Task: Open Card Chemistry Conference Review in Board Sales Opportunity Pipeline Management to Workspace Hotel Reservations and add a team member Softage.2@softage.net, a label Green, a checklist Email Marketing, an attachment from your computer, a color Green and finally, add a card description 'Research and develop new product positioning strategy' and a comment 'This task requires us to be proactive and anticipate potential challenges before they arise.'. Add a start date 'Jan 02, 1900' with a due date 'Jan 09, 1900'
Action: Mouse moved to (129, 61)
Screenshot: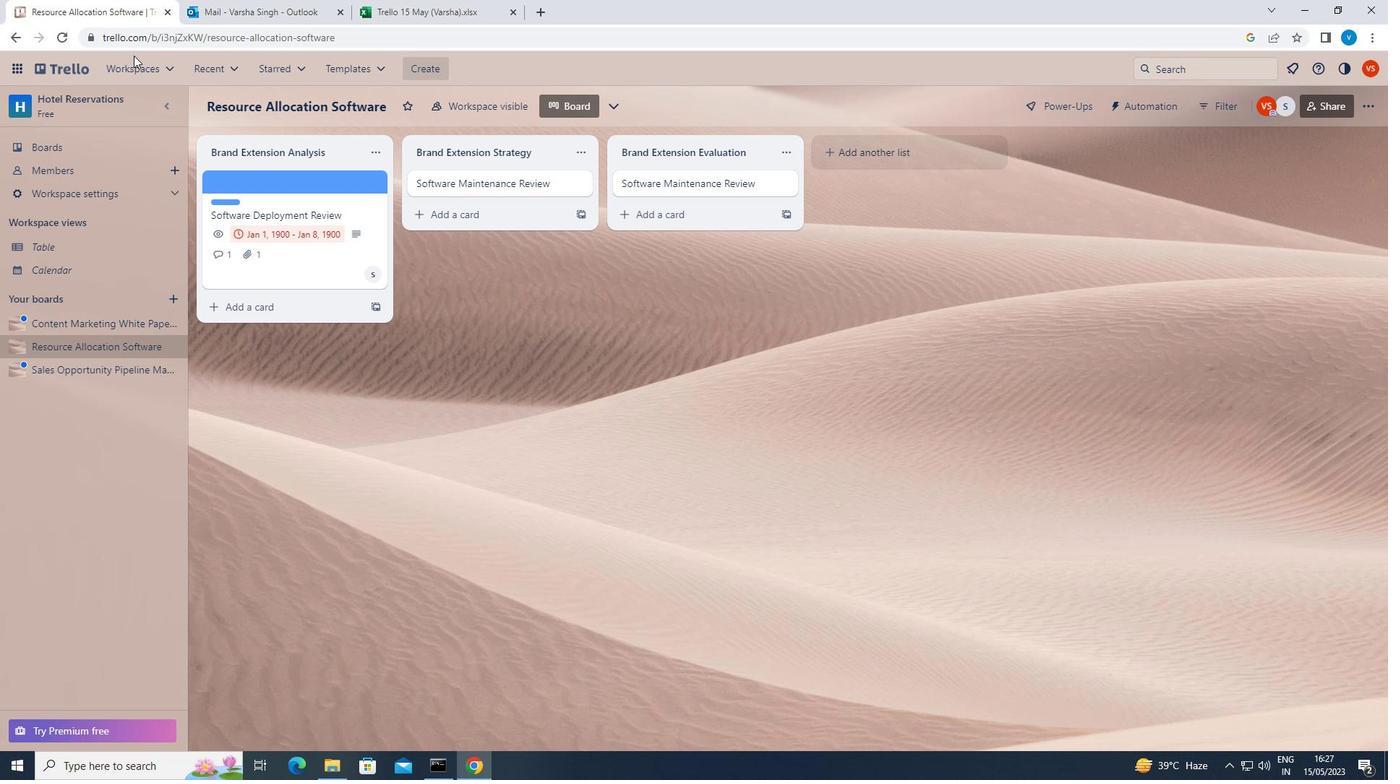 
Action: Mouse pressed left at (129, 61)
Screenshot: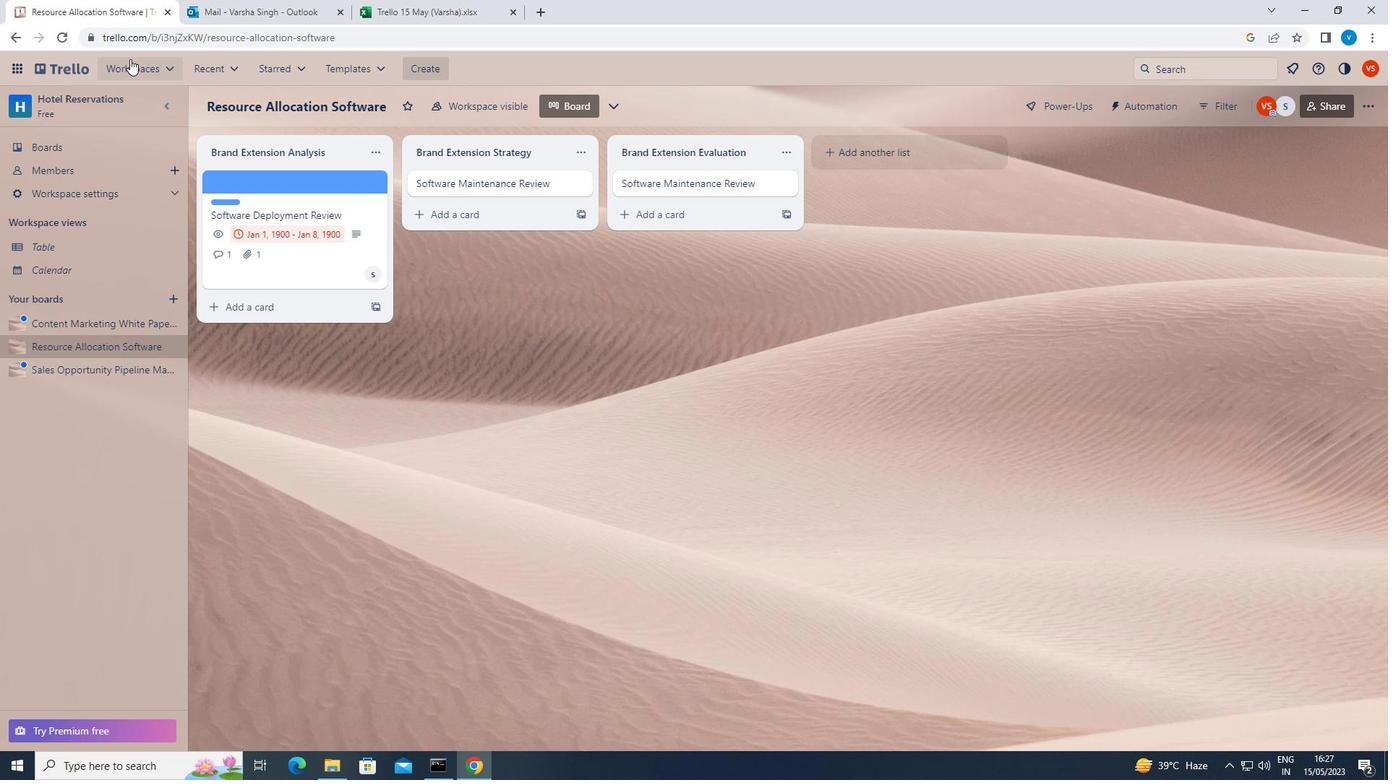 
Action: Mouse moved to (166, 722)
Screenshot: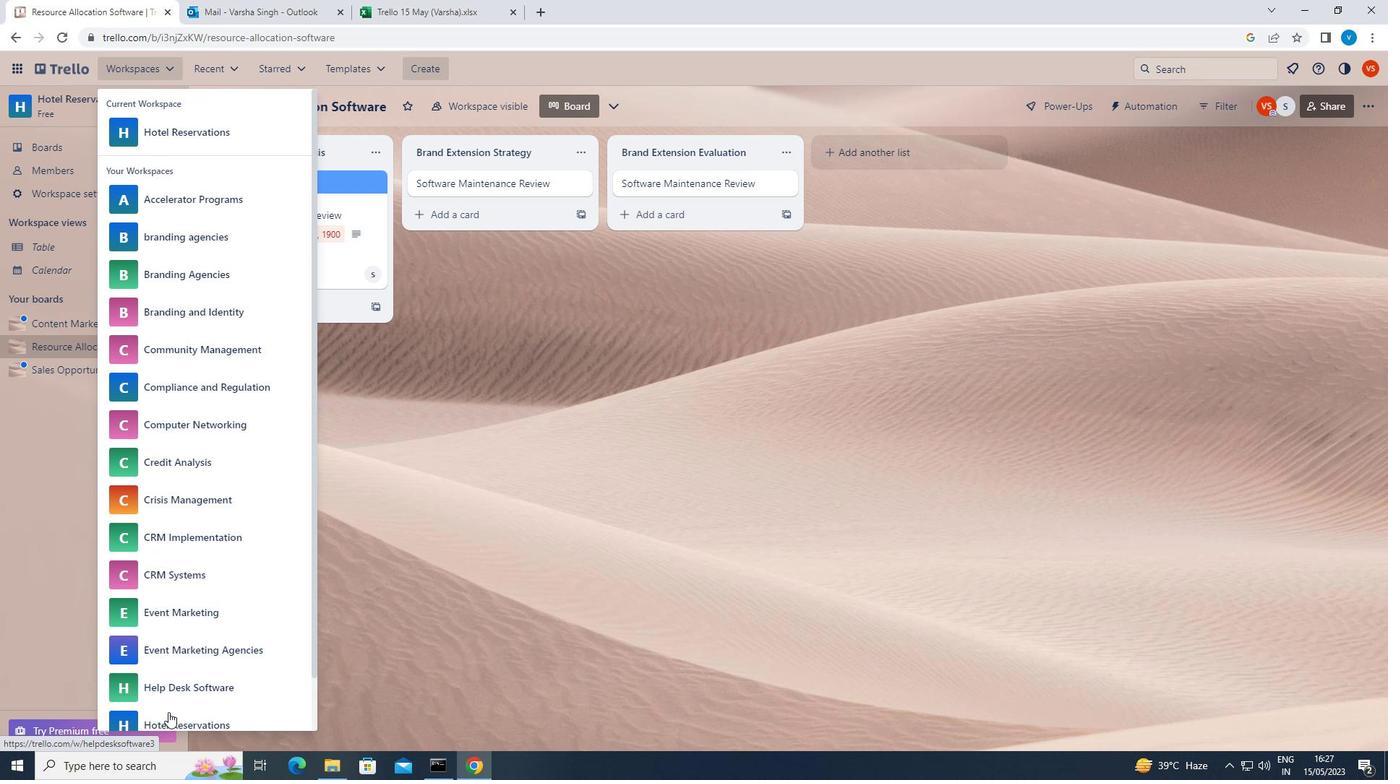 
Action: Mouse pressed left at (166, 722)
Screenshot: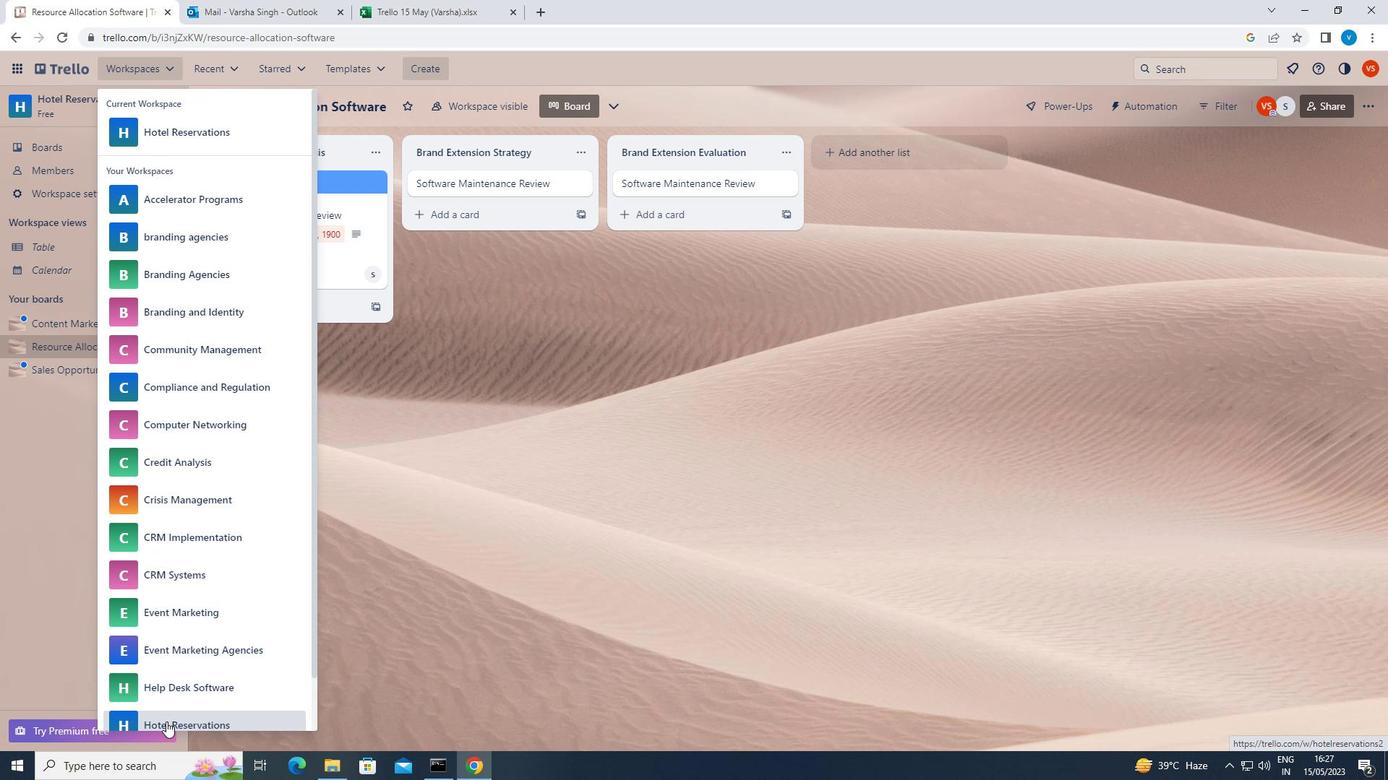 
Action: Mouse moved to (111, 373)
Screenshot: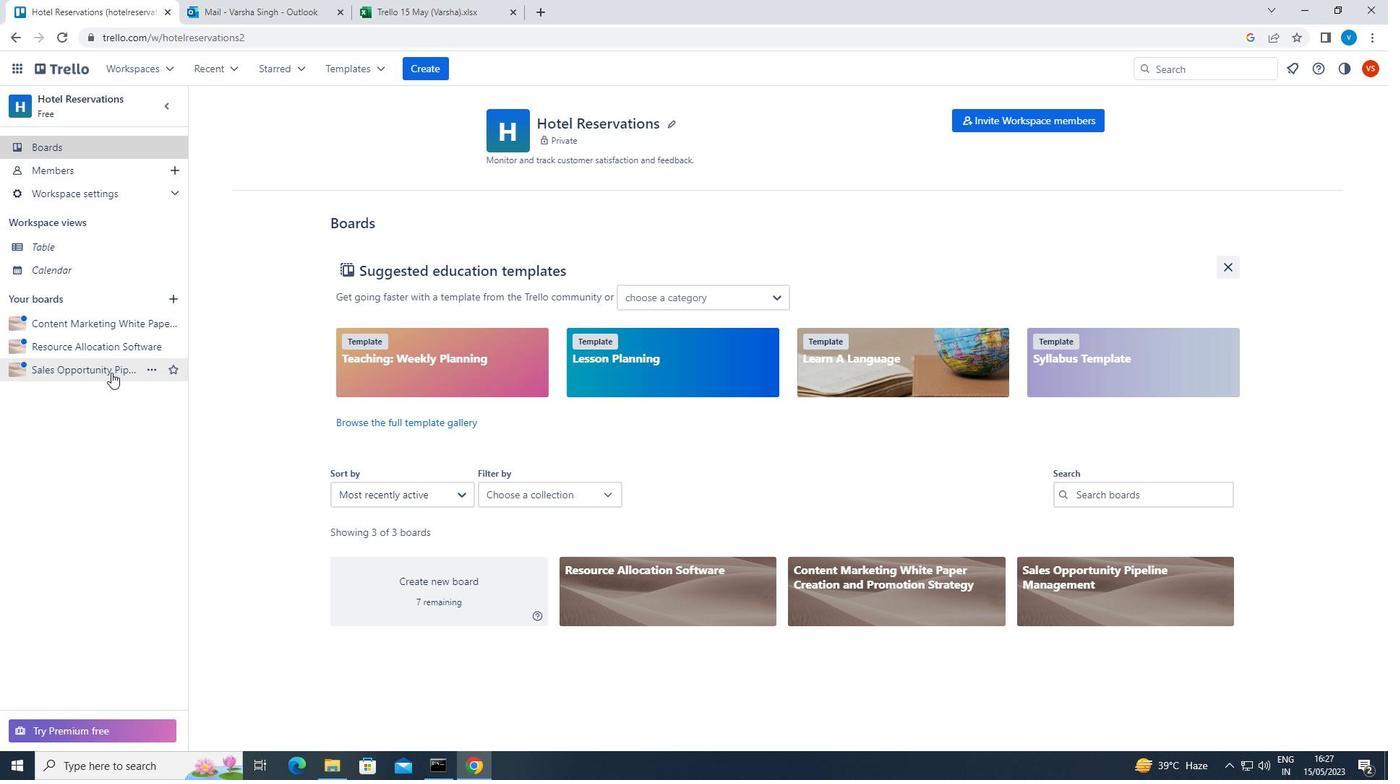 
Action: Mouse pressed left at (111, 373)
Screenshot: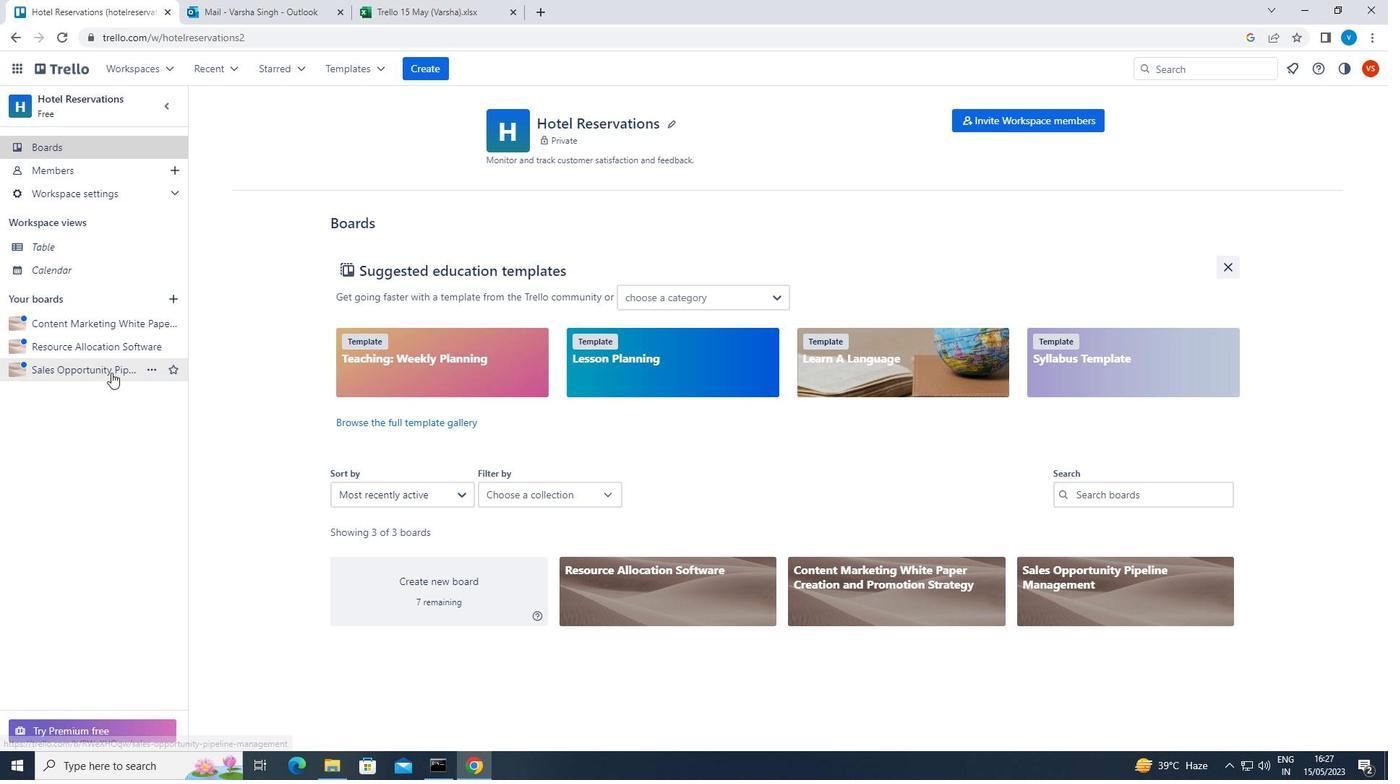 
Action: Mouse moved to (270, 186)
Screenshot: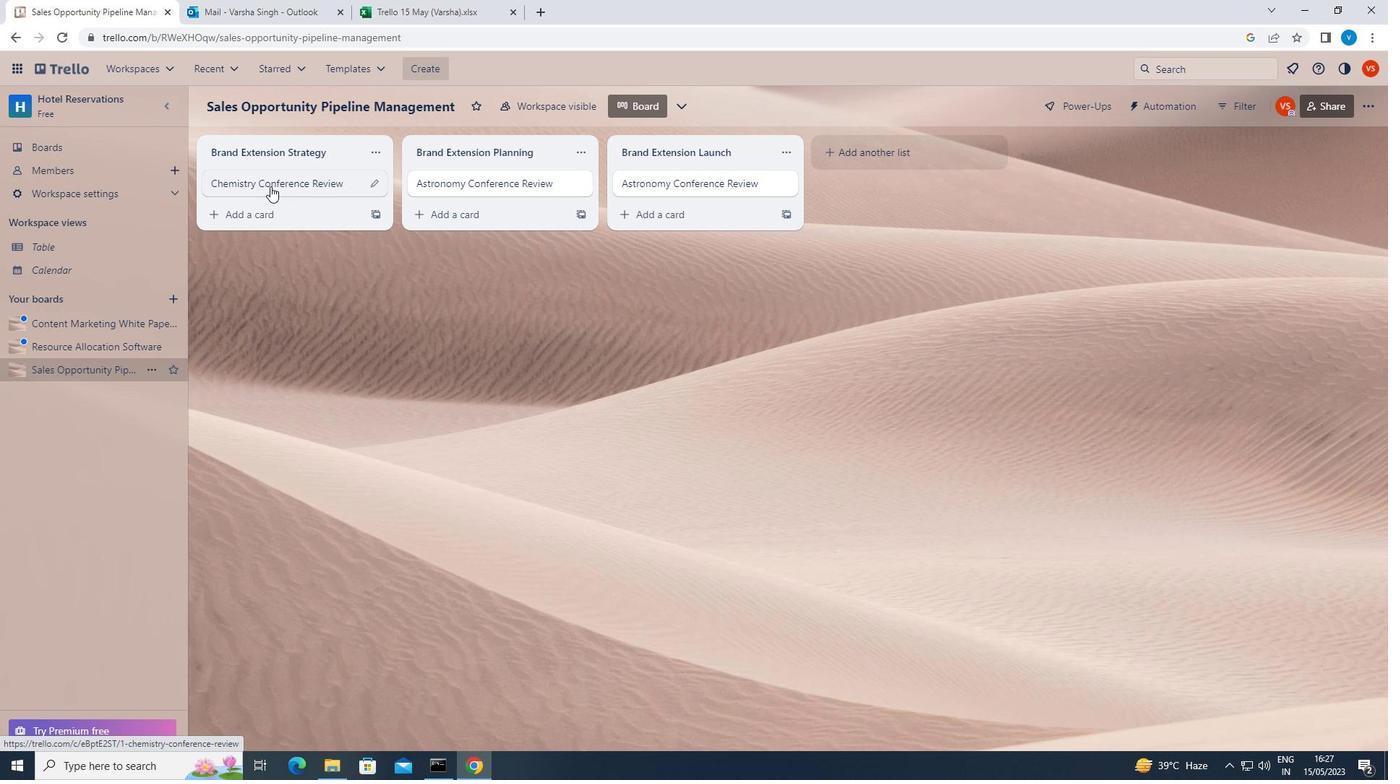 
Action: Mouse pressed left at (270, 186)
Screenshot: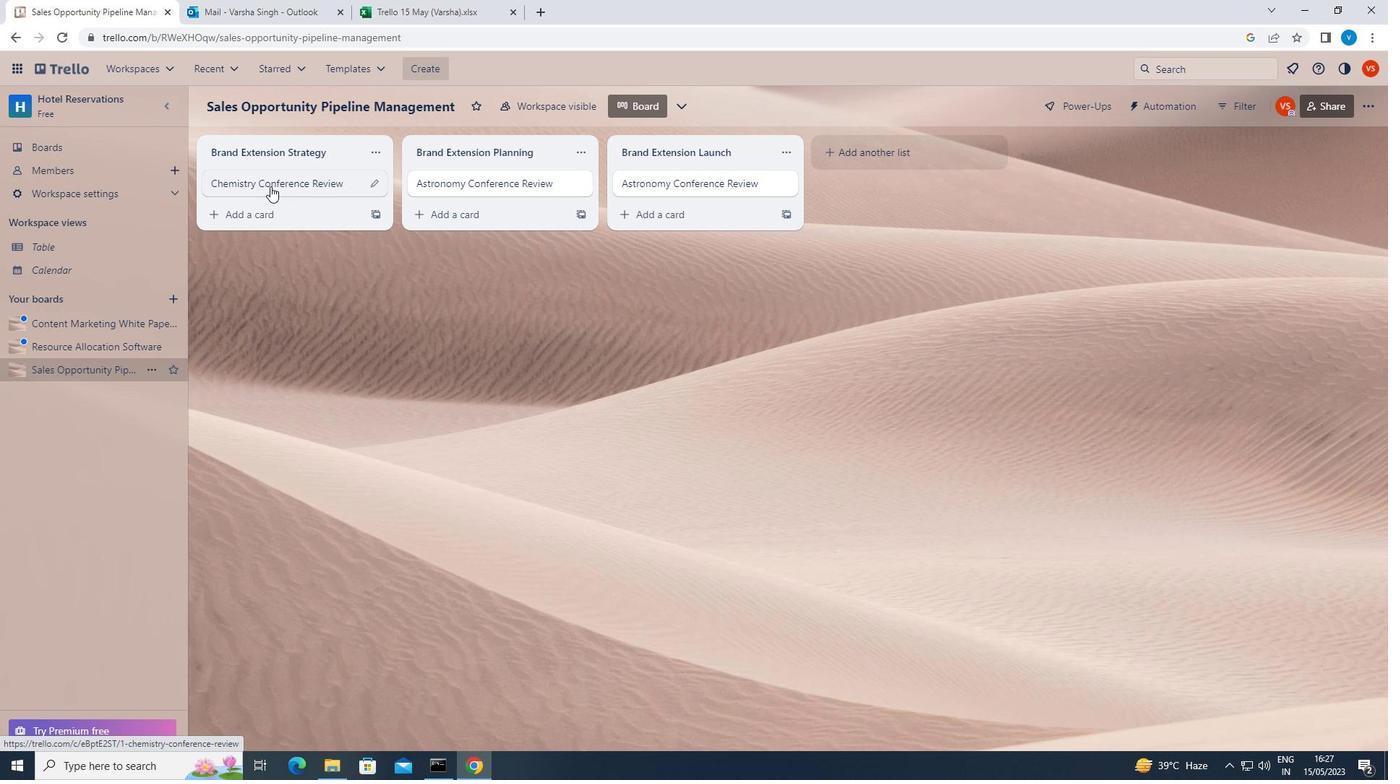 
Action: Mouse moved to (888, 182)
Screenshot: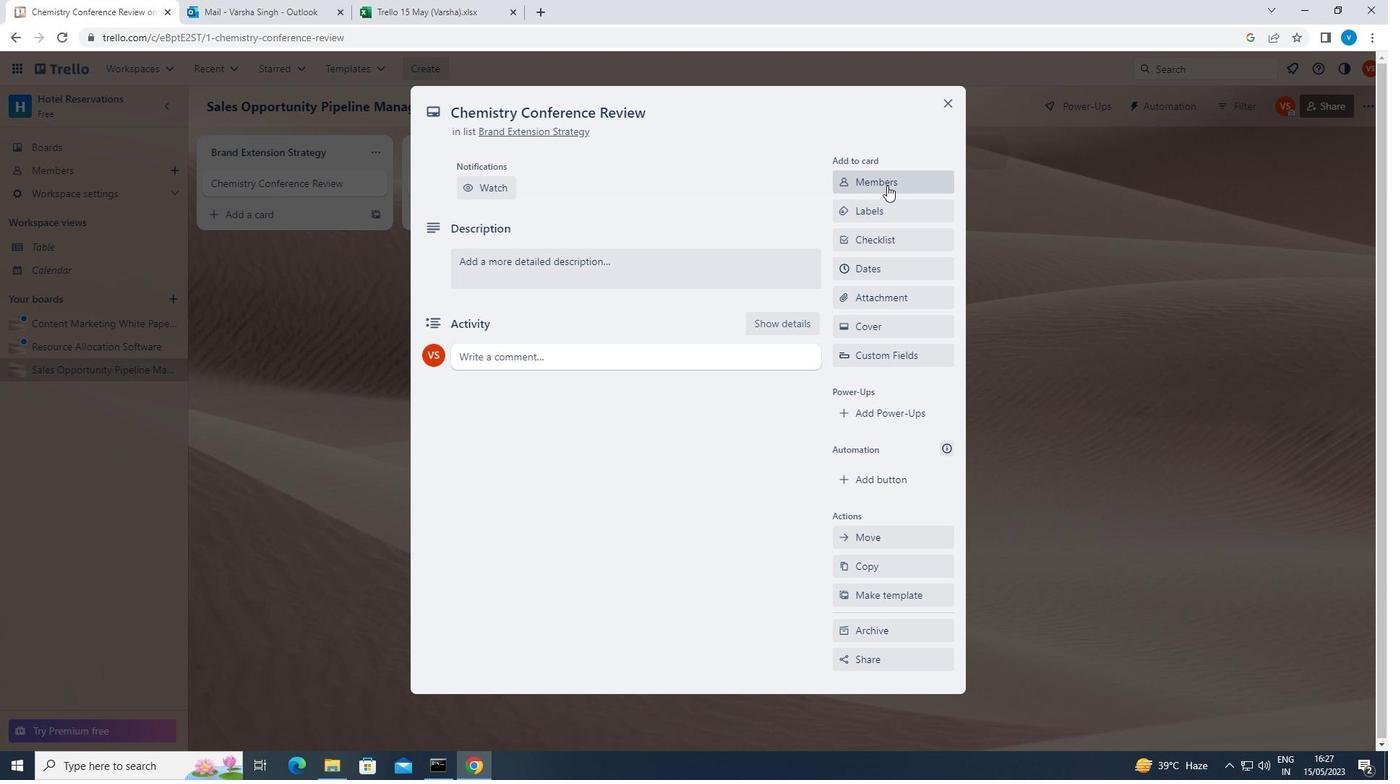 
Action: Mouse pressed left at (888, 182)
Screenshot: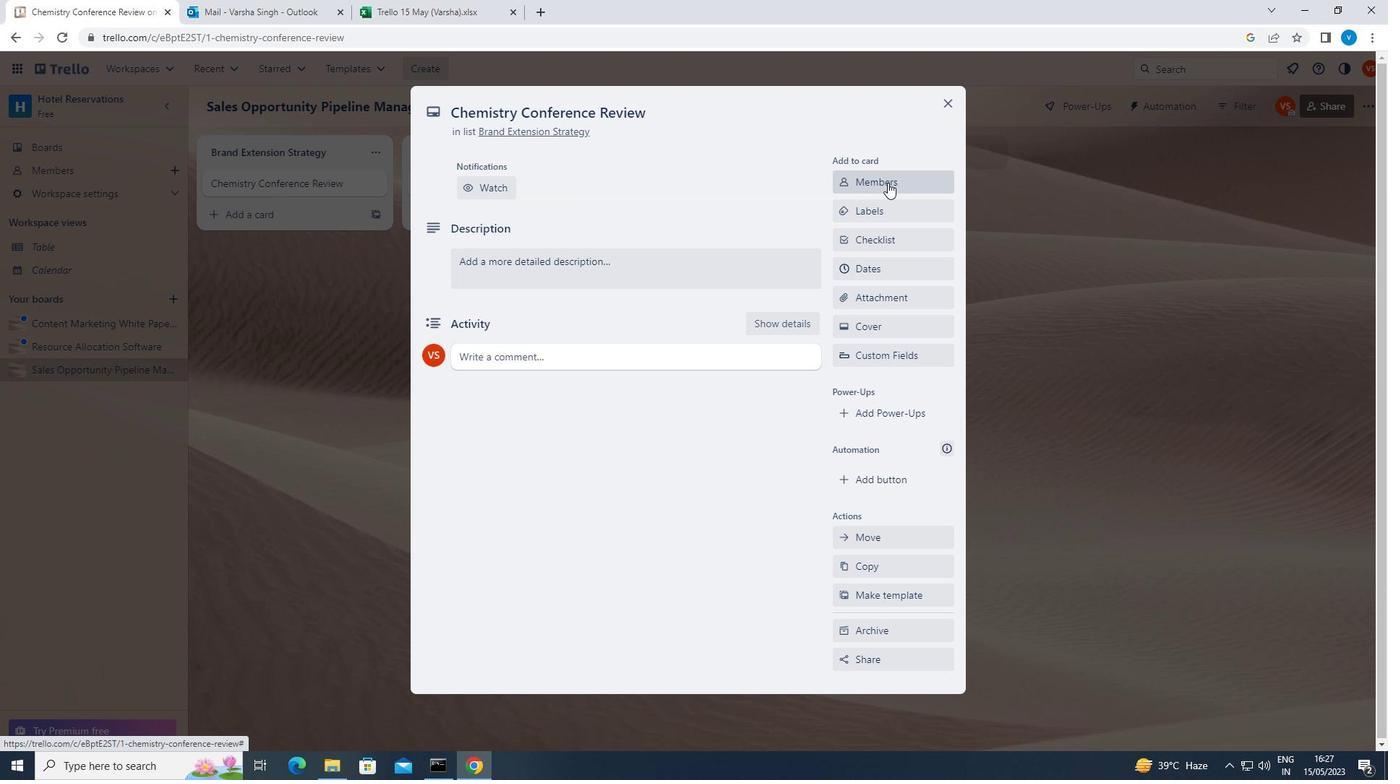 
Action: Mouse moved to (888, 182)
Screenshot: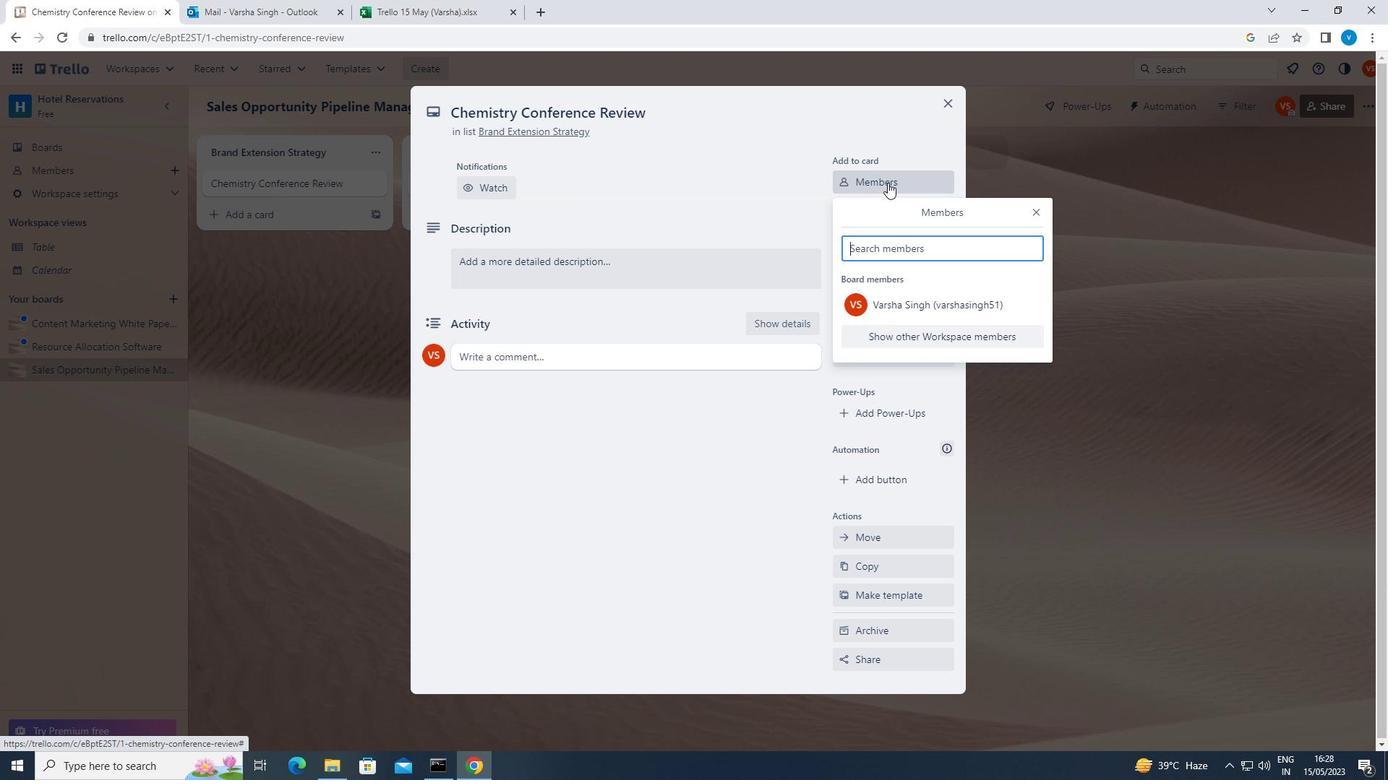 
Action: Key pressed <Key.shift>SOFTAGE.2<Key.shift><Key.shift>@SOFTAGE.NET
Screenshot: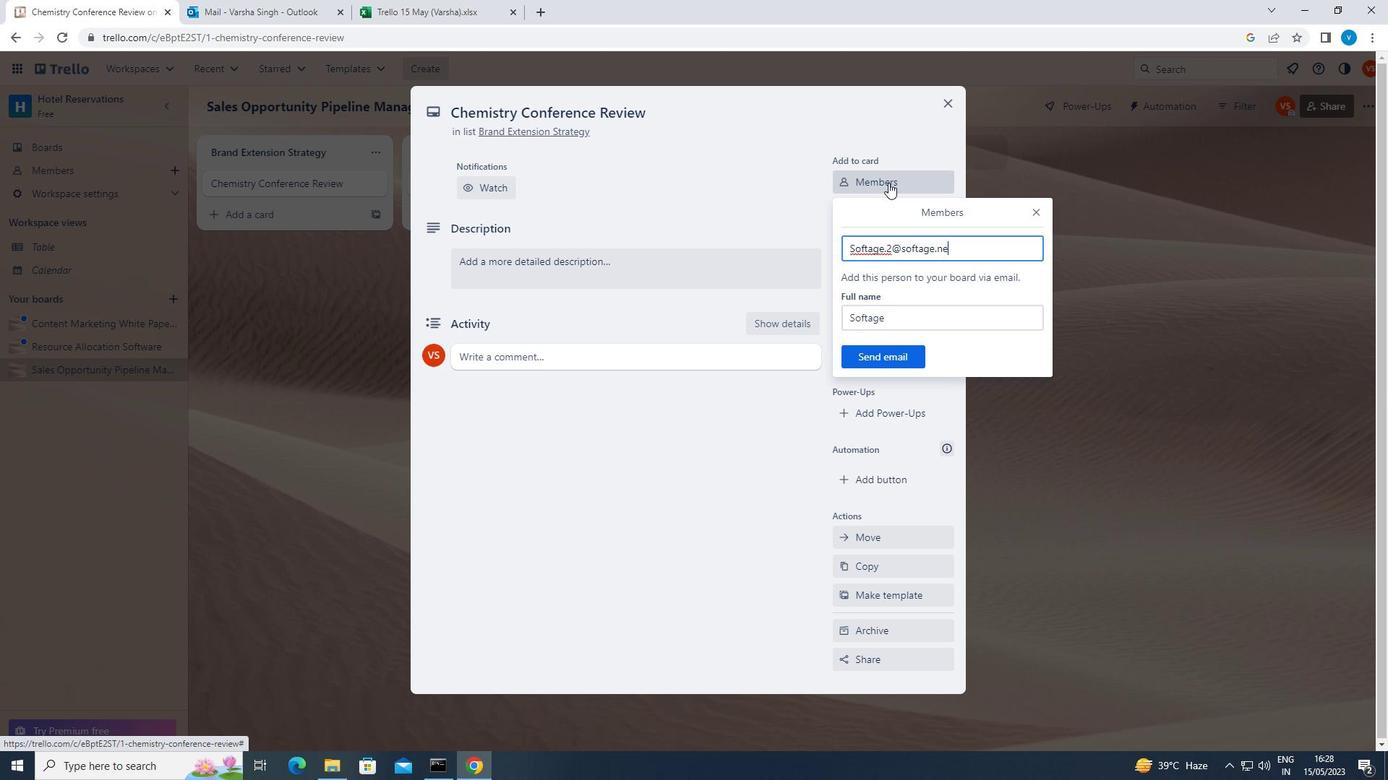 
Action: Mouse moved to (914, 351)
Screenshot: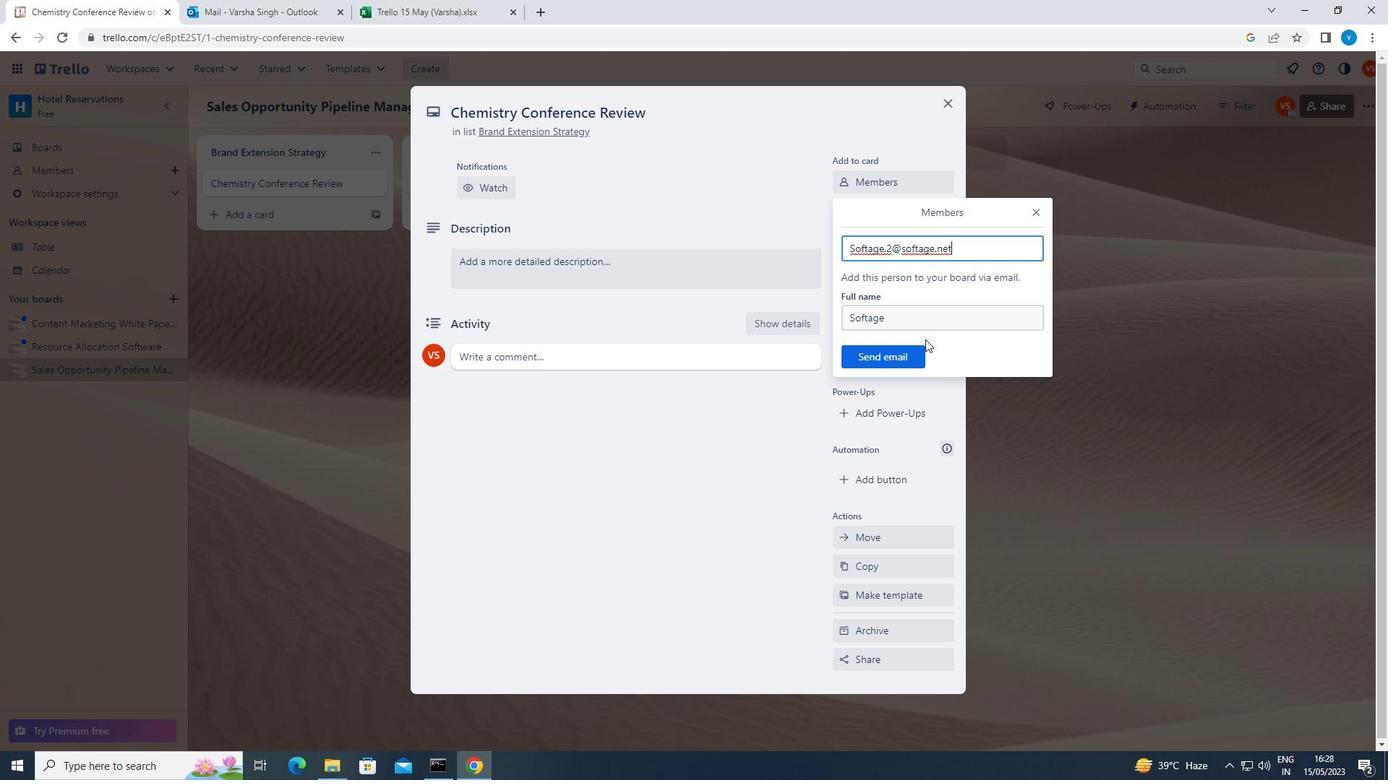 
Action: Mouse pressed left at (914, 351)
Screenshot: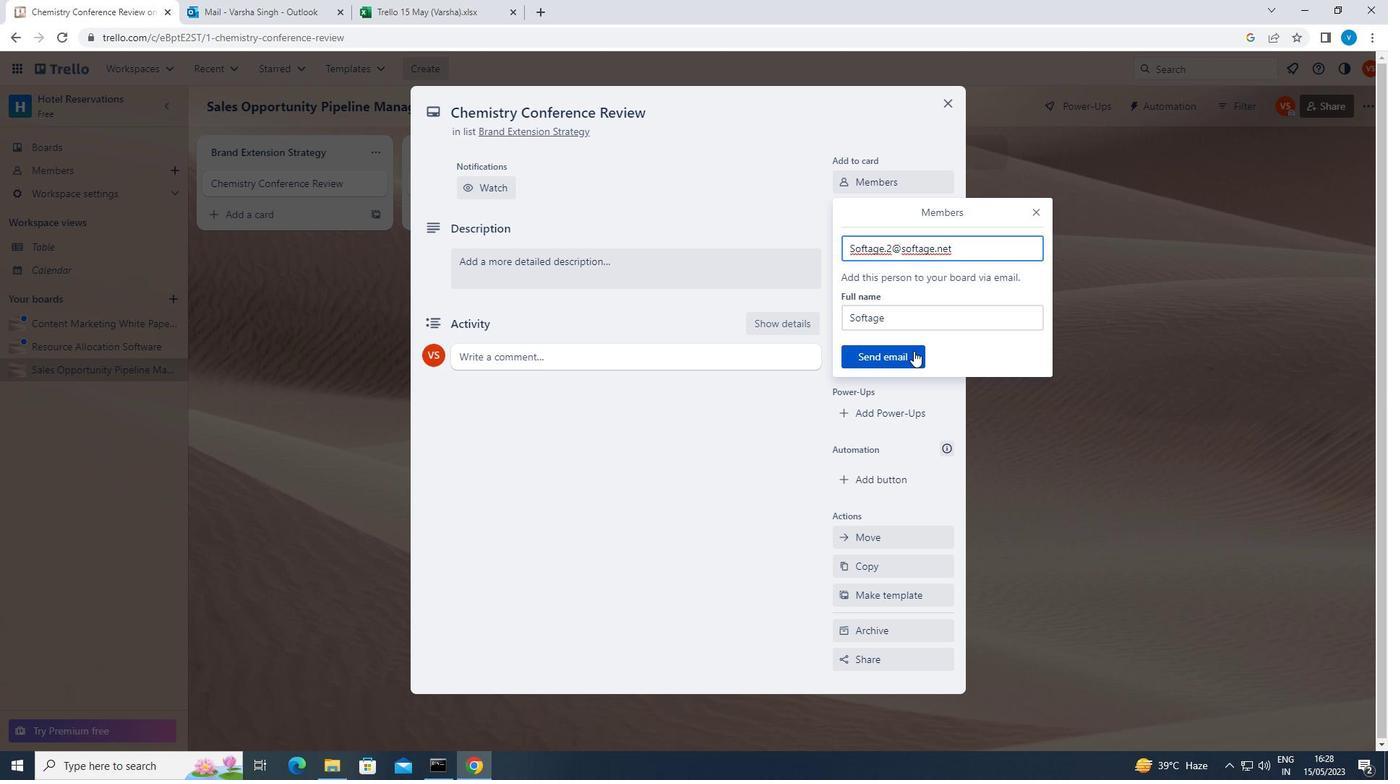 
Action: Mouse moved to (911, 261)
Screenshot: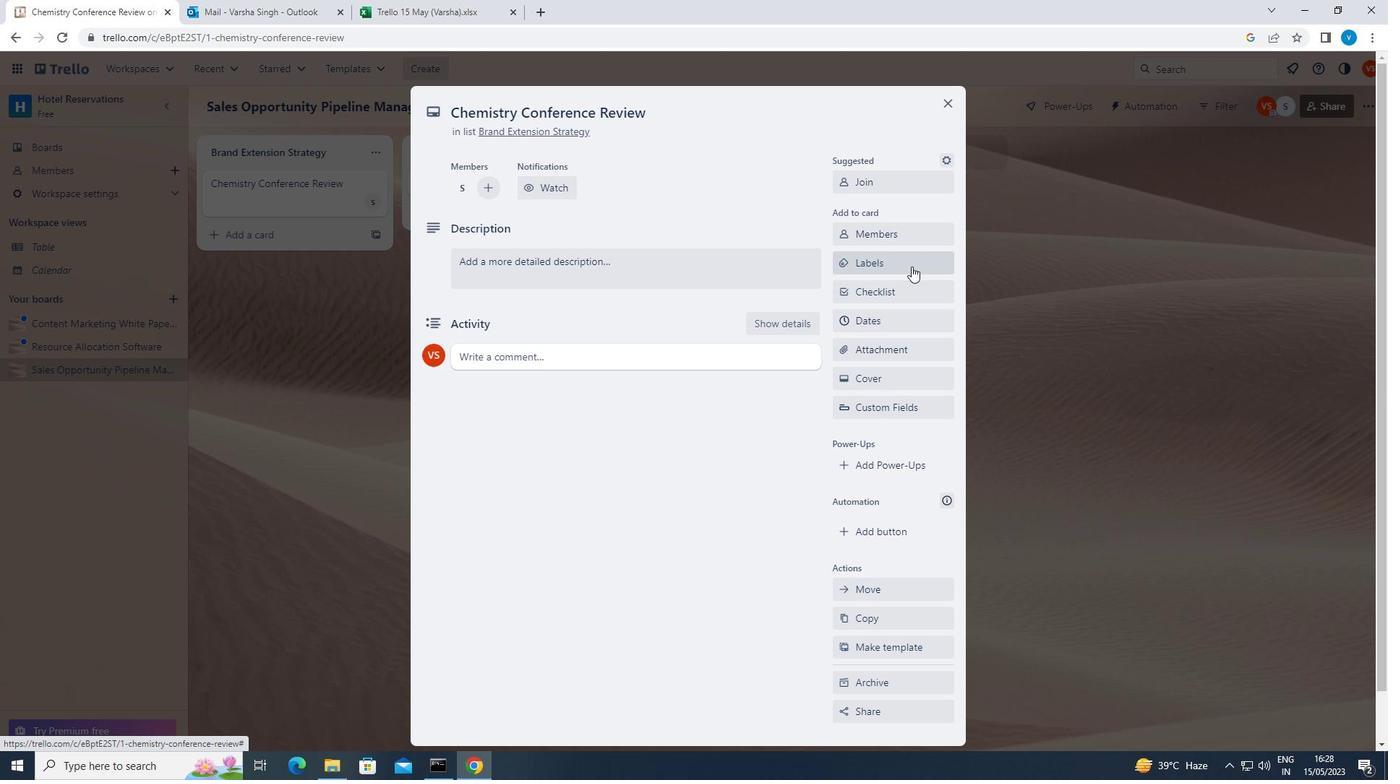
Action: Mouse pressed left at (911, 261)
Screenshot: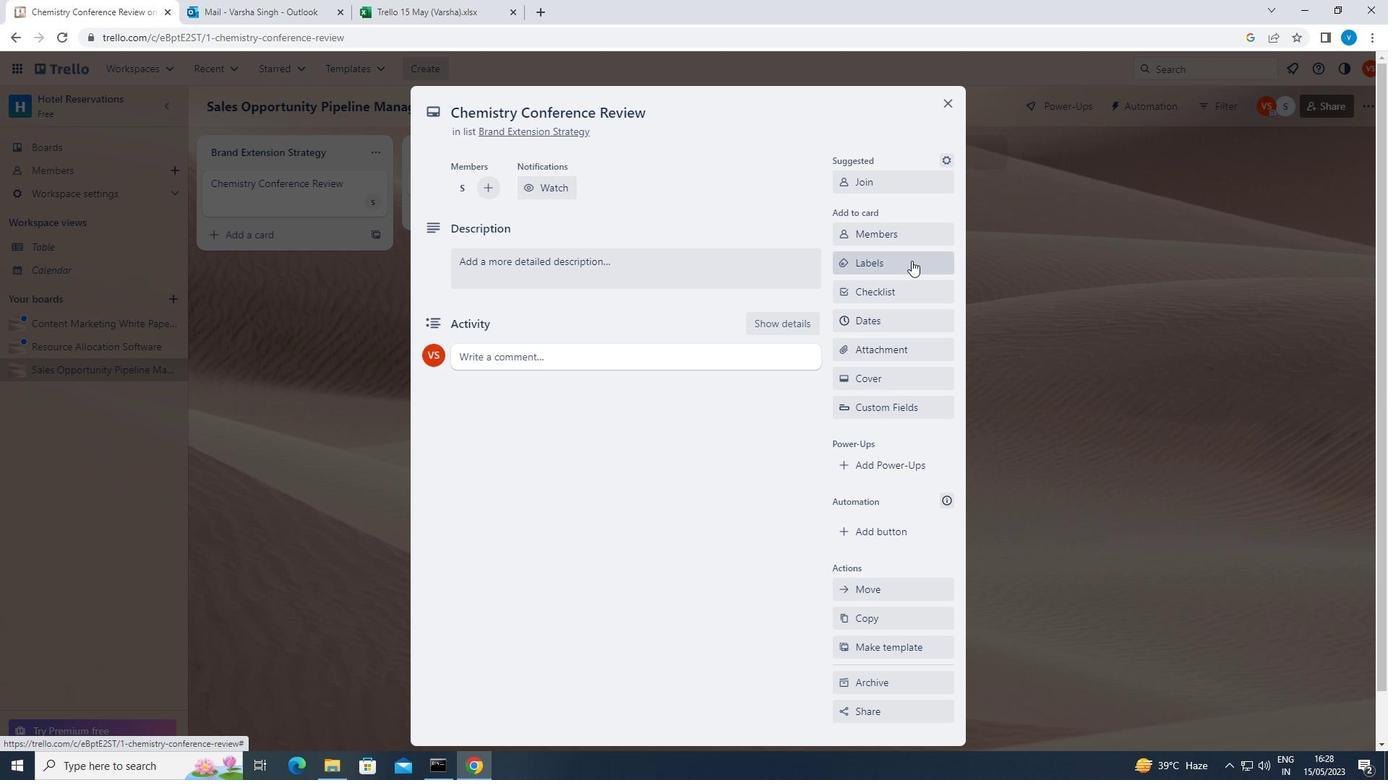 
Action: Mouse moved to (915, 379)
Screenshot: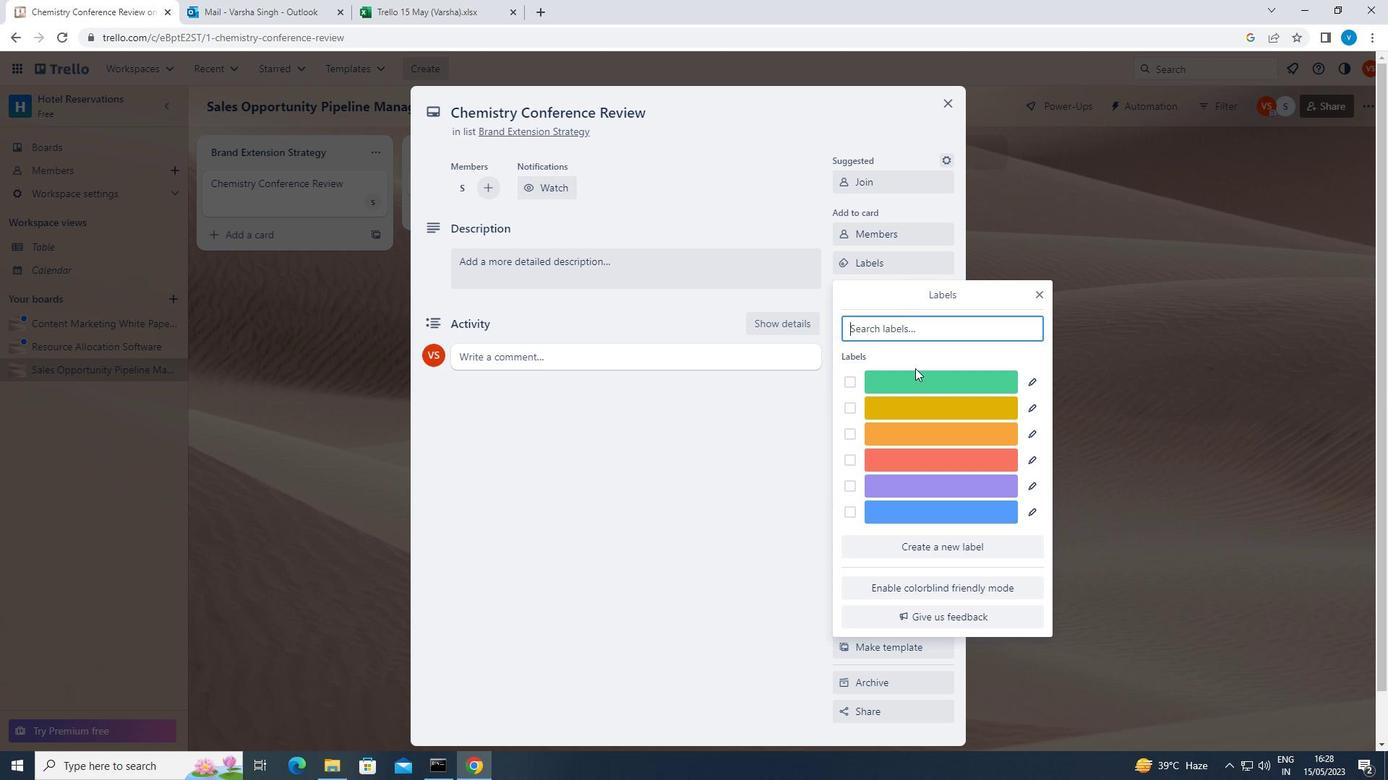 
Action: Mouse pressed left at (915, 379)
Screenshot: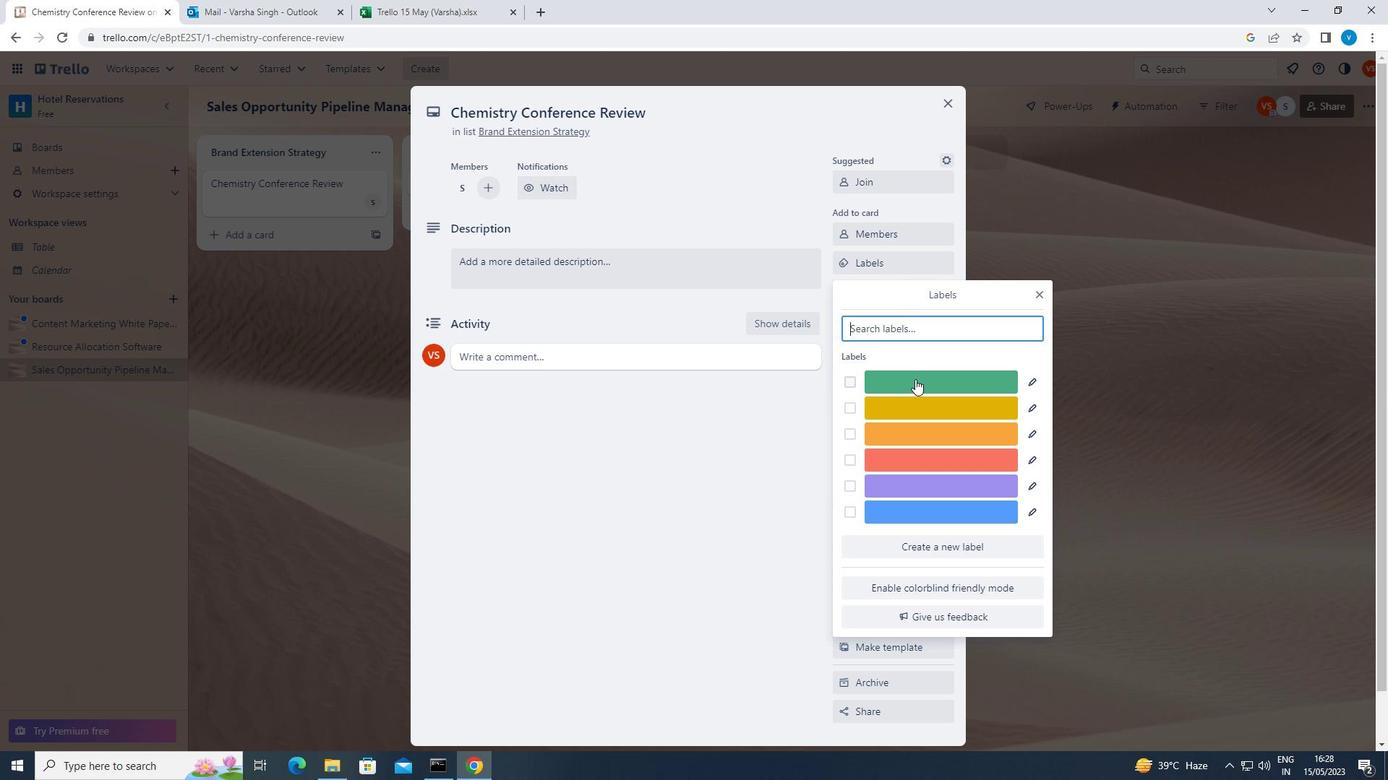 
Action: Mouse moved to (1036, 289)
Screenshot: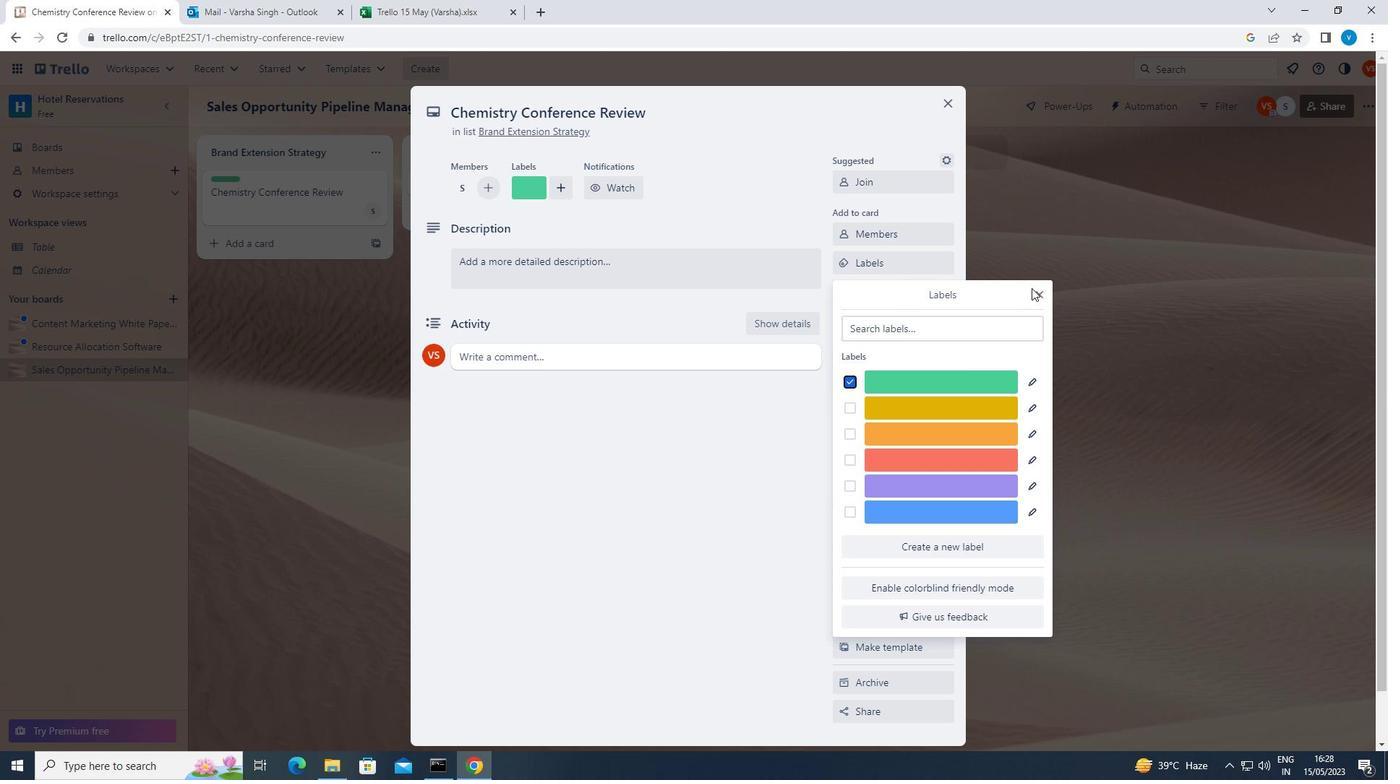 
Action: Mouse pressed left at (1036, 289)
Screenshot: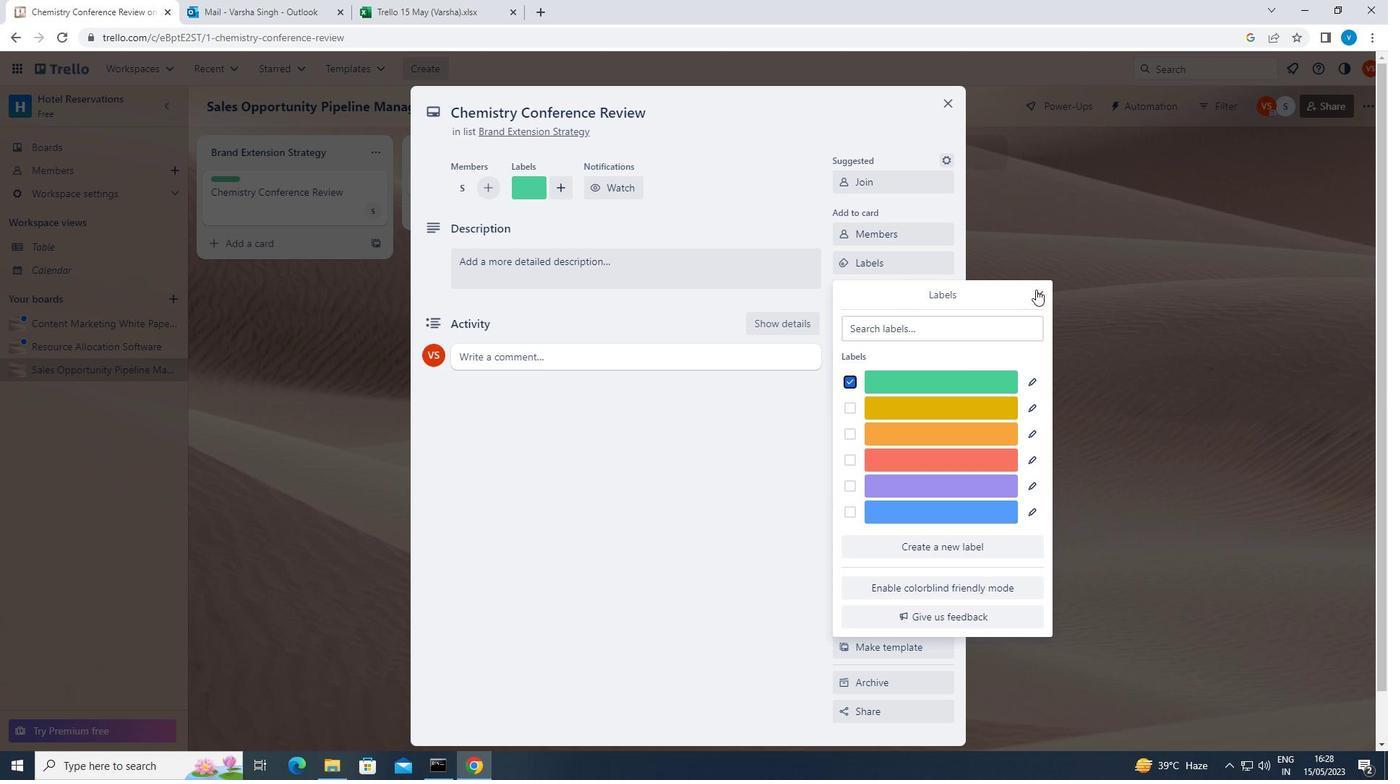 
Action: Mouse moved to (932, 296)
Screenshot: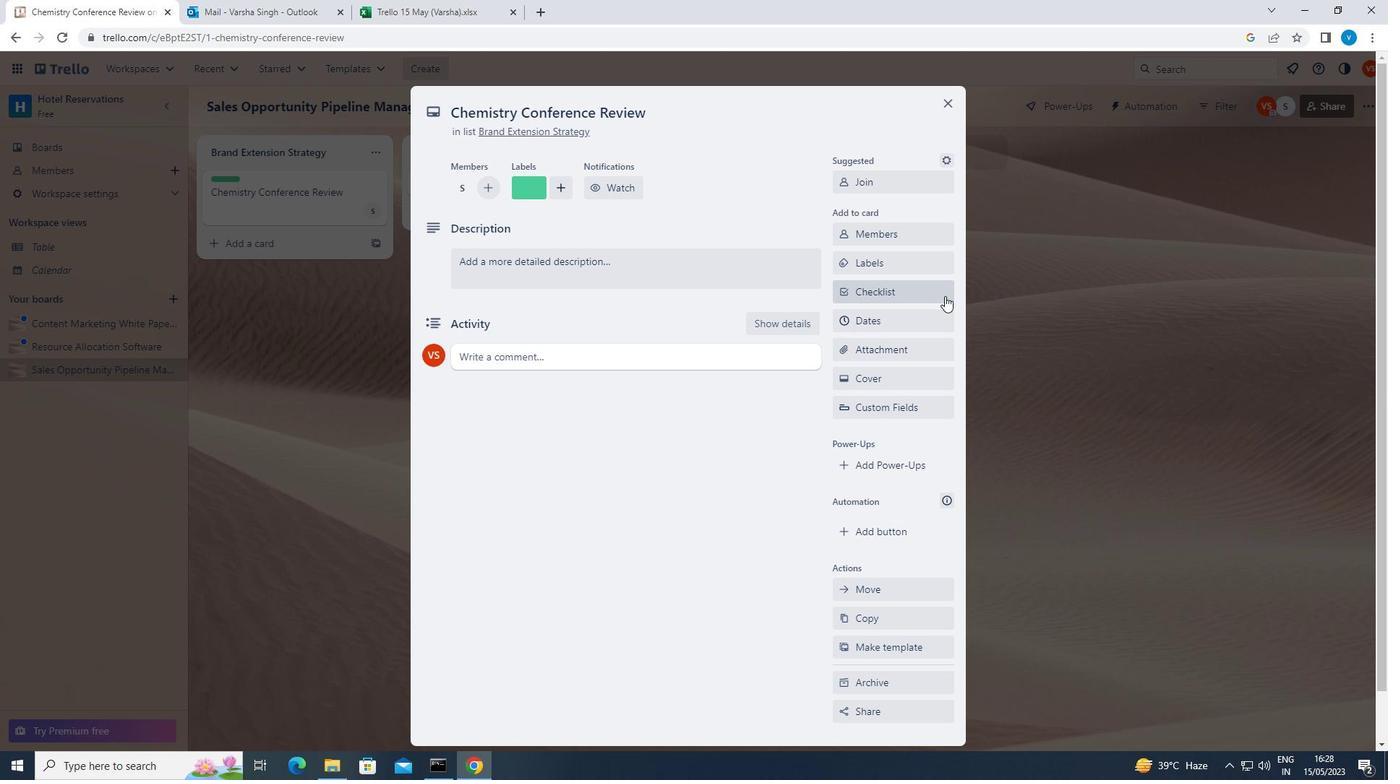 
Action: Mouse pressed left at (932, 296)
Screenshot: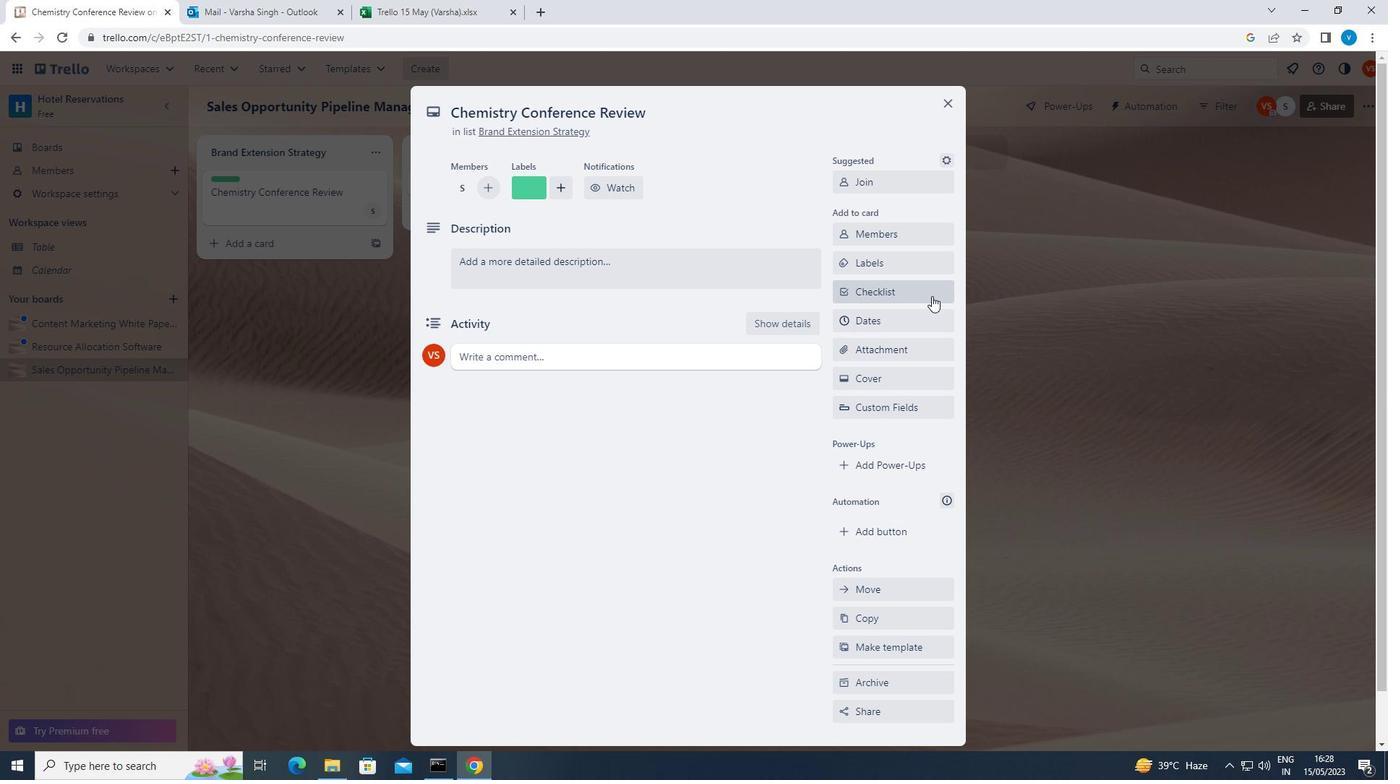 
Action: Mouse moved to (884, 408)
Screenshot: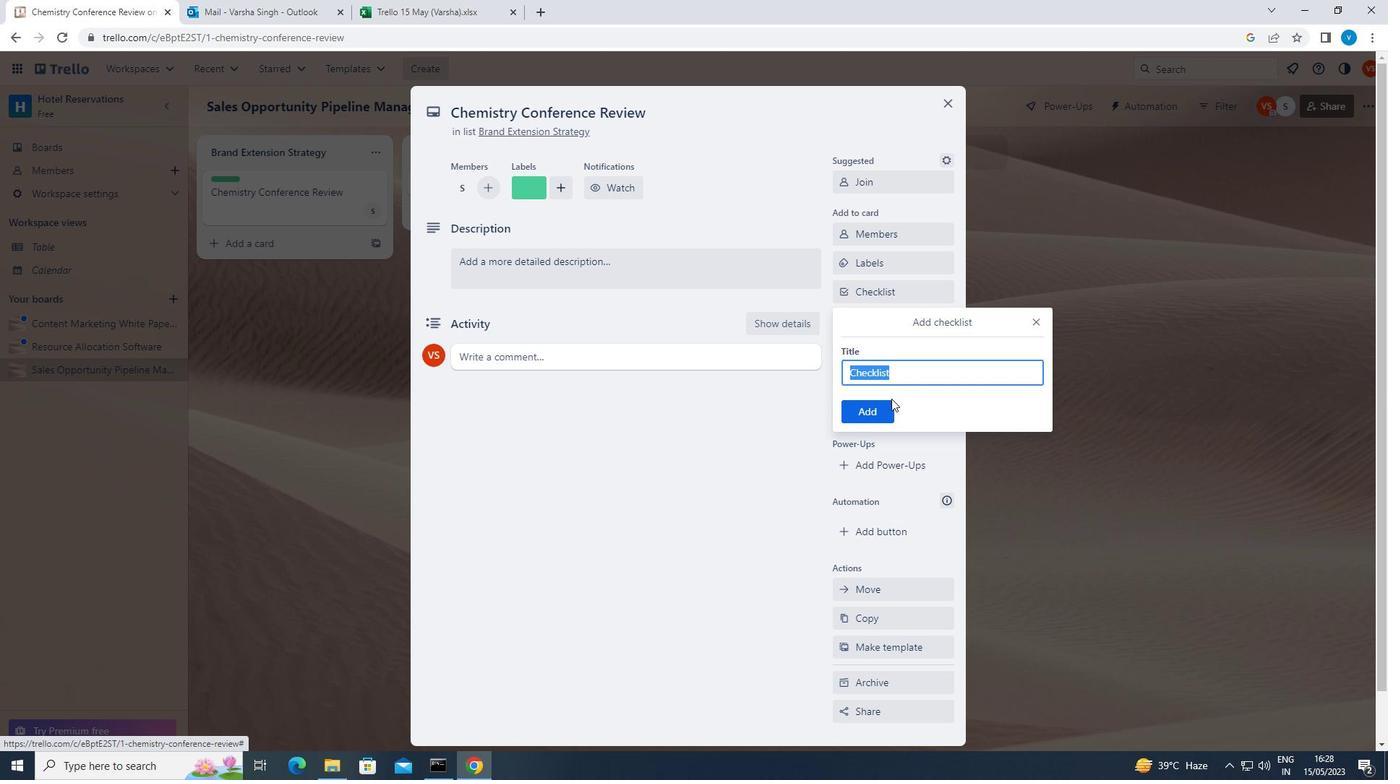 
Action: Mouse pressed left at (884, 408)
Screenshot: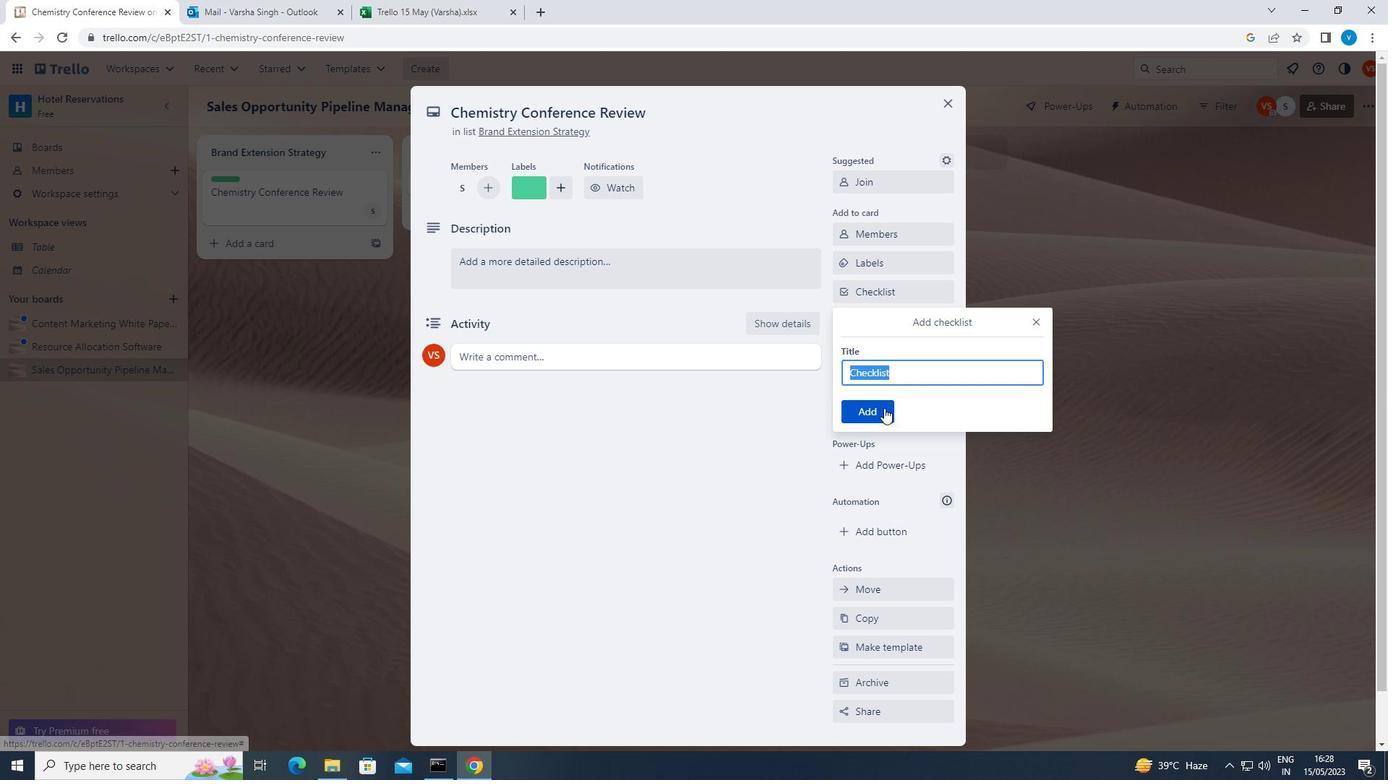 
Action: Mouse moved to (884, 408)
Screenshot: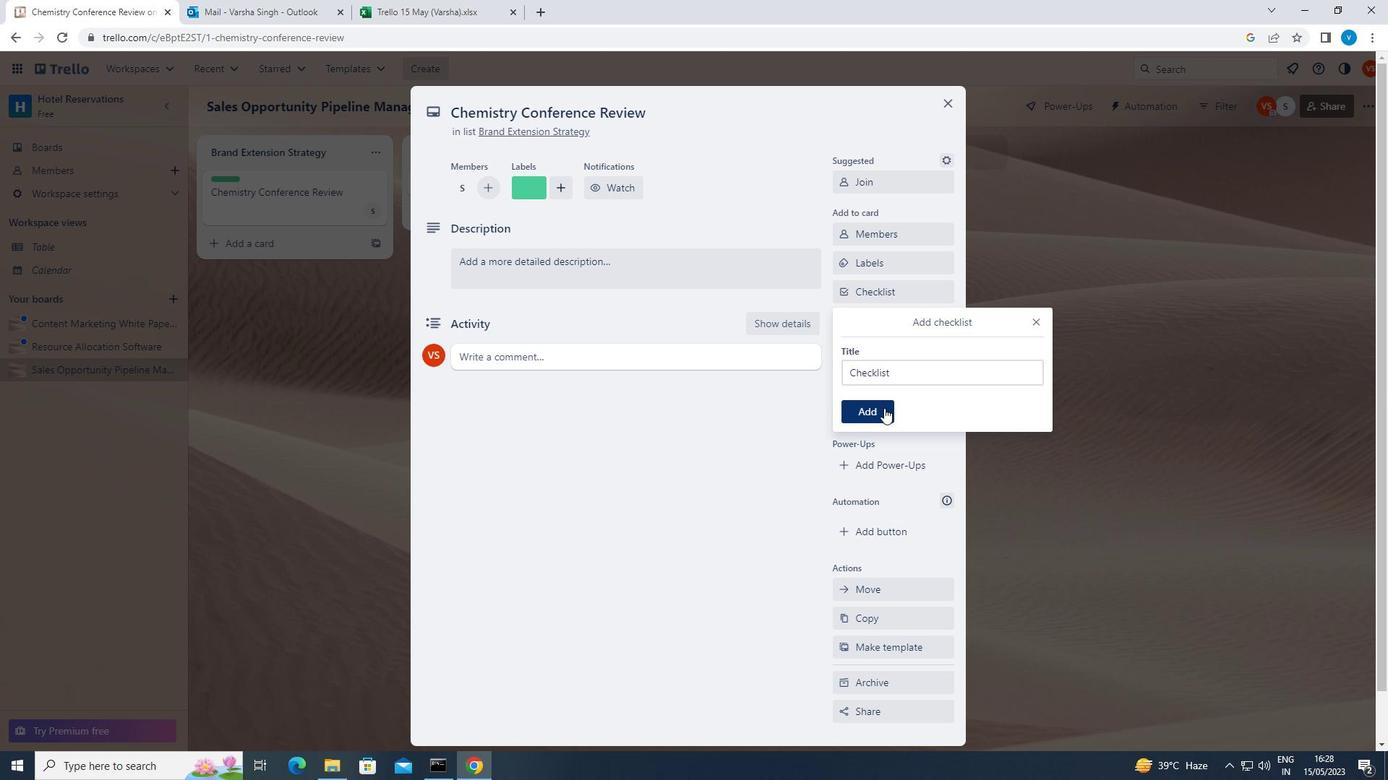 
Action: Key pressed <Key.shift>EMAIL<Key.space><Key.shift>MARKETING
Screenshot: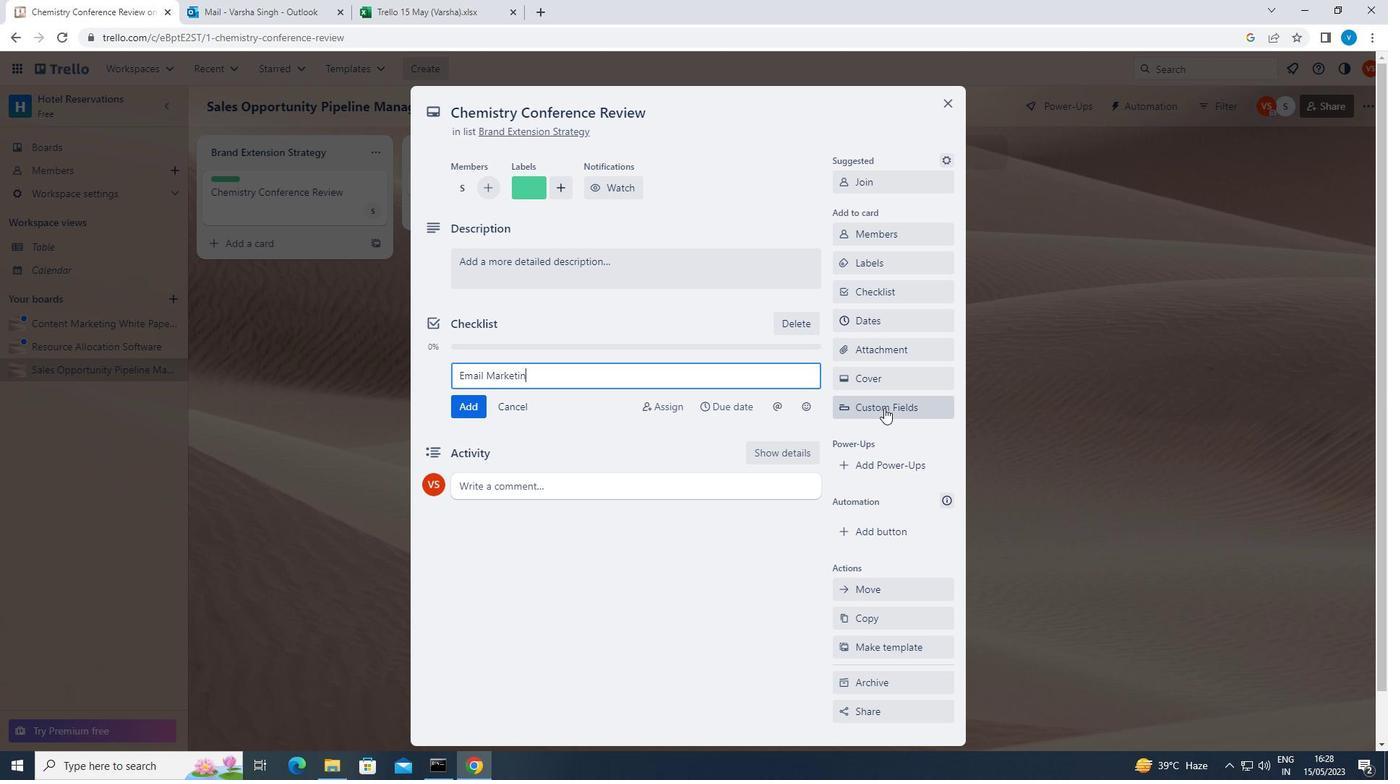 
Action: Mouse moved to (476, 410)
Screenshot: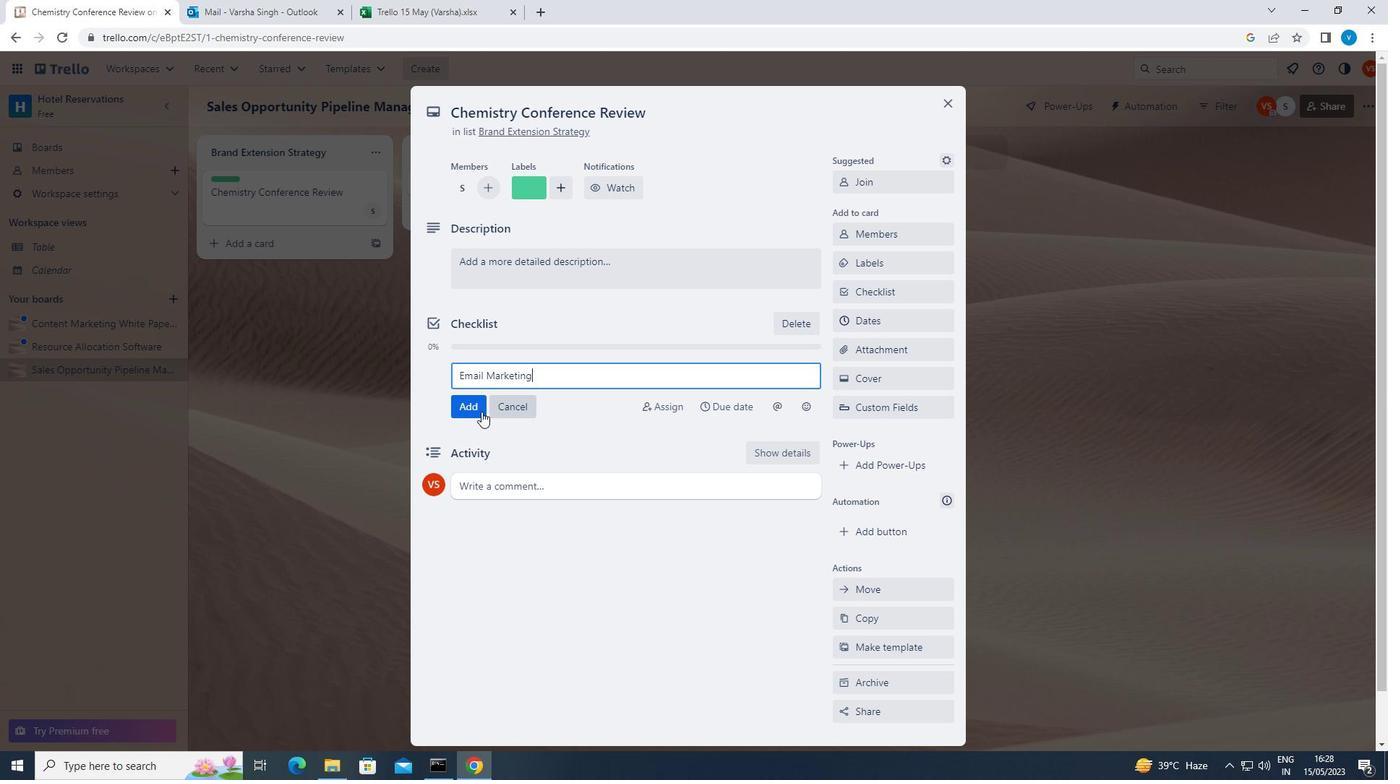 
Action: Mouse pressed left at (476, 410)
Screenshot: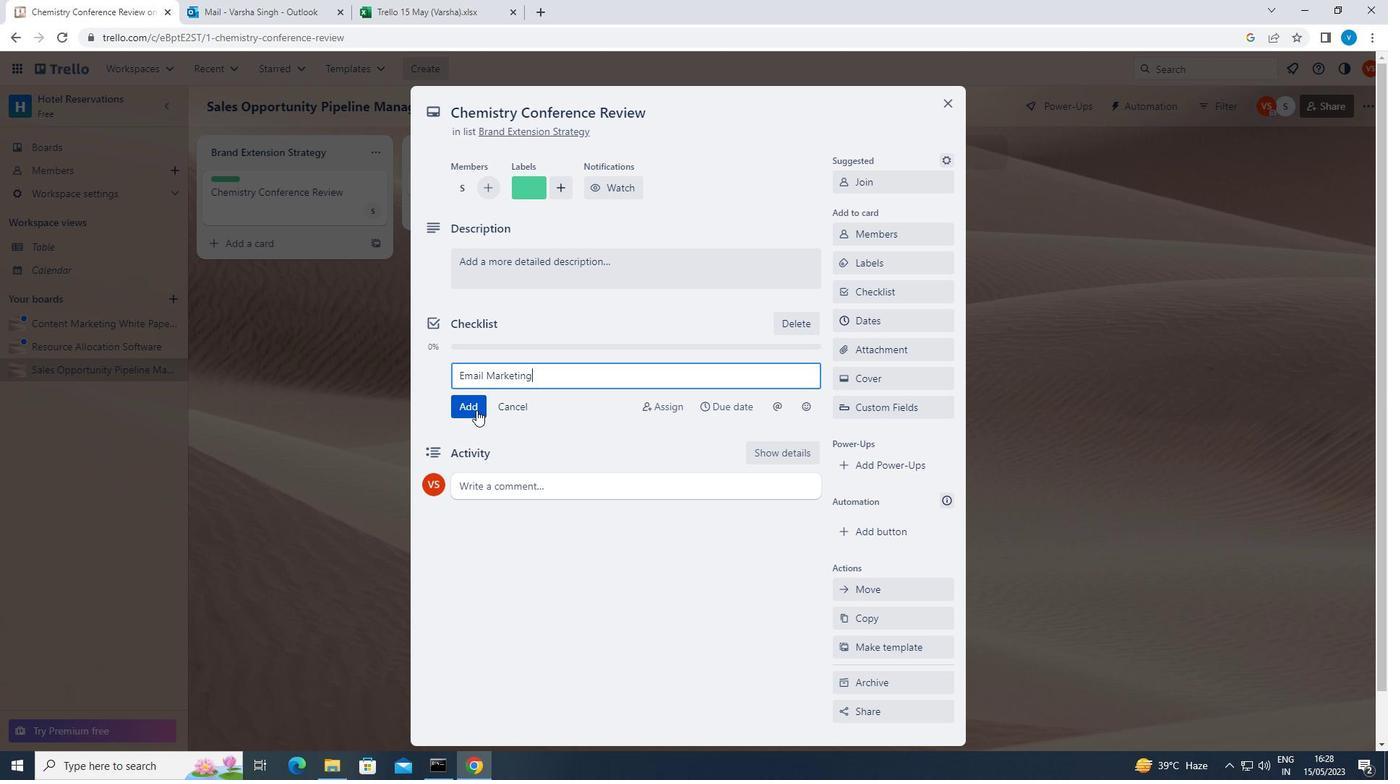 
Action: Mouse moved to (890, 348)
Screenshot: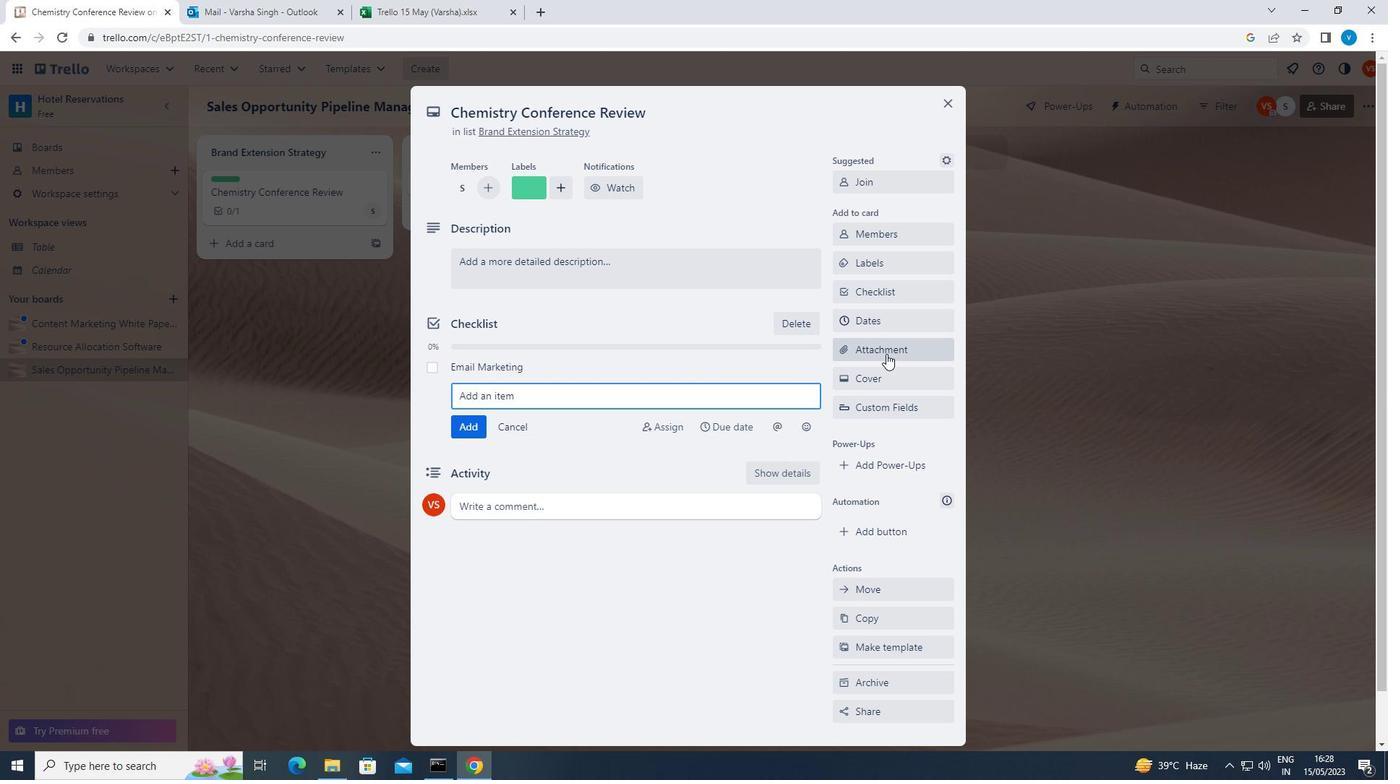 
Action: Mouse pressed left at (890, 348)
Screenshot: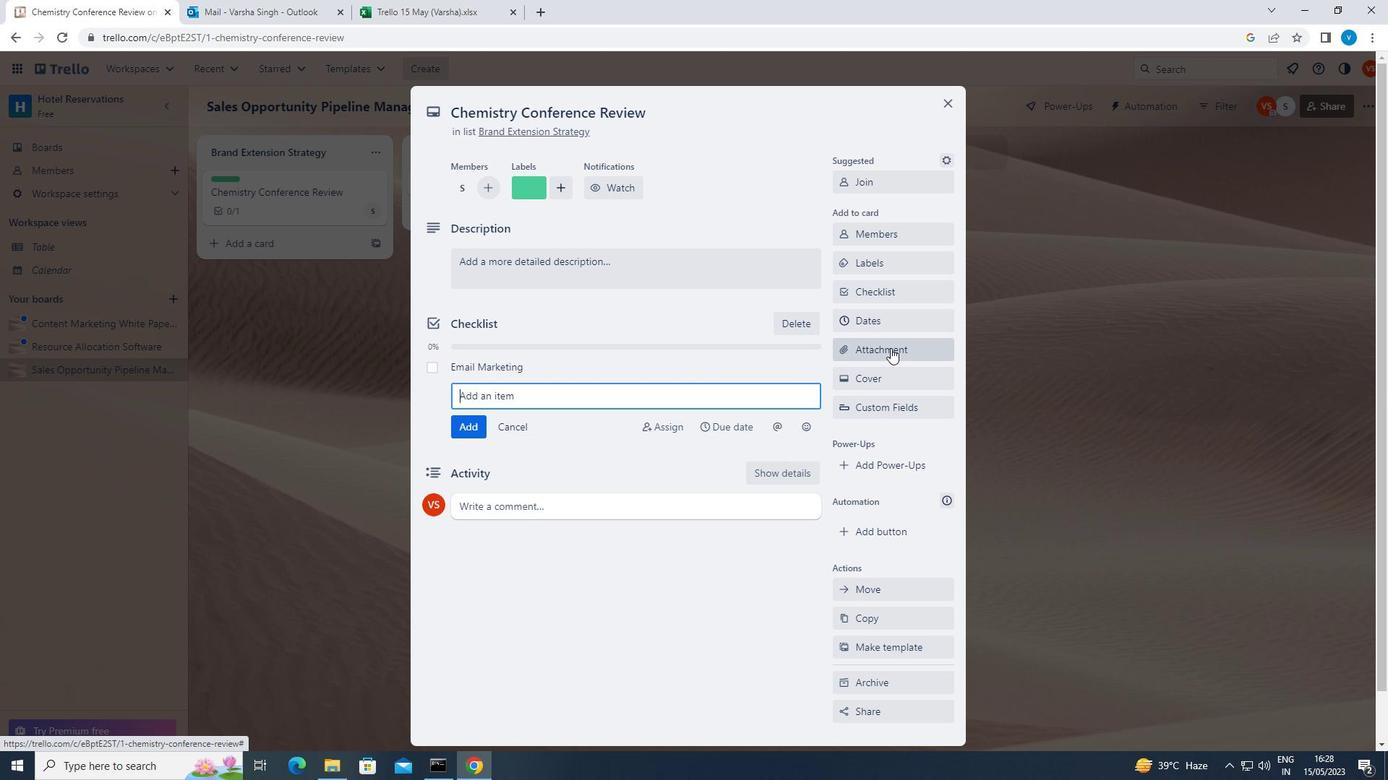
Action: Mouse moved to (887, 405)
Screenshot: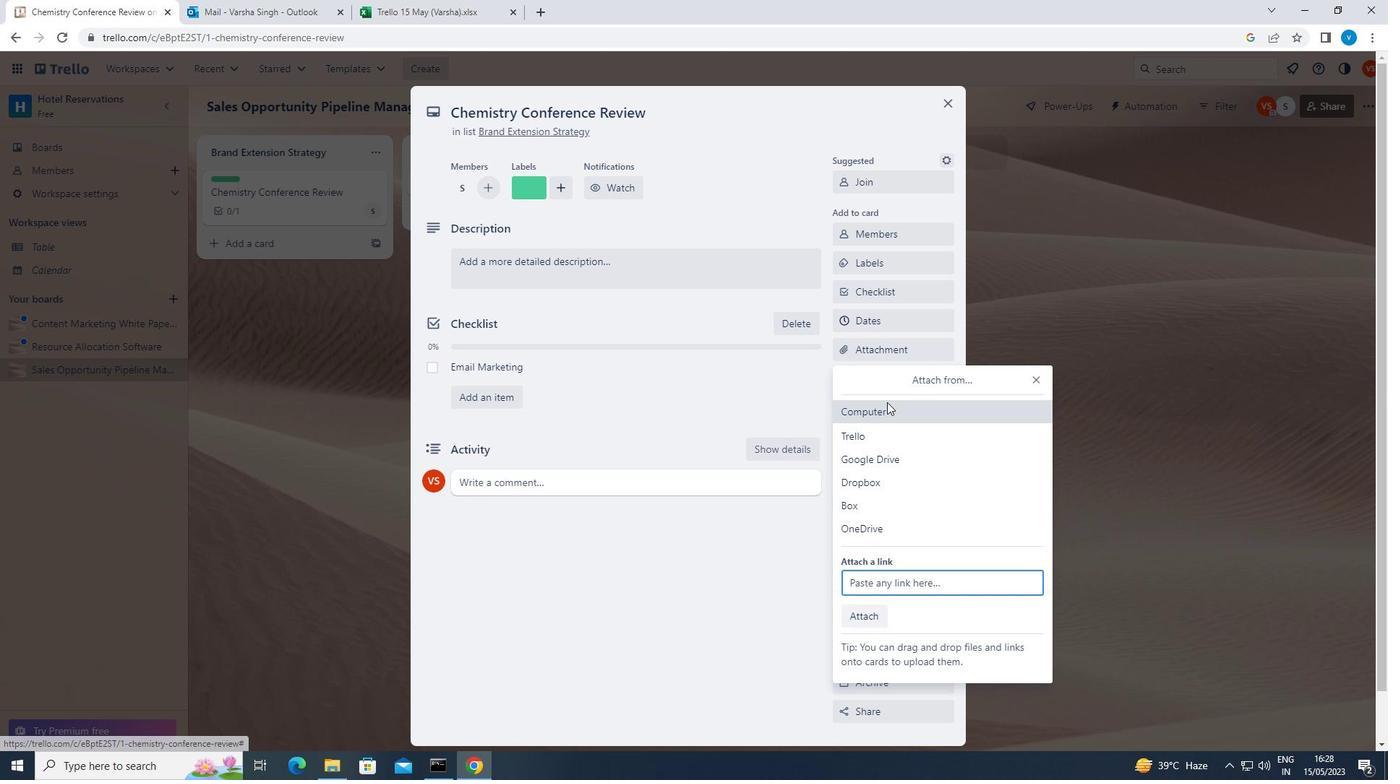 
Action: Mouse pressed left at (887, 405)
Screenshot: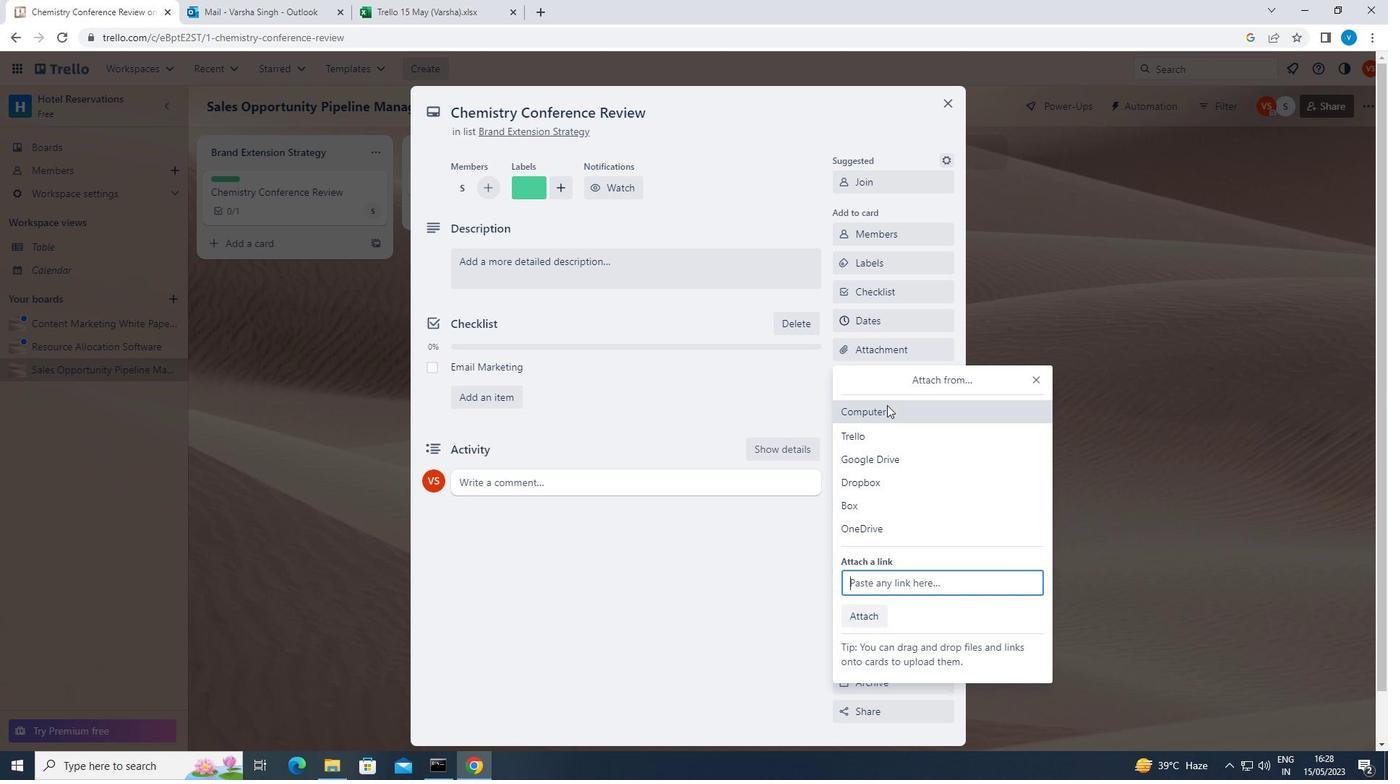 
Action: Mouse moved to (430, 256)
Screenshot: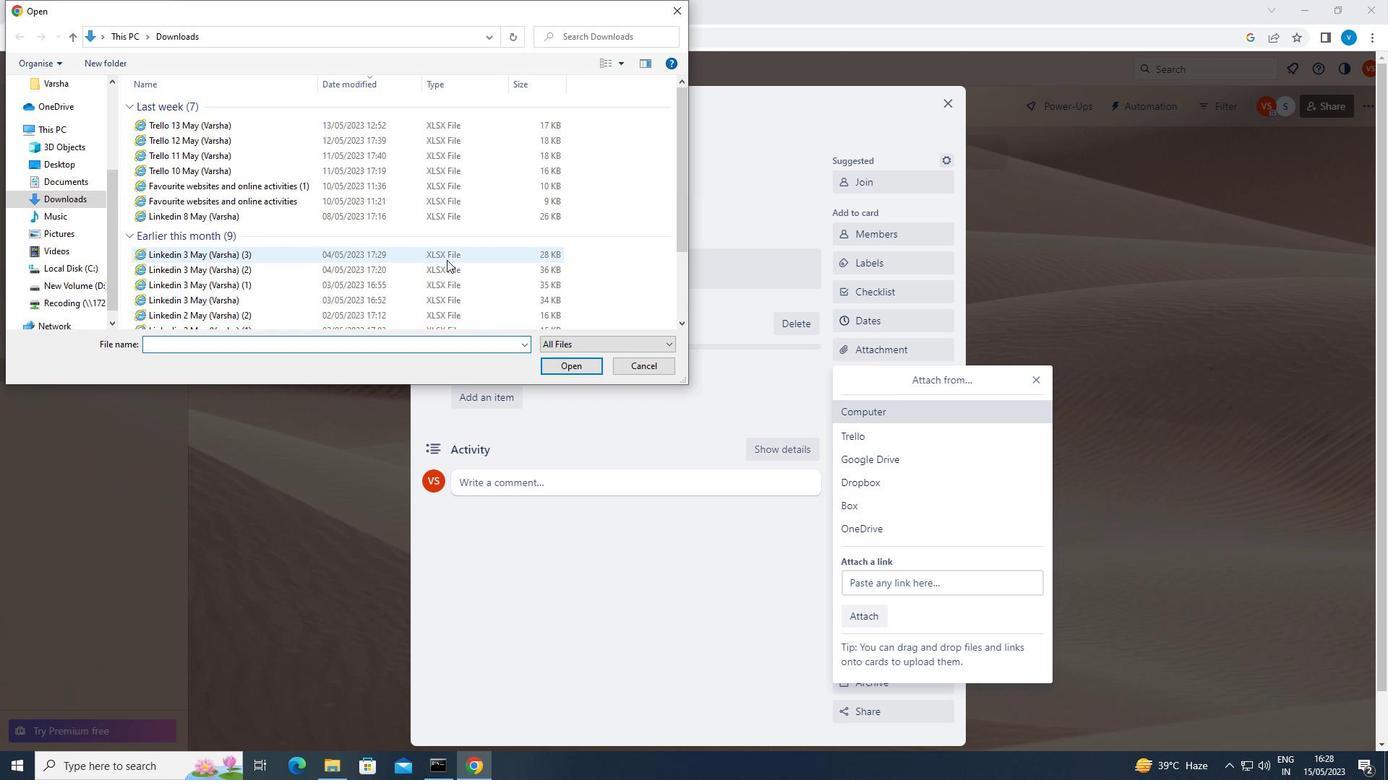 
Action: Mouse pressed left at (430, 256)
Screenshot: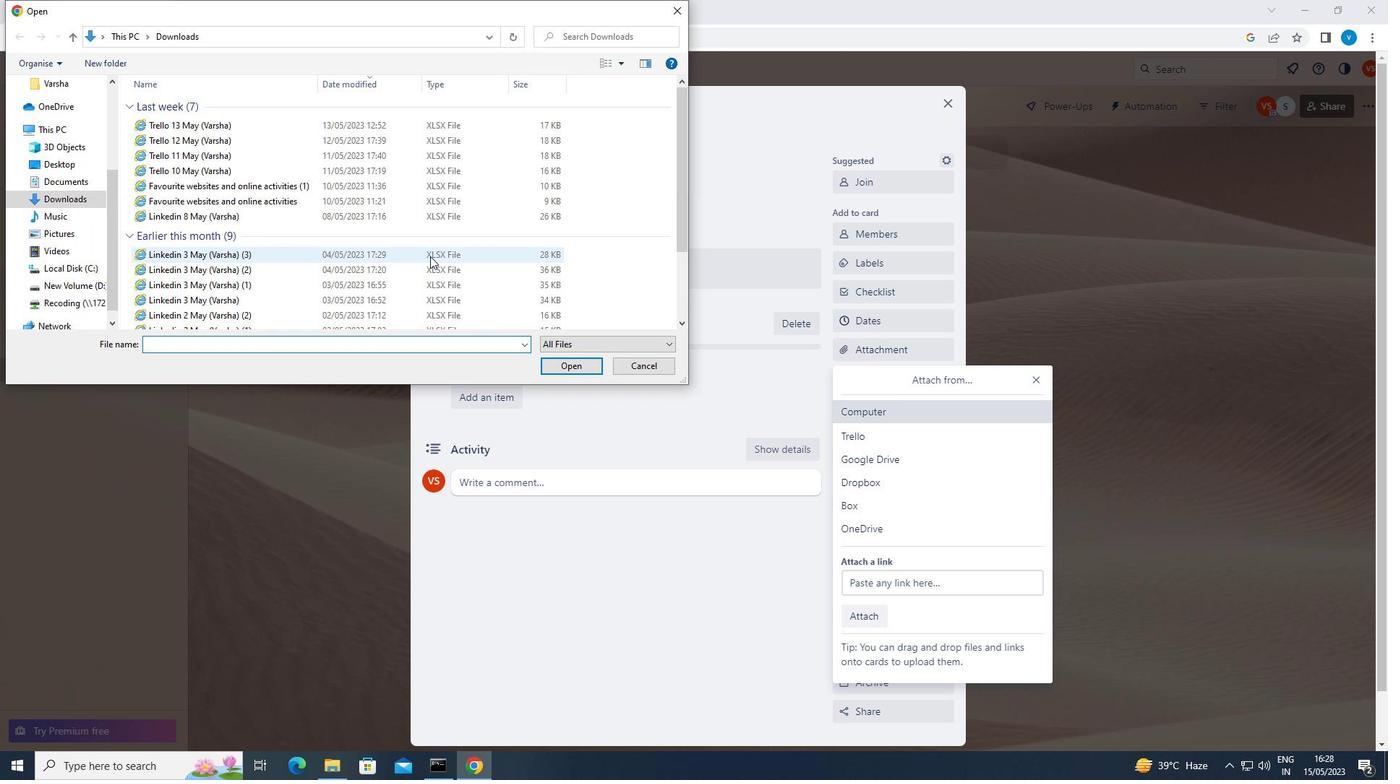 
Action: Mouse moved to (577, 363)
Screenshot: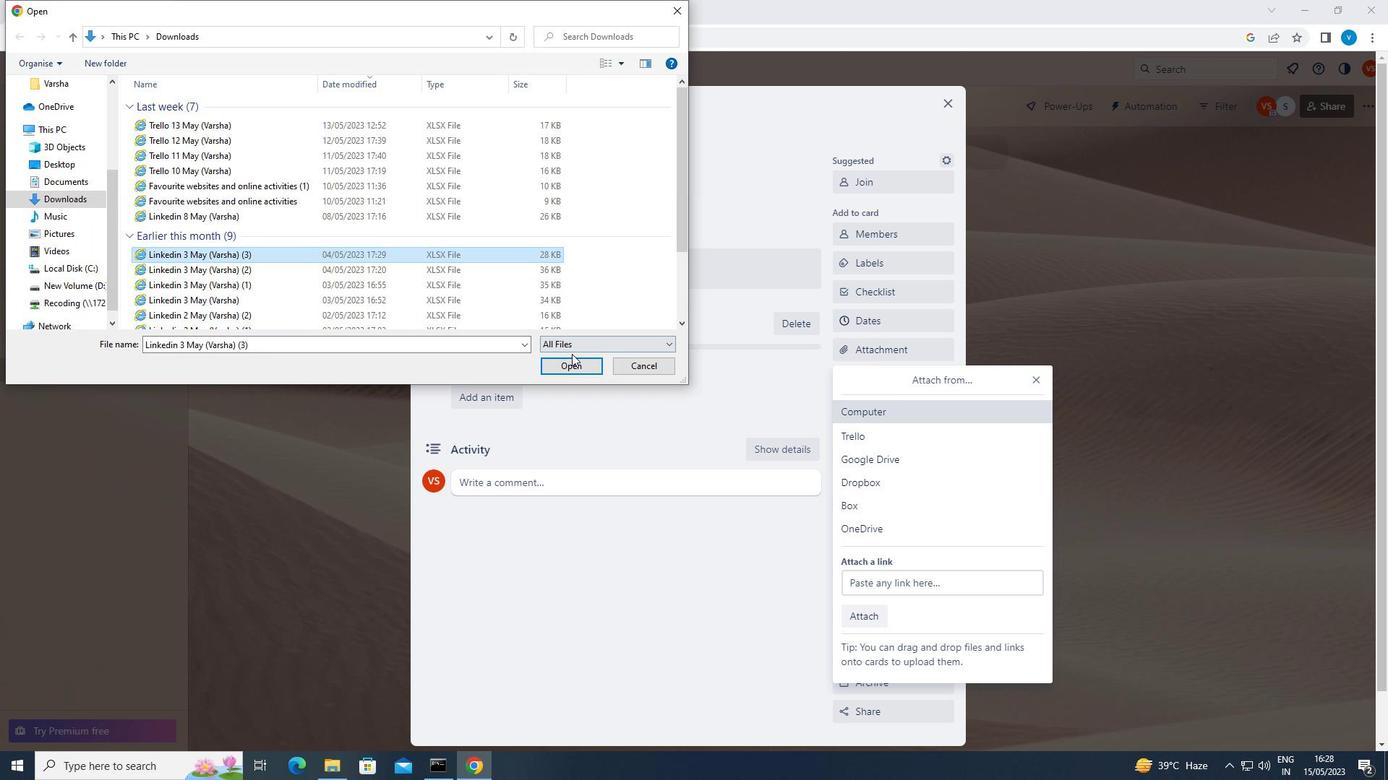 
Action: Mouse pressed left at (577, 363)
Screenshot: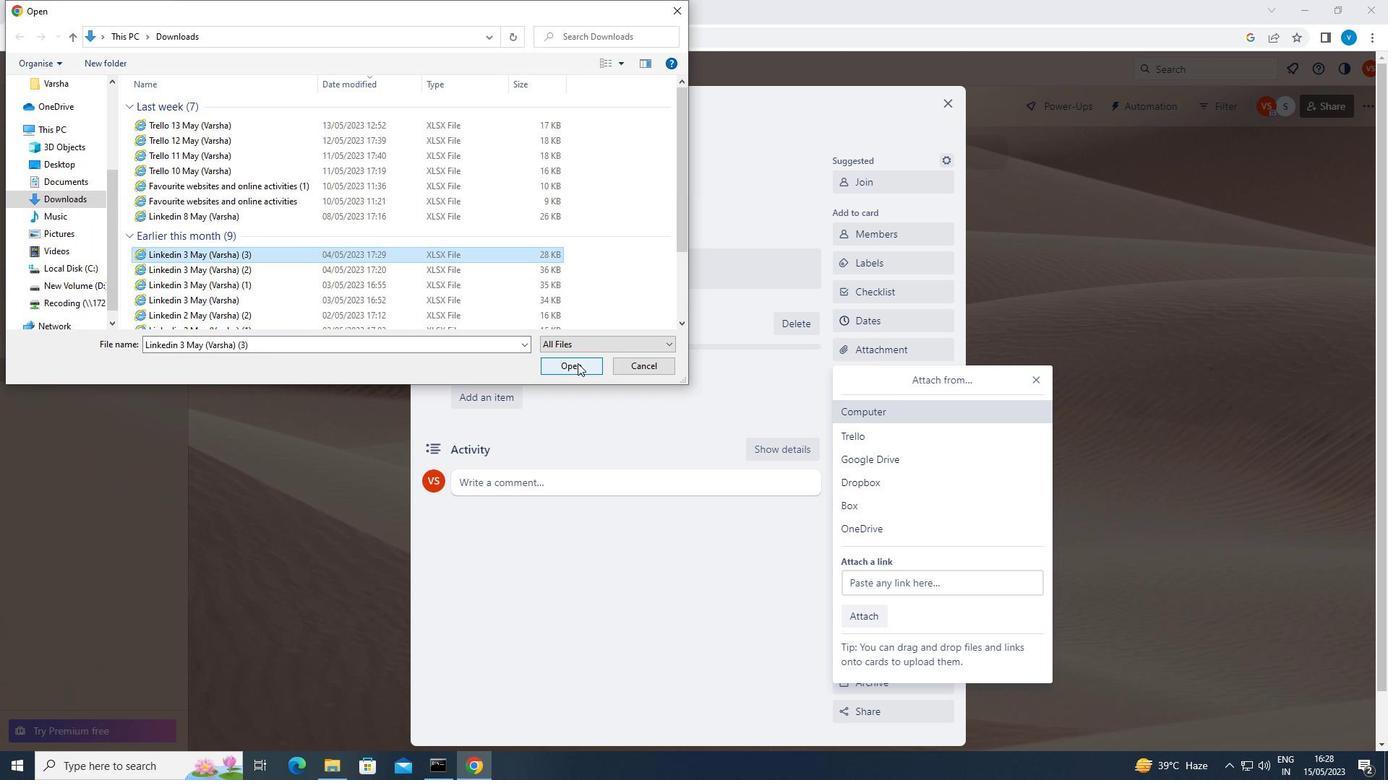 
Action: Mouse moved to (874, 379)
Screenshot: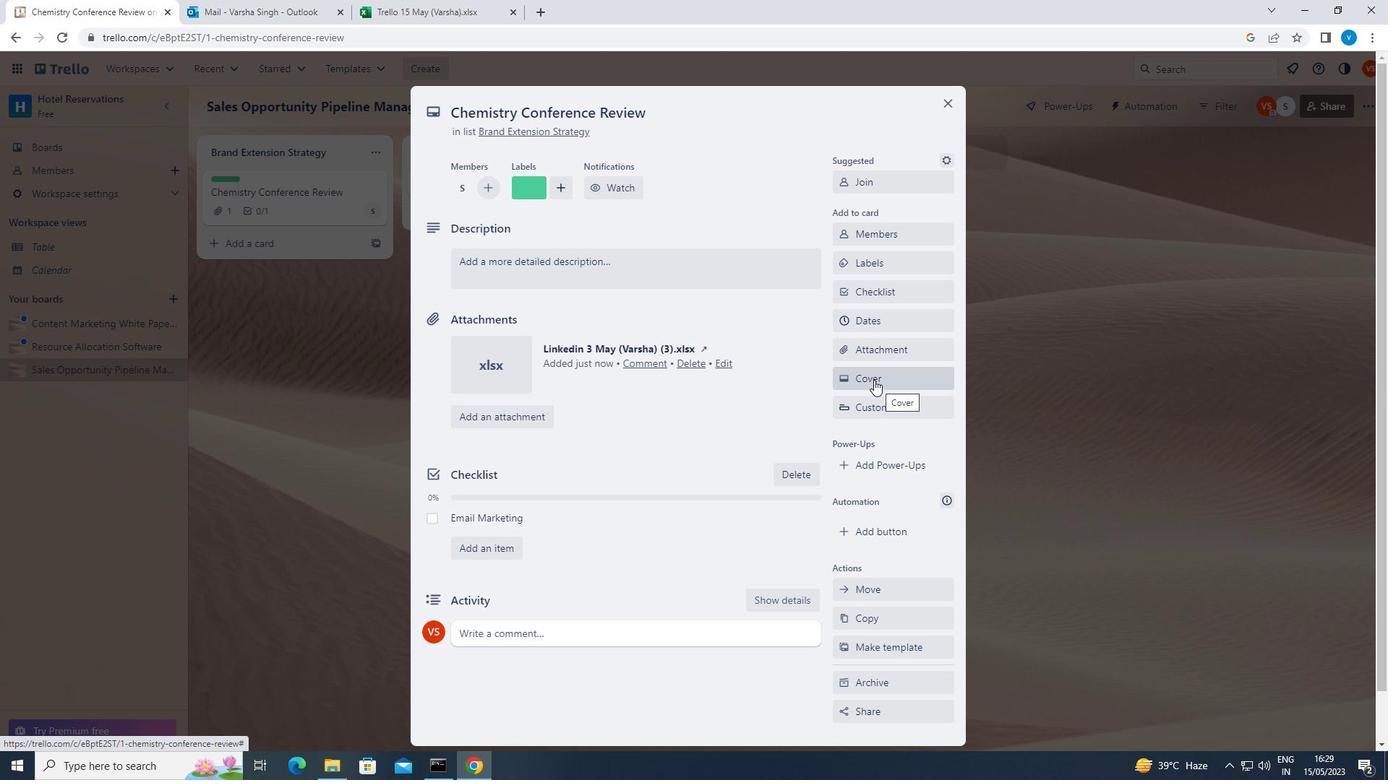 
Action: Mouse pressed left at (874, 379)
Screenshot: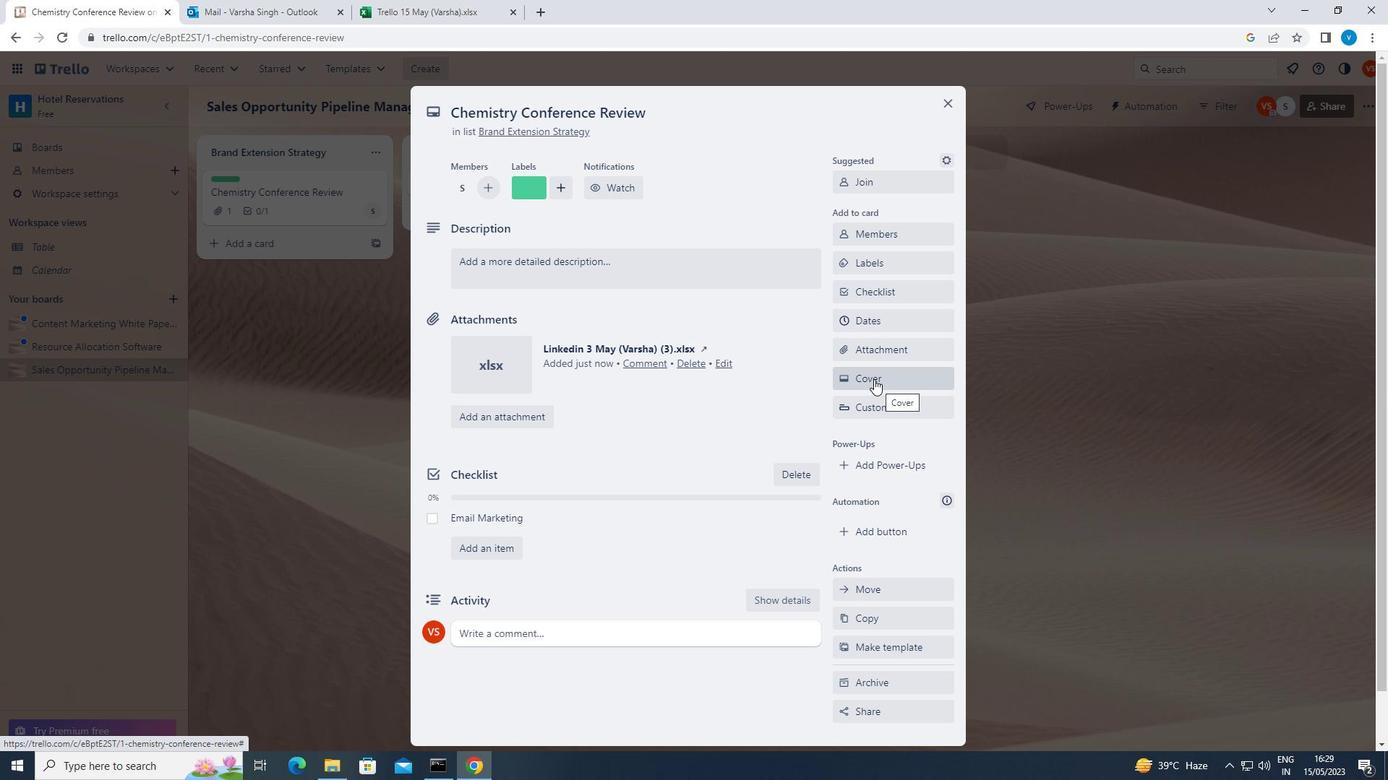 
Action: Mouse moved to (857, 454)
Screenshot: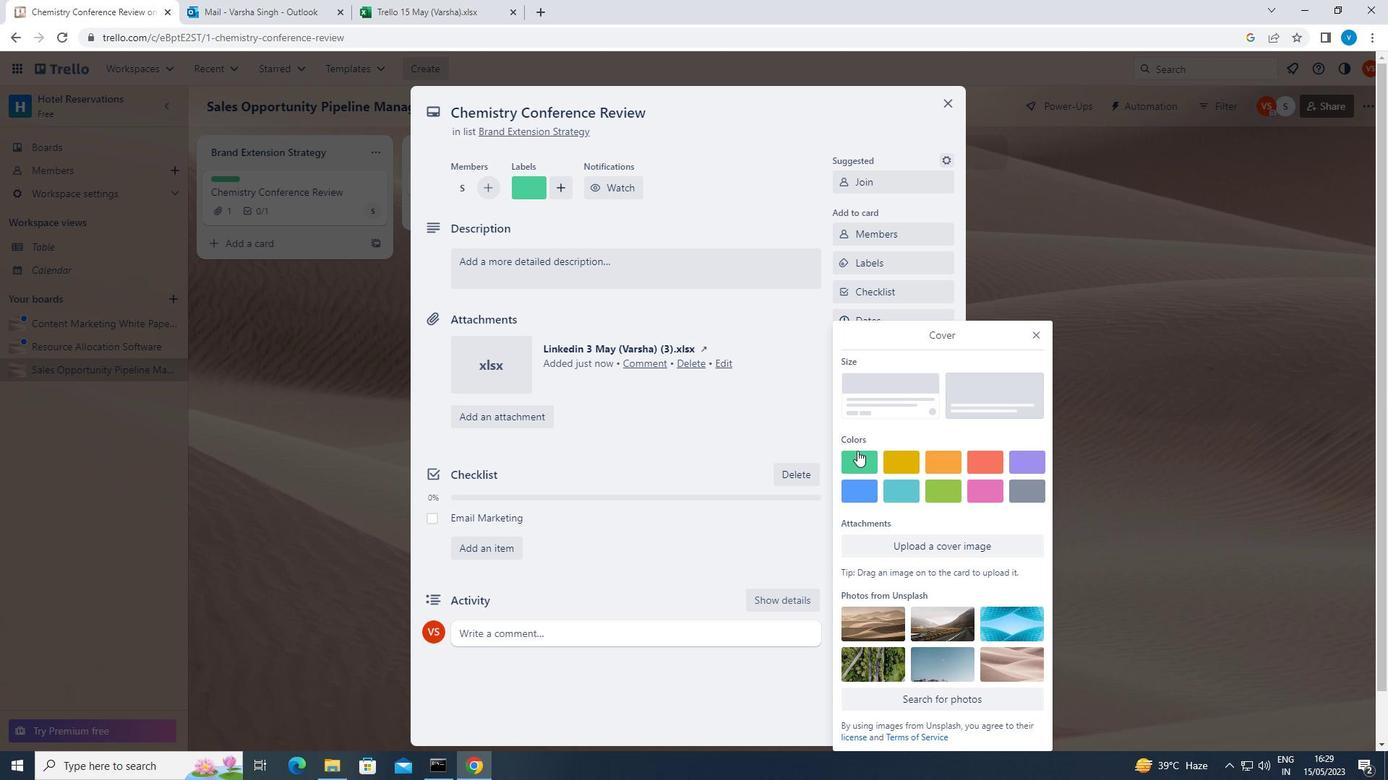 
Action: Mouse pressed left at (857, 454)
Screenshot: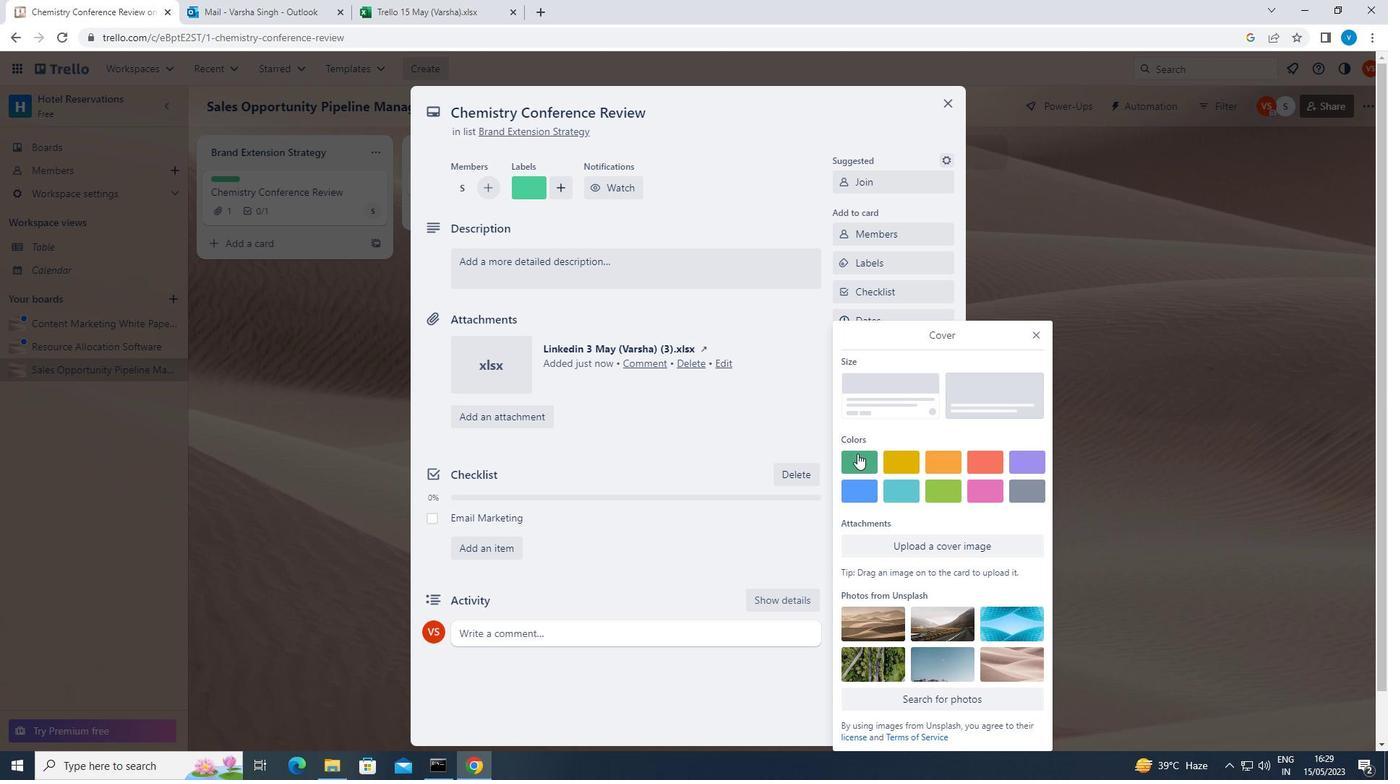 
Action: Mouse moved to (1039, 309)
Screenshot: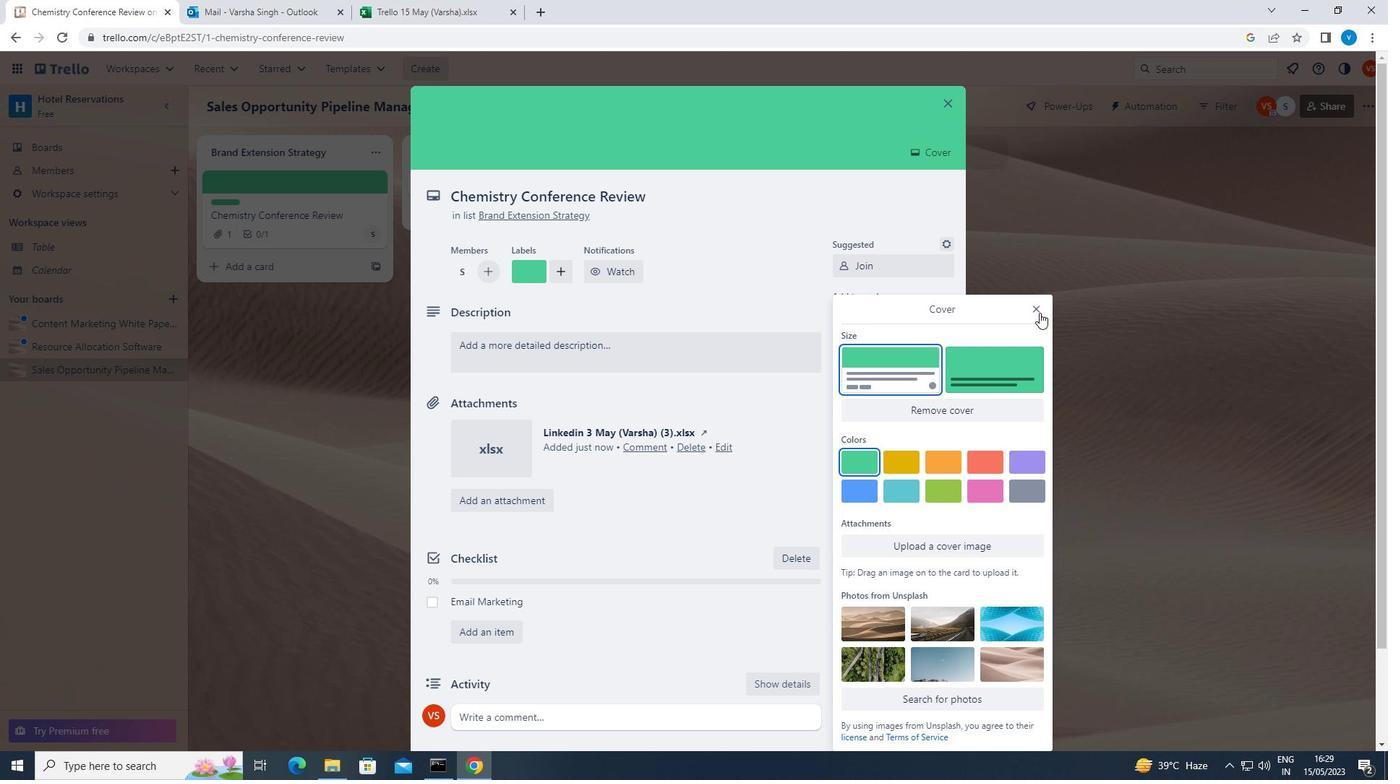
Action: Mouse pressed left at (1039, 309)
Screenshot: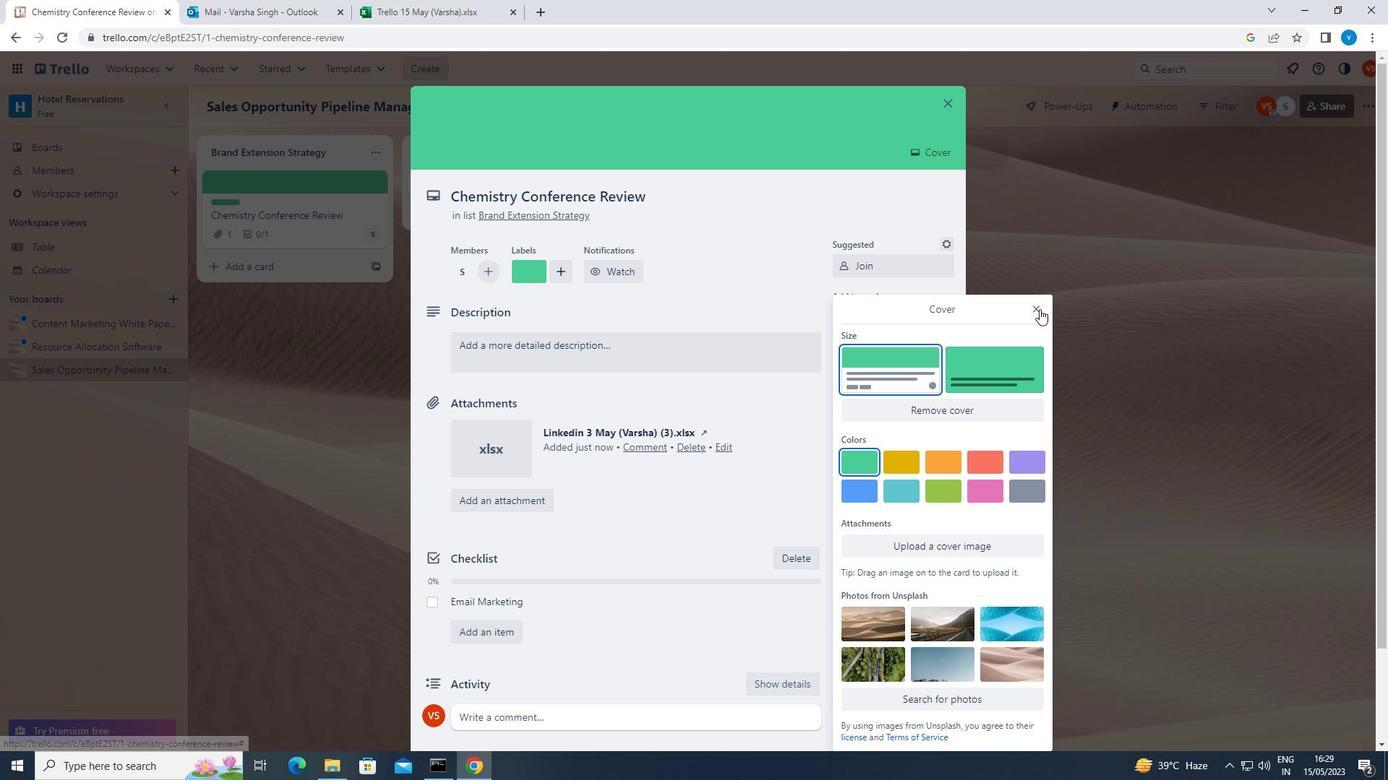 
Action: Mouse moved to (762, 359)
Screenshot: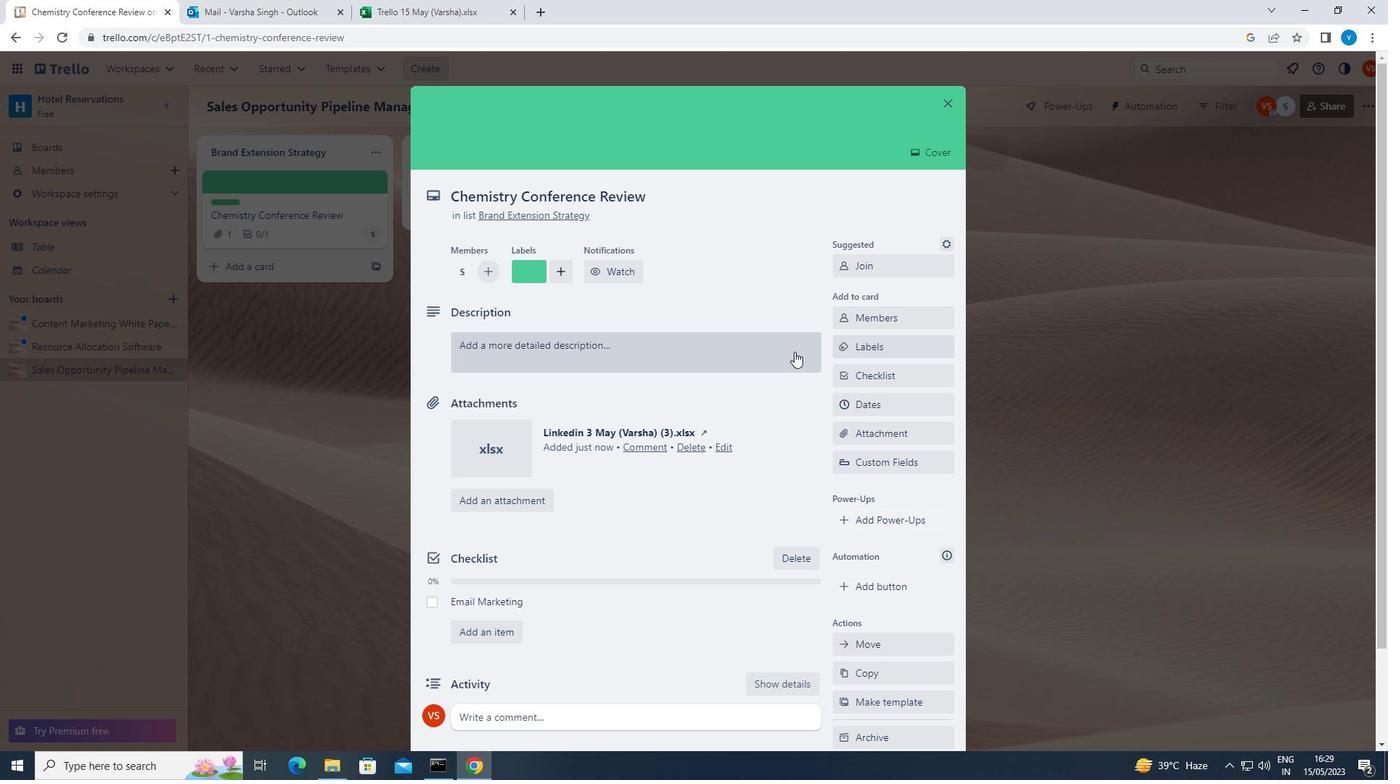 
Action: Mouse pressed left at (762, 359)
Screenshot: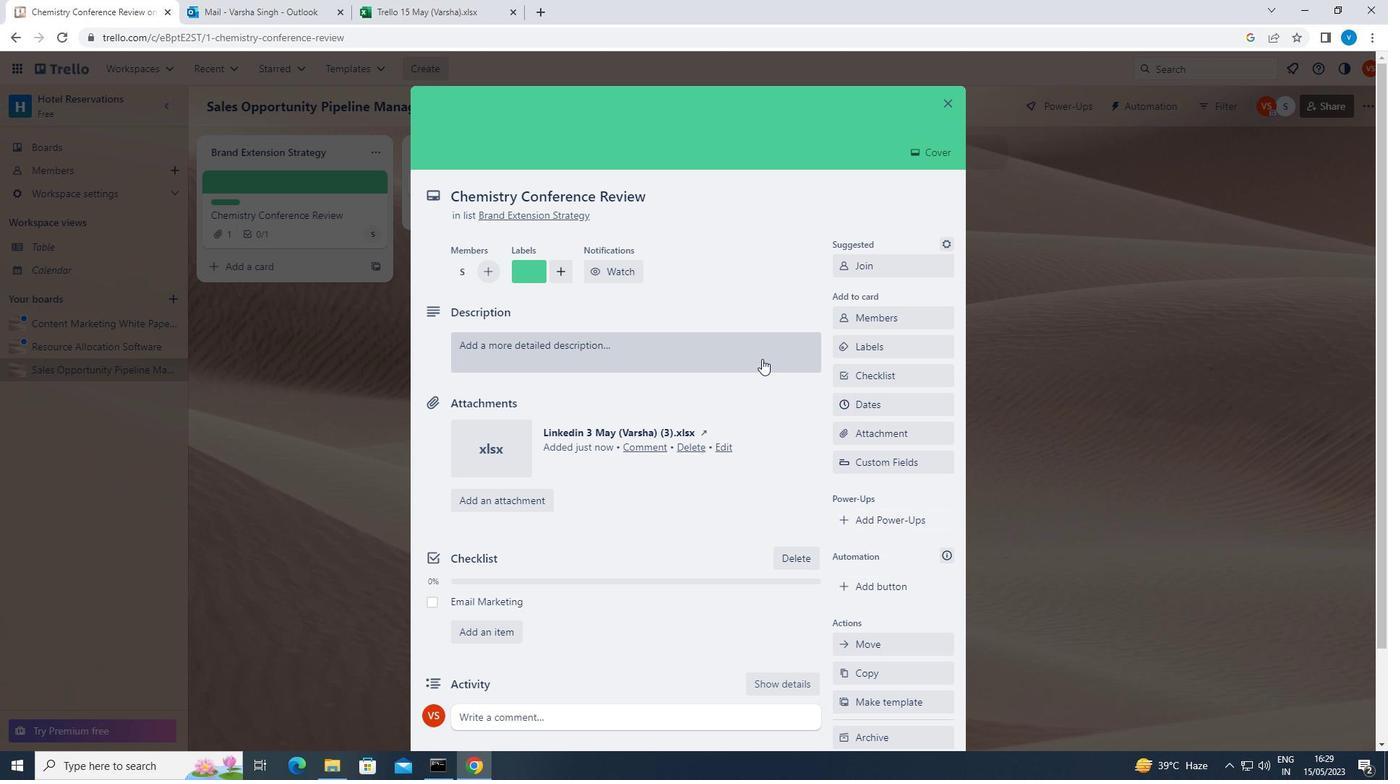 
Action: Mouse moved to (762, 349)
Screenshot: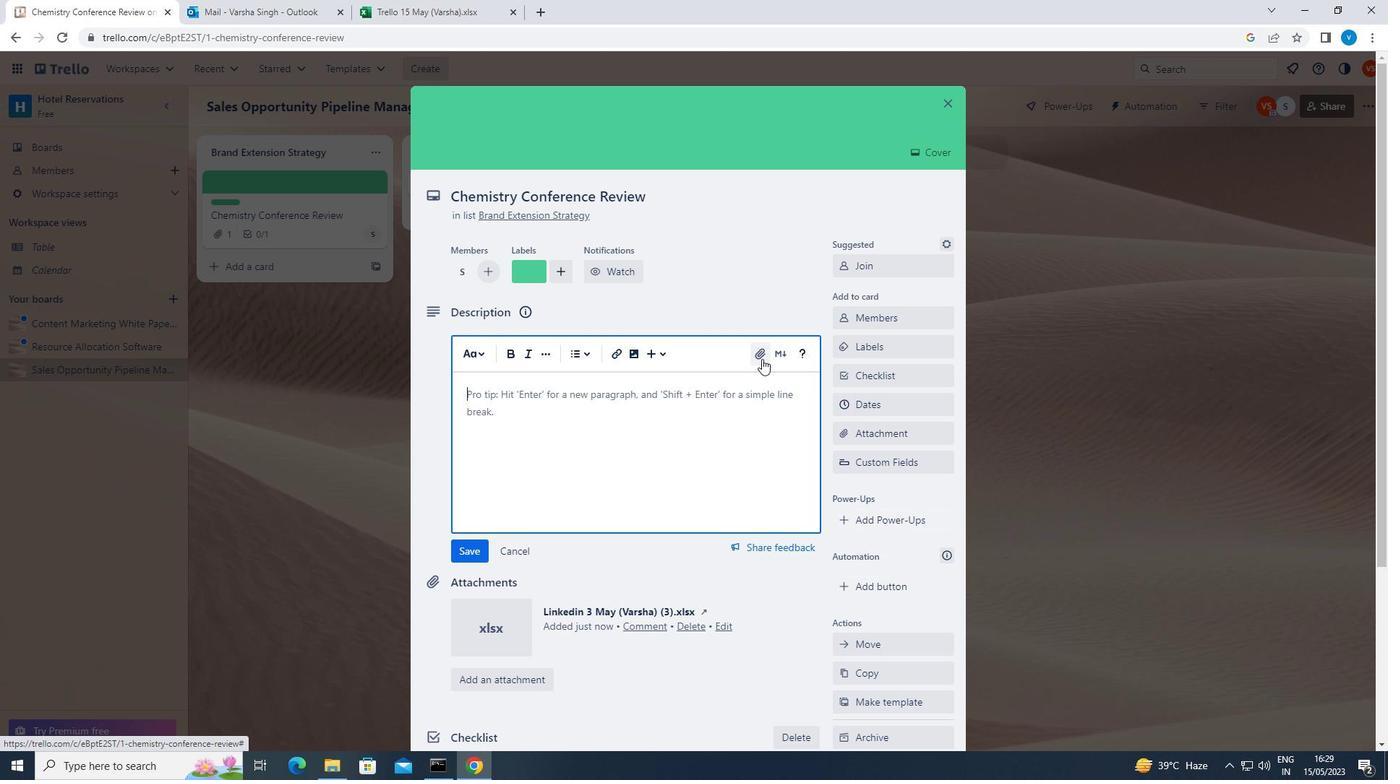 
Action: Key pressed <Key.shift>RESEARCH<Key.space>AND<Key.space>DEVELOP<Key.space>NEW<Key.space>PRODUCT<Key.space>POSITIONING<Key.space>STRATEGY
Screenshot: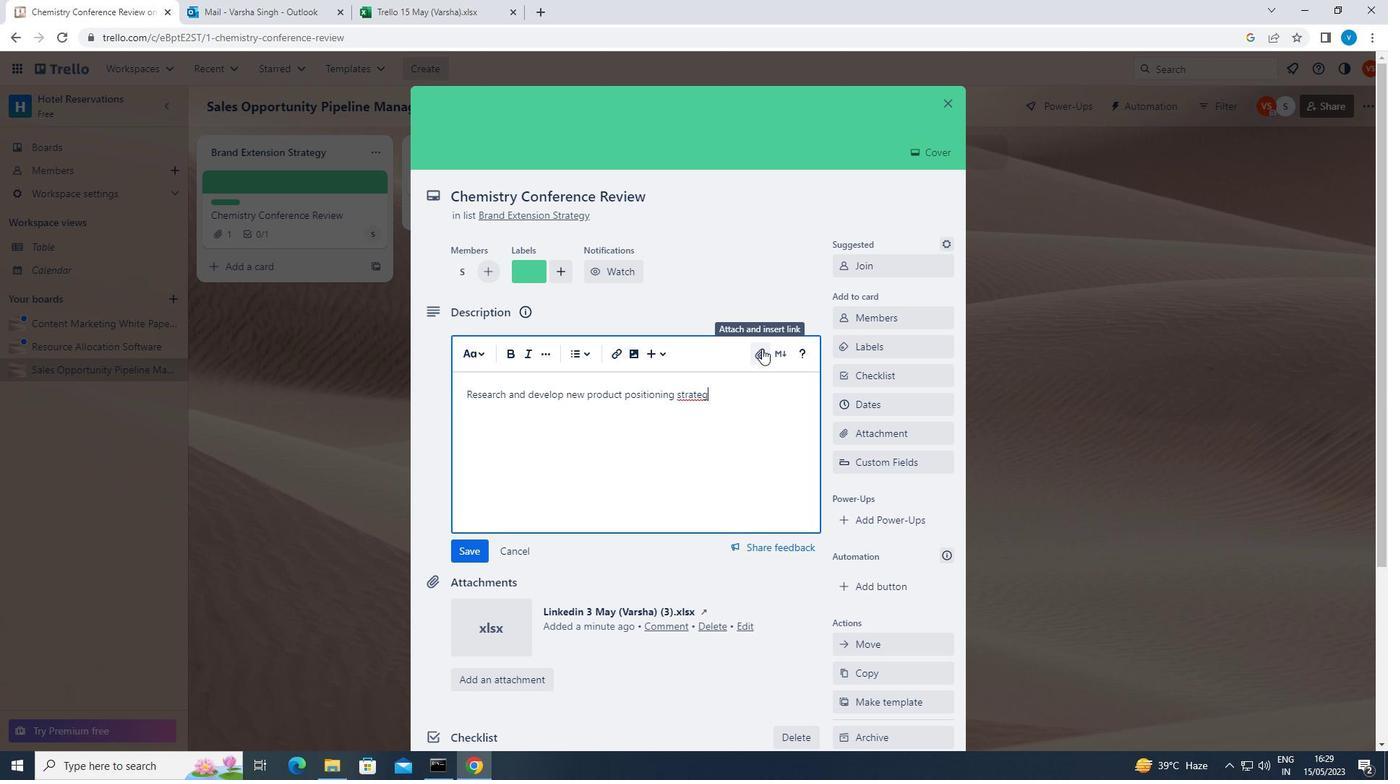
Action: Mouse moved to (469, 550)
Screenshot: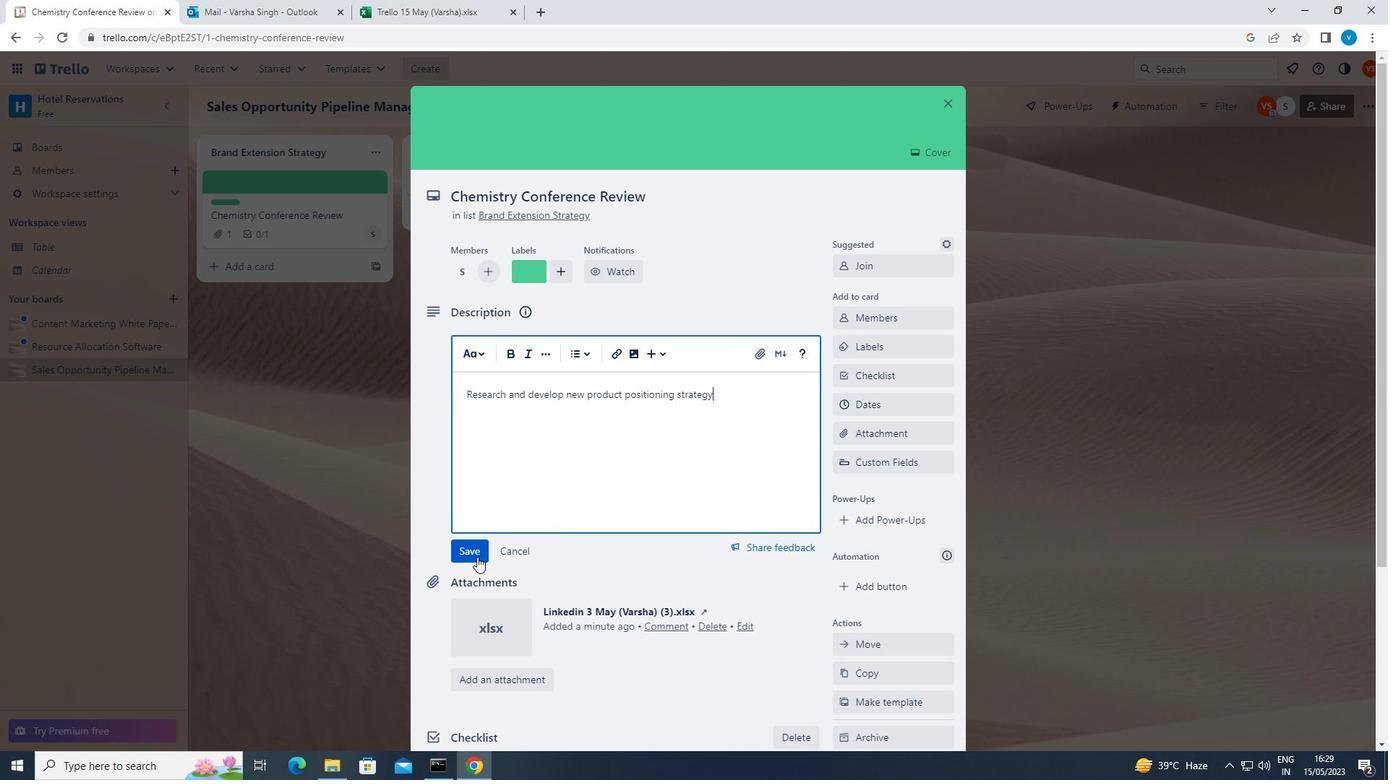 
Action: Mouse pressed left at (469, 550)
Screenshot: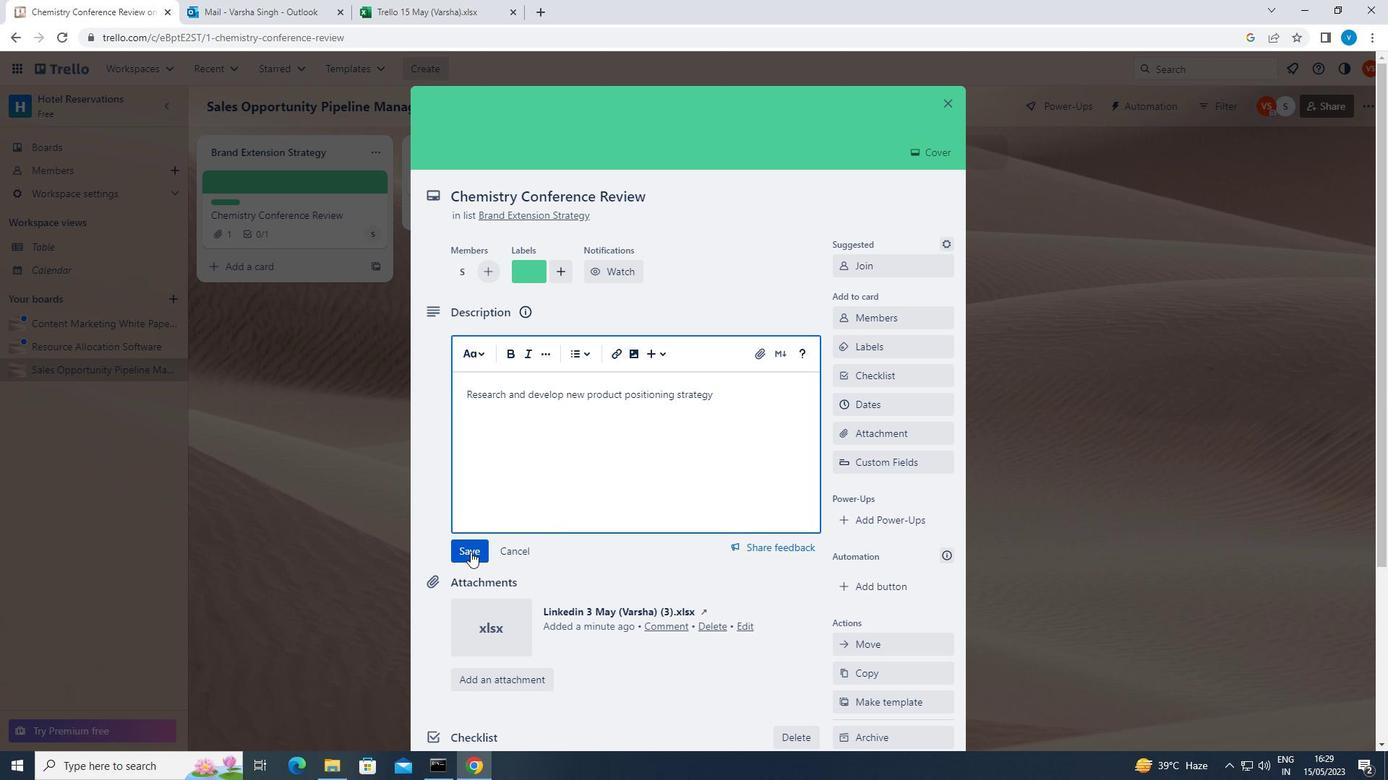 
Action: Mouse moved to (501, 697)
Screenshot: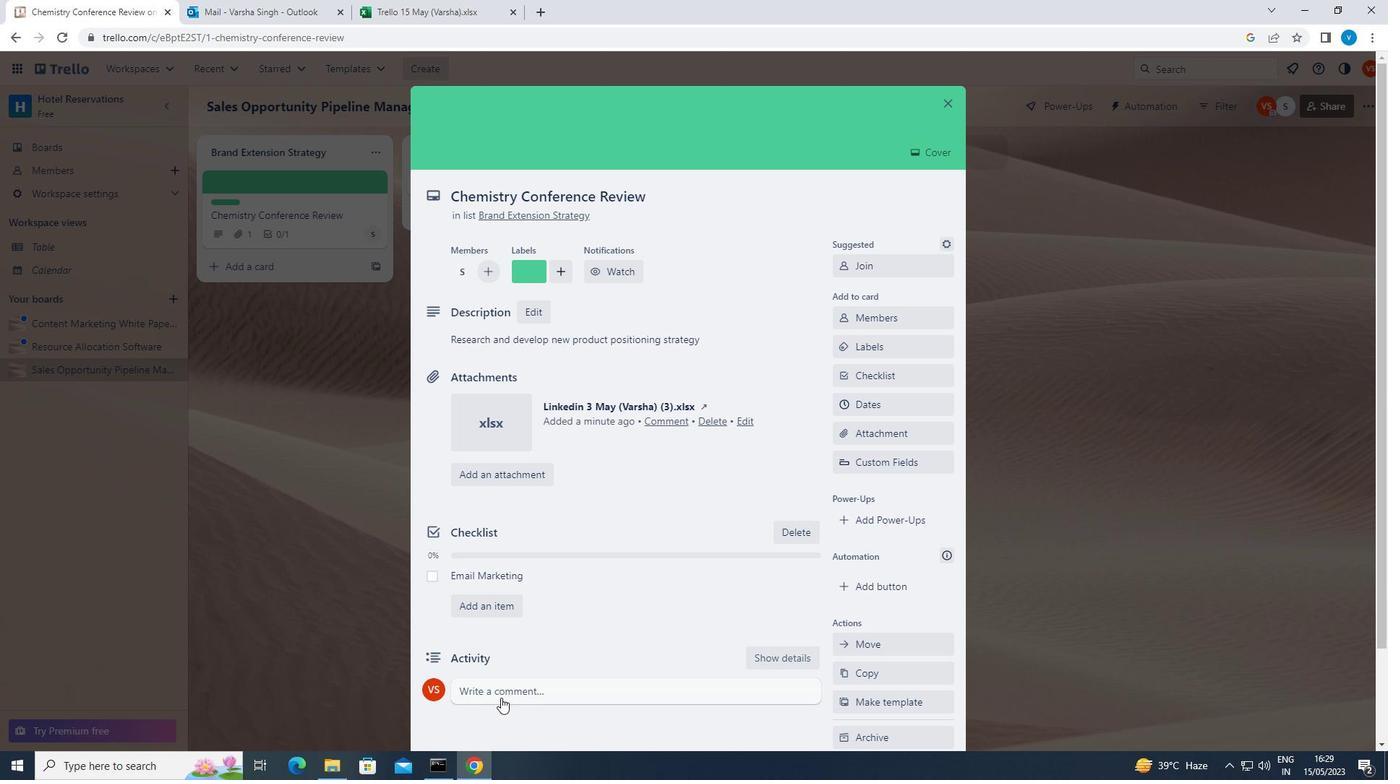 
Action: Mouse pressed left at (501, 697)
Screenshot: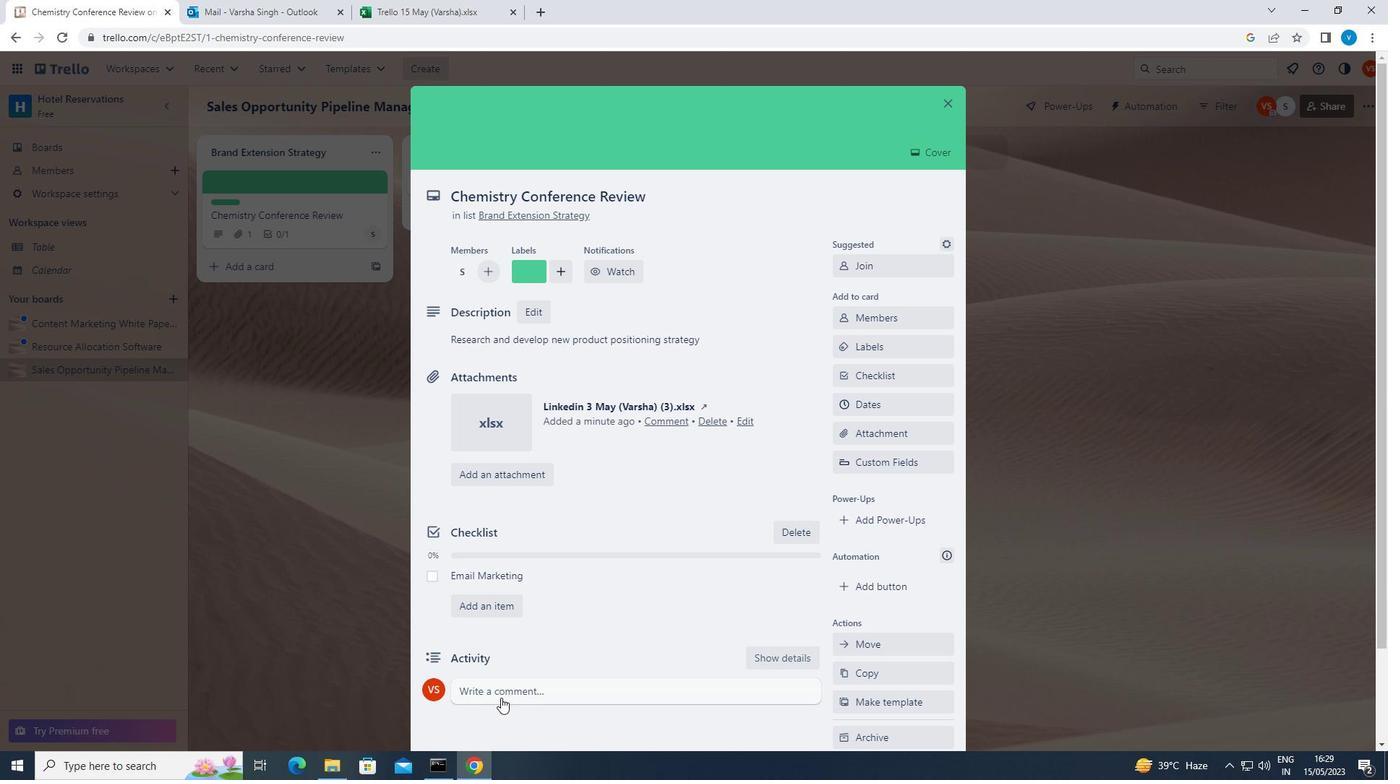 
Action: Mouse moved to (505, 695)
Screenshot: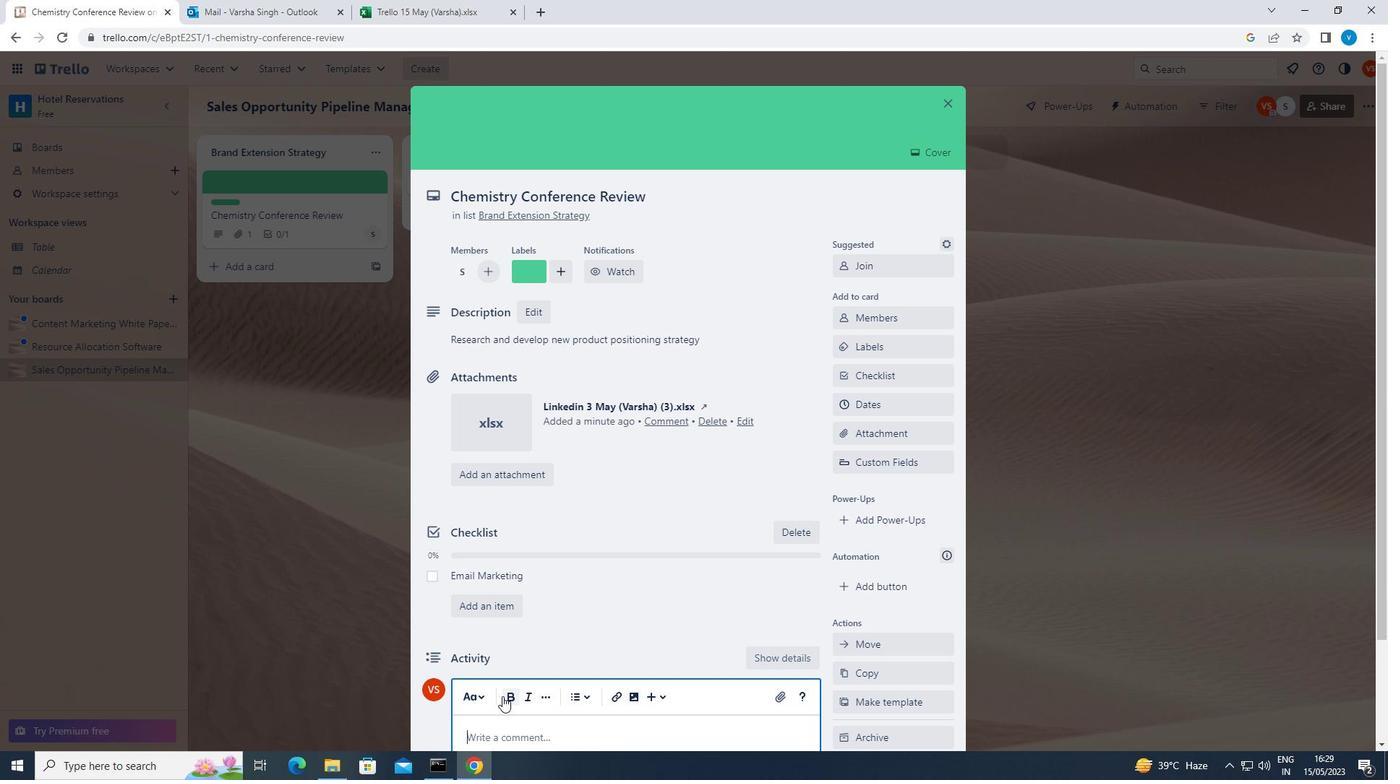 
Action: Key pressed <Key.shift>THIS<Key.space>TASK<Key.space>REQUIRES<Key.space>US<Key.space>TO<Key.space>BE<Key.space>PROACTIVE<Key.space>AND<Key.space>ANTICIPATE<Key.space>POTENTIAL<Key.space>CHALLENGES<Key.space>BEFORE<Key.space>THEY<Key.space>ARISE.
Screenshot: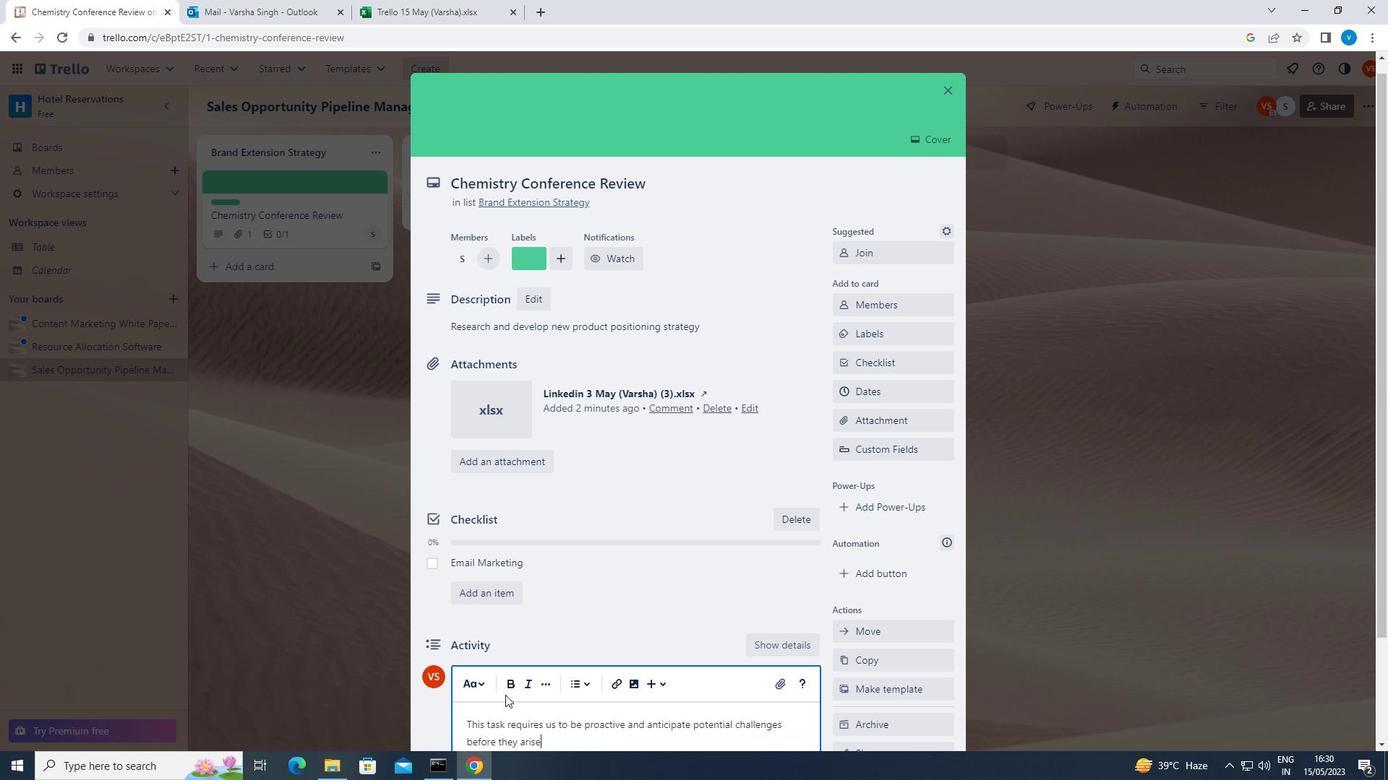 
Action: Mouse moved to (509, 689)
Screenshot: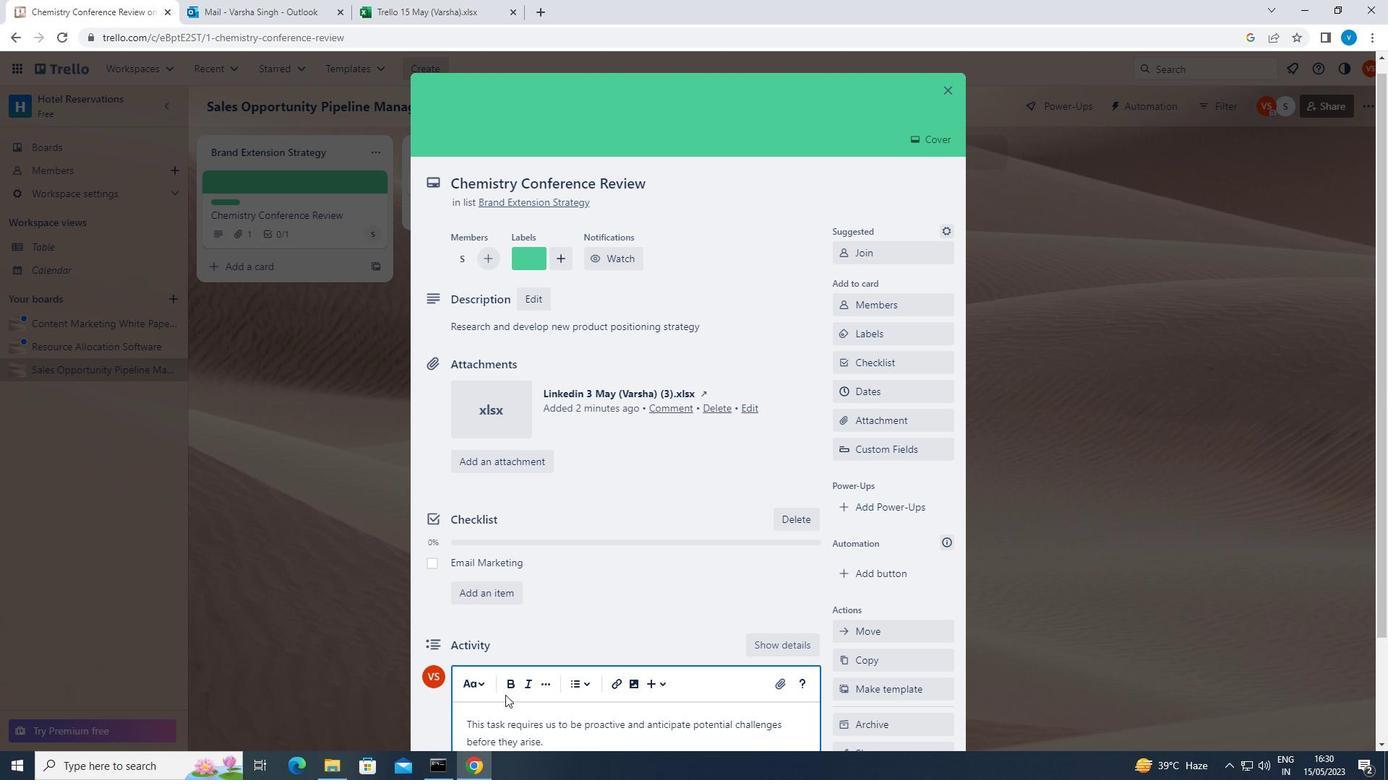 
Action: Mouse scrolled (509, 689) with delta (0, 0)
Screenshot: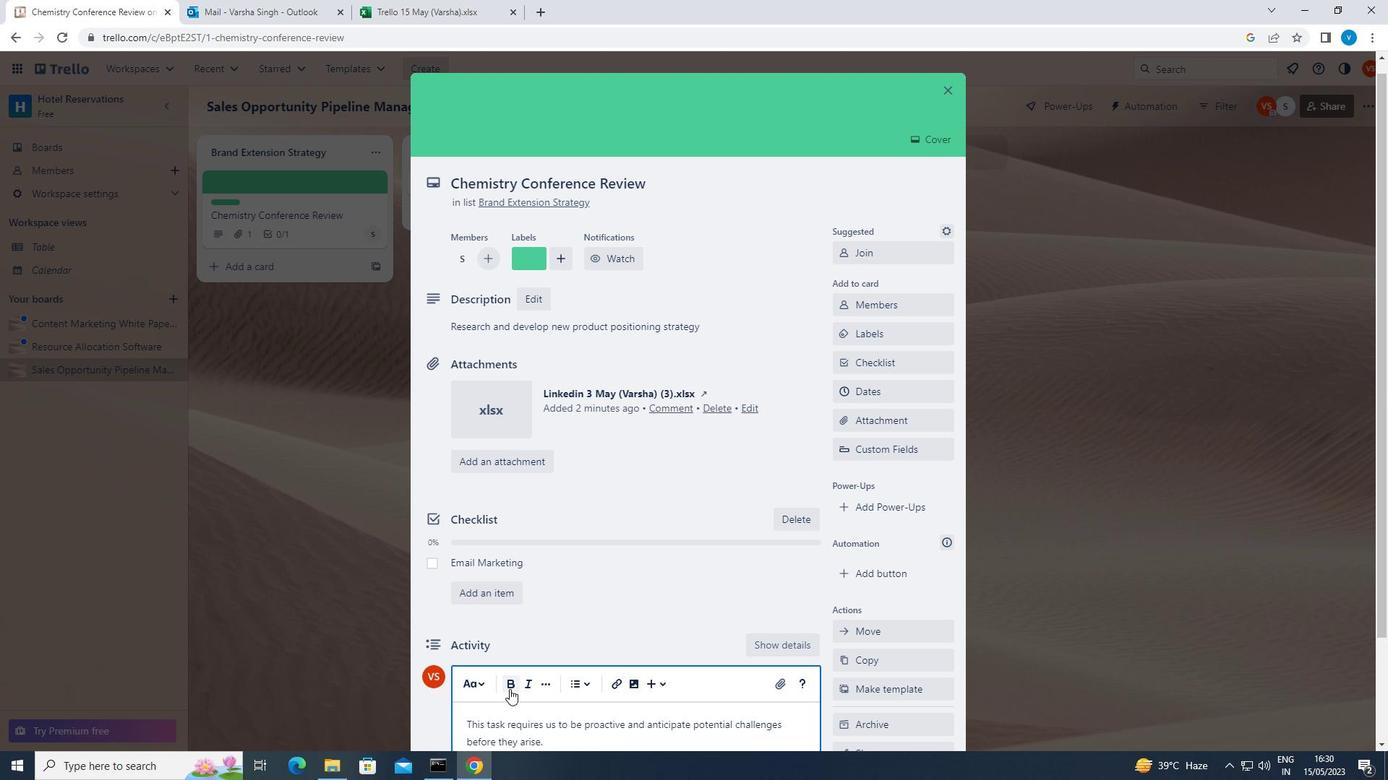 
Action: Mouse moved to (472, 705)
Screenshot: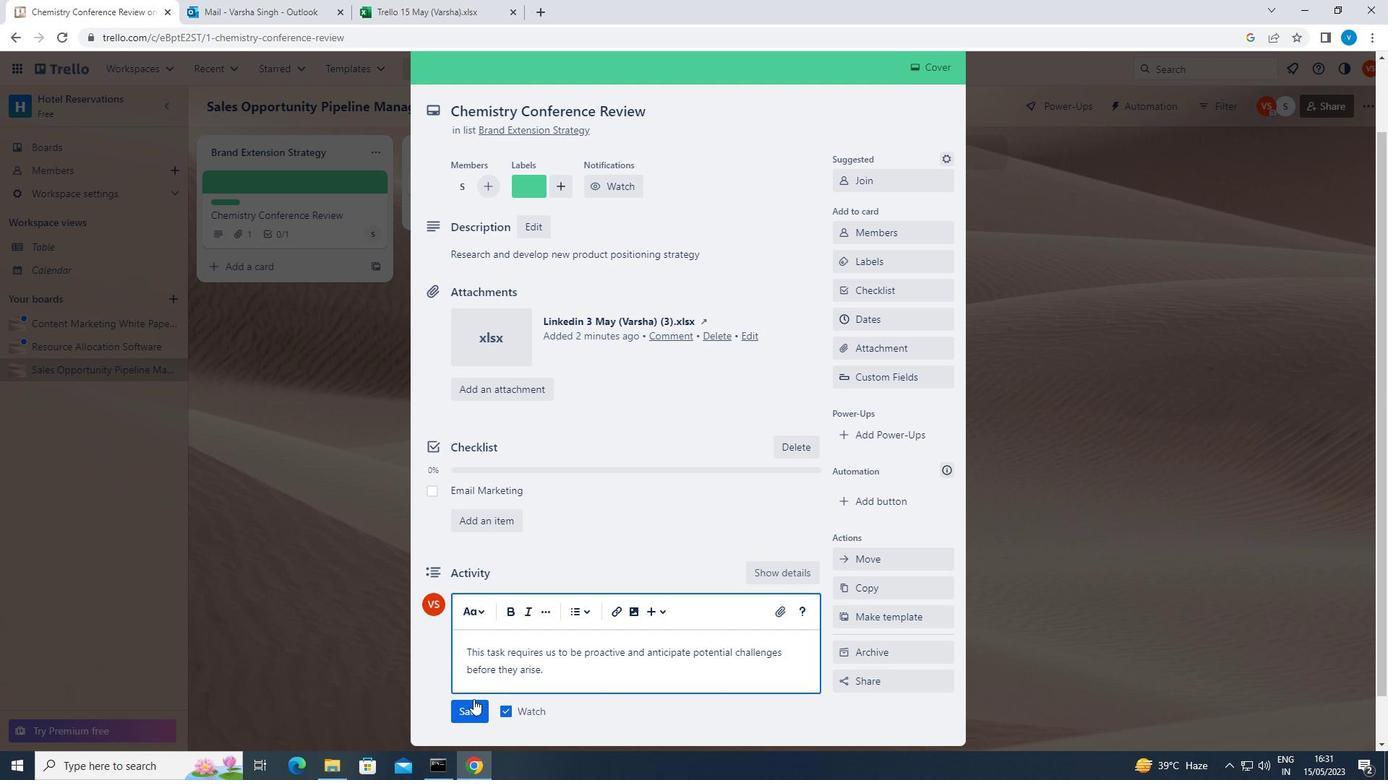 
Action: Mouse pressed left at (472, 705)
Screenshot: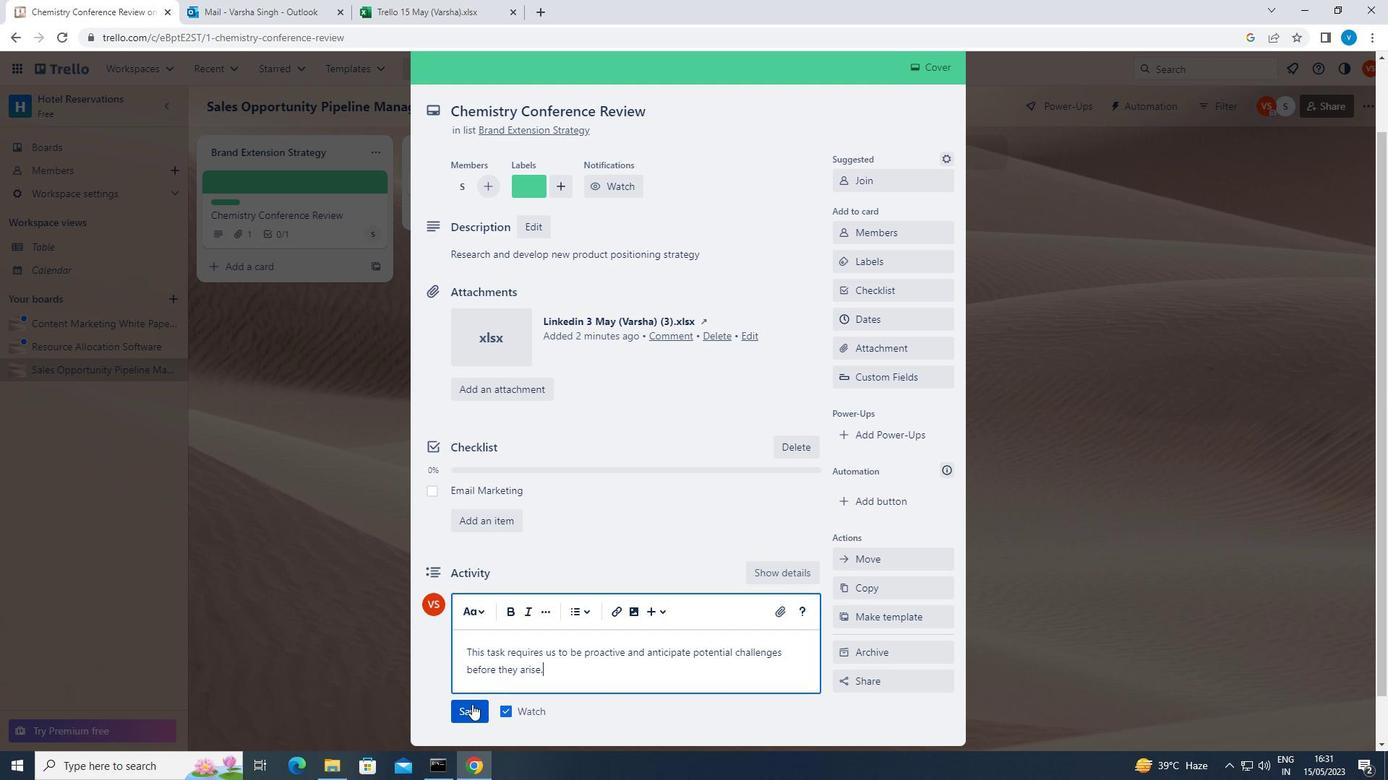 
Action: Mouse moved to (890, 315)
Screenshot: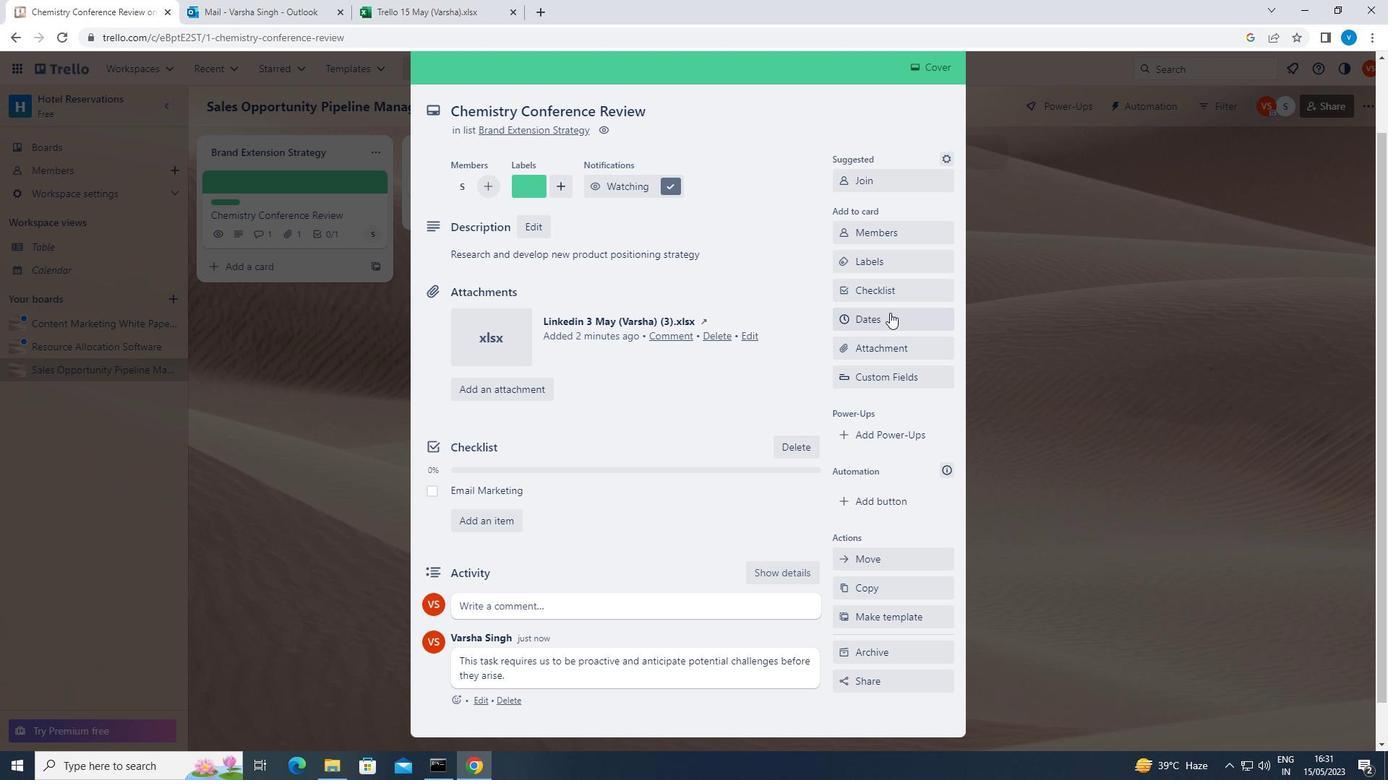 
Action: Mouse pressed left at (890, 315)
Screenshot: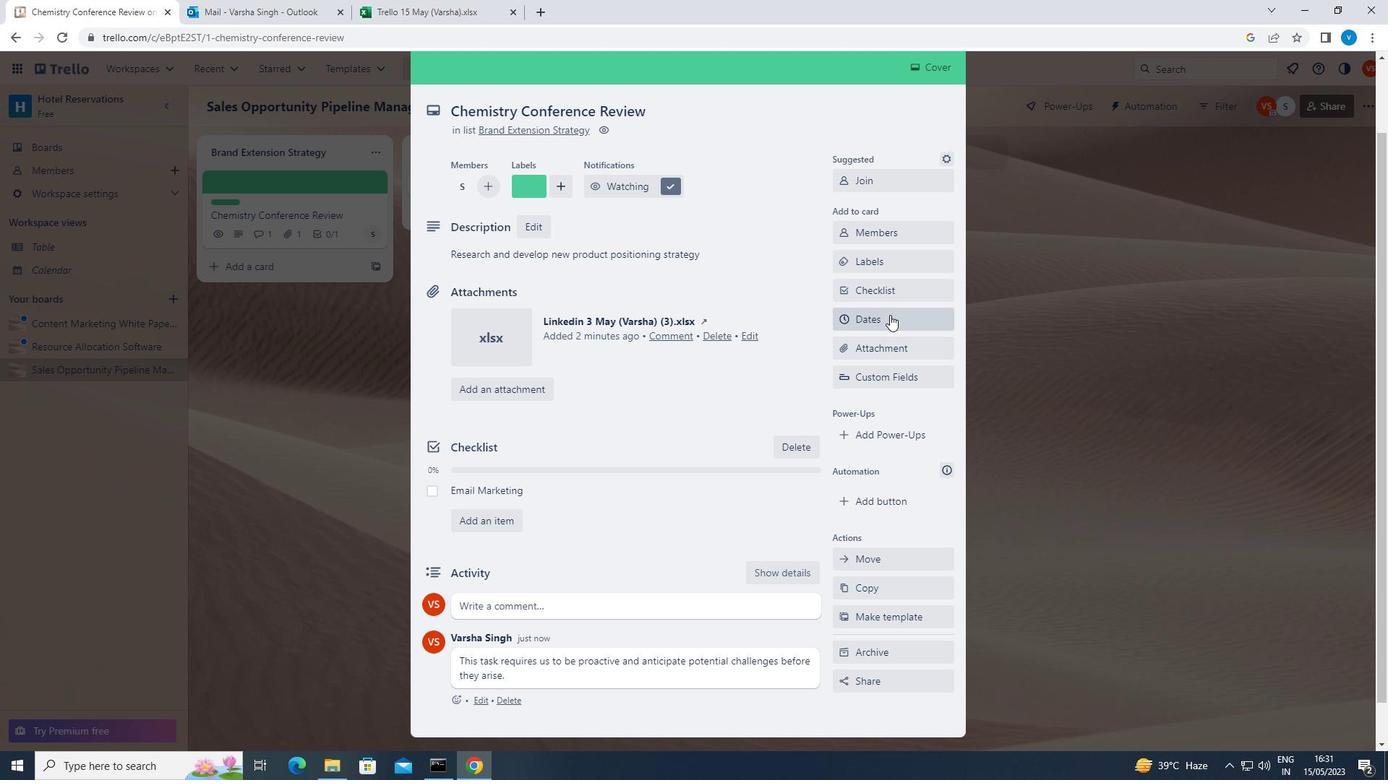 
Action: Mouse moved to (846, 368)
Screenshot: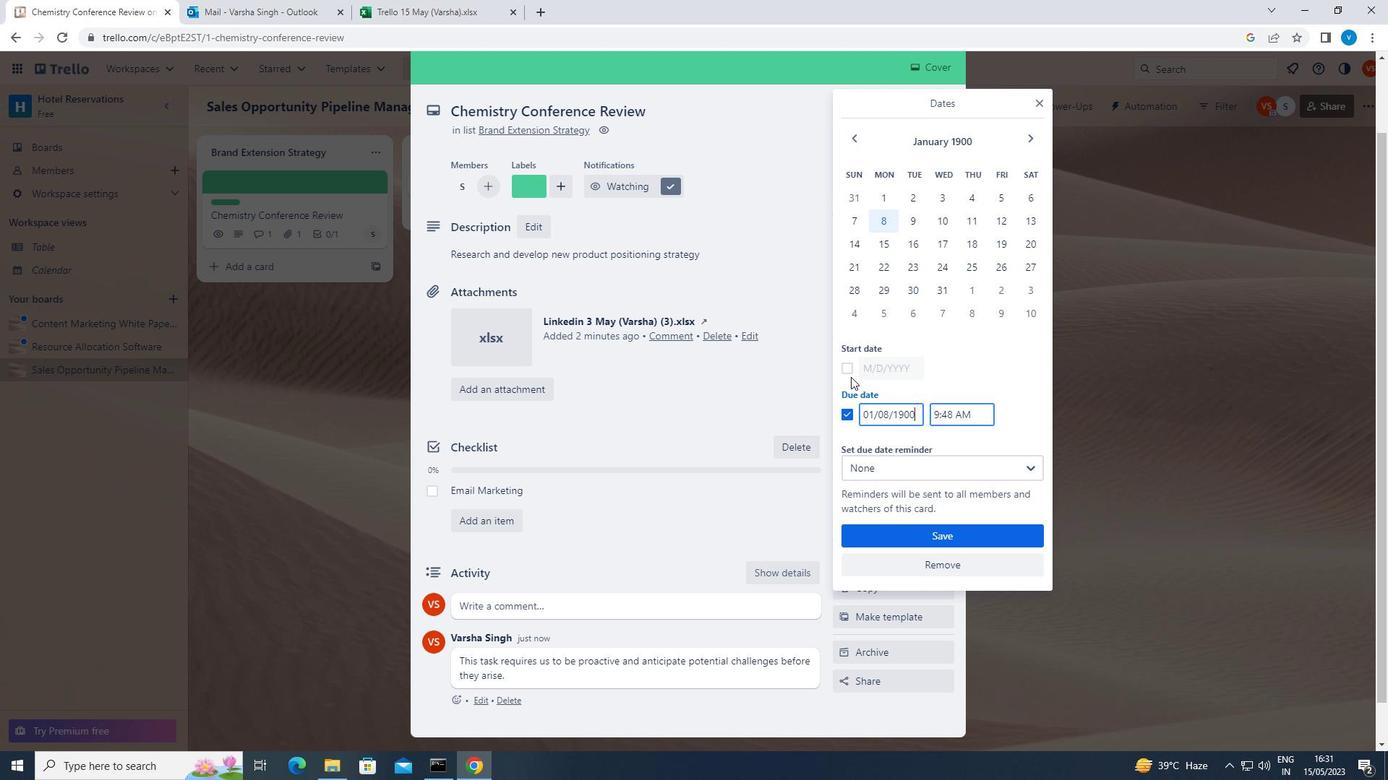 
Action: Mouse pressed left at (846, 368)
Screenshot: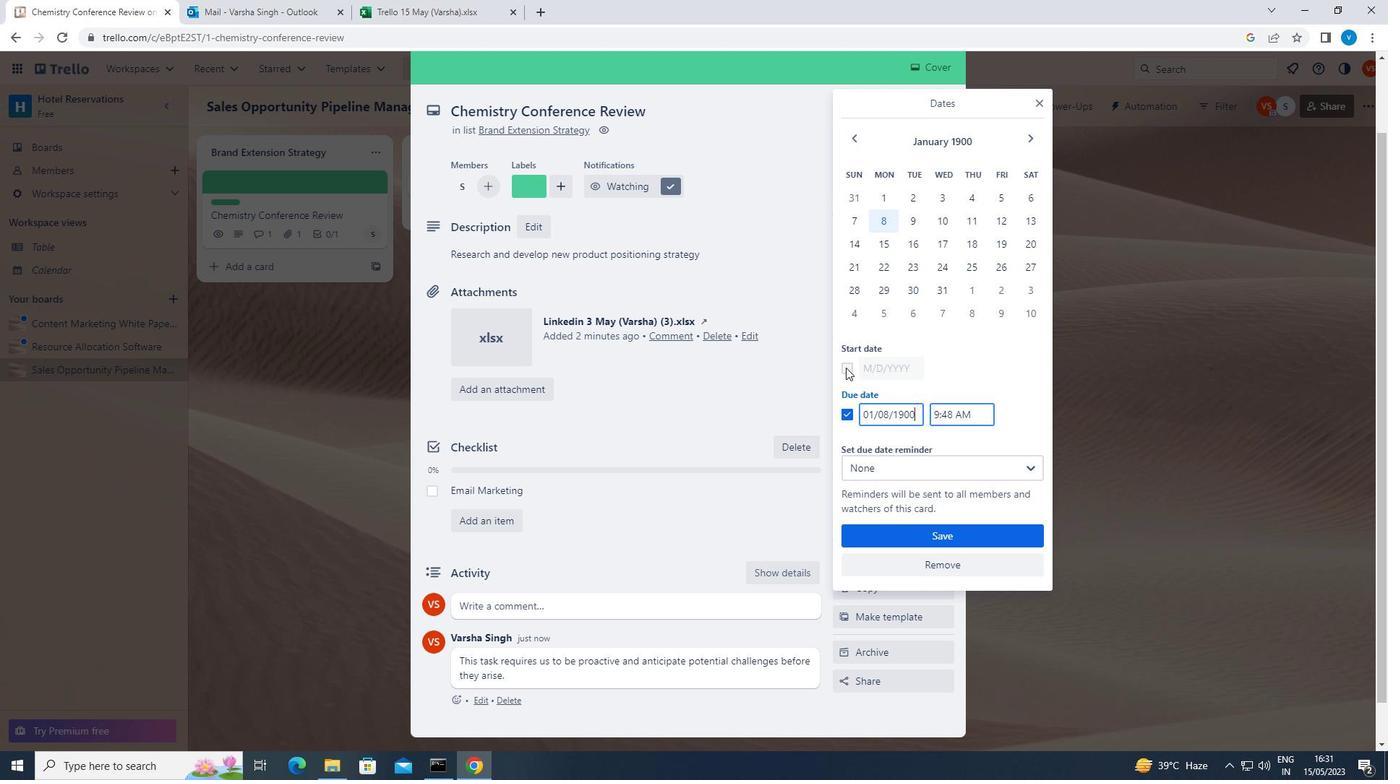 
Action: Mouse moved to (914, 368)
Screenshot: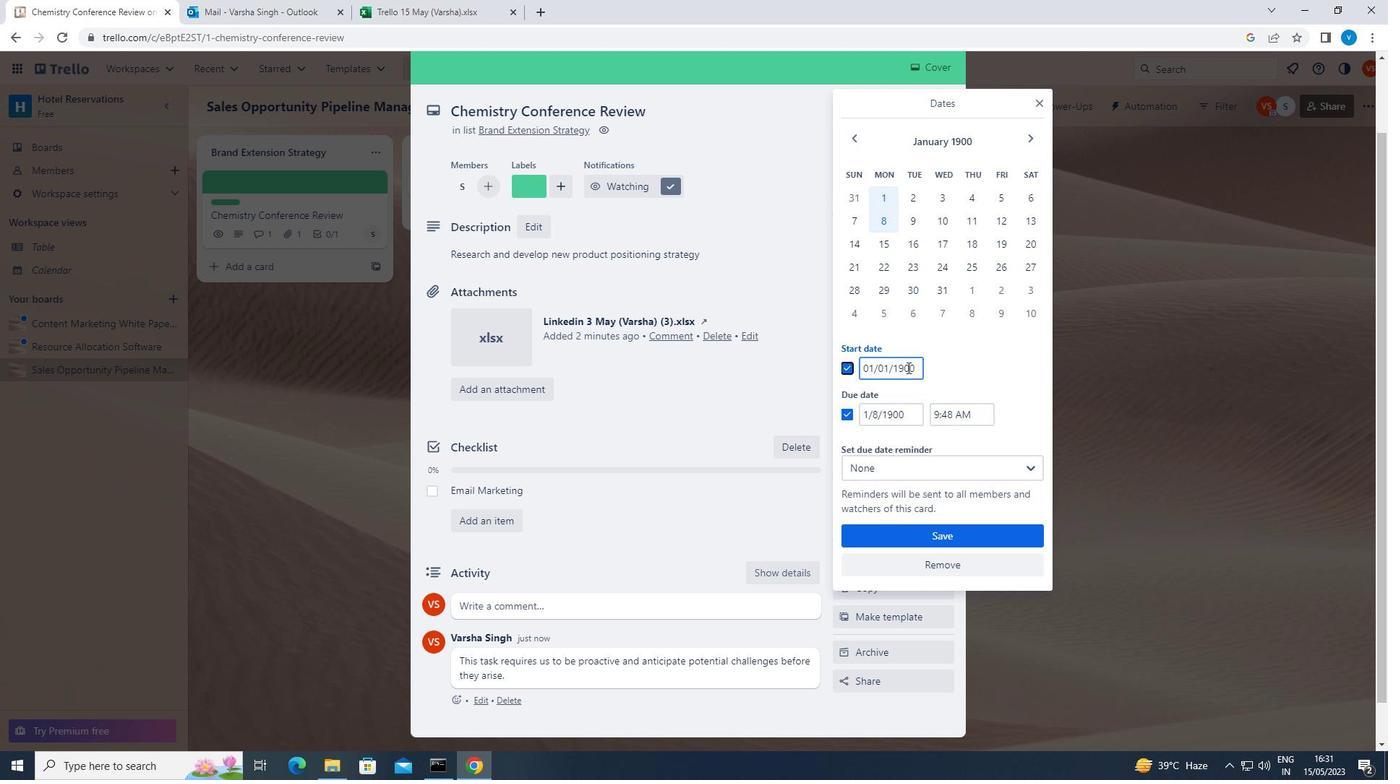 
Action: Mouse pressed left at (914, 368)
Screenshot: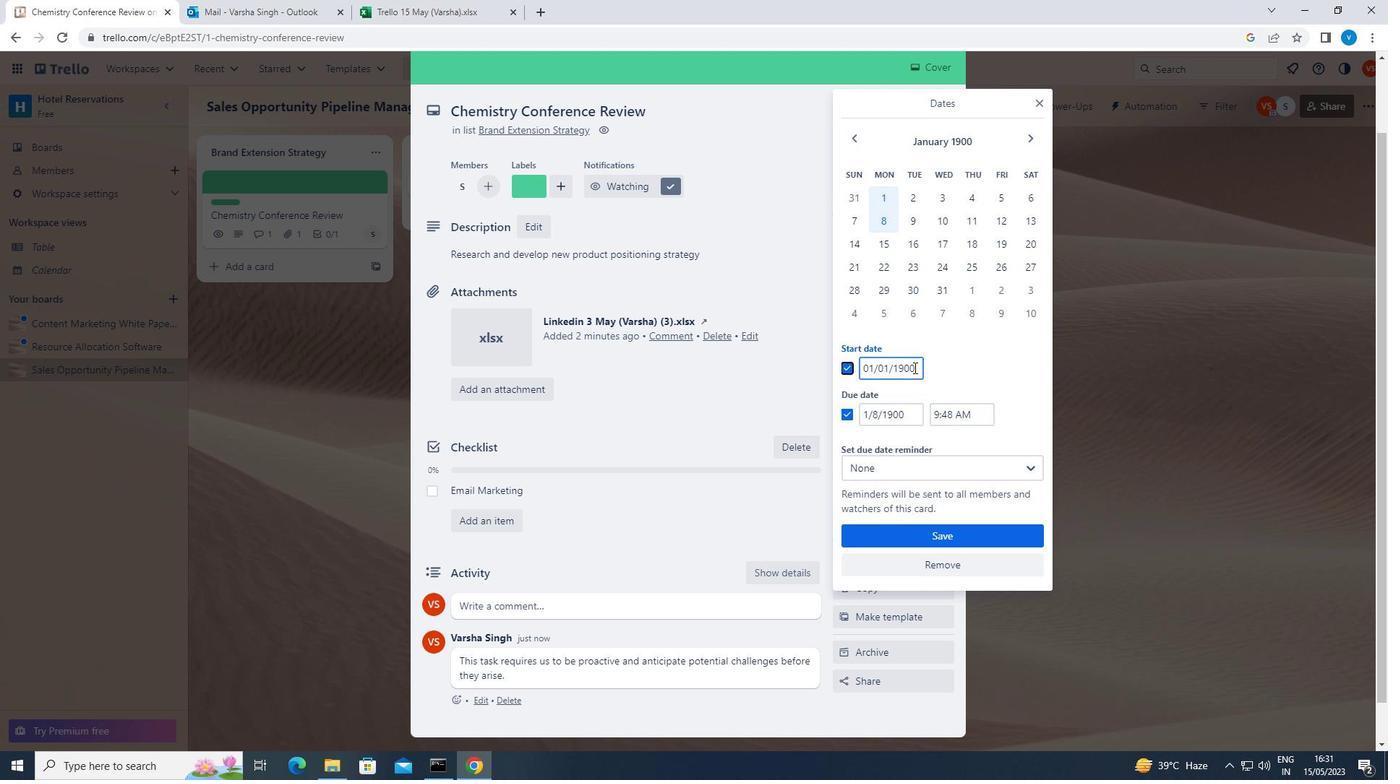 
Action: Key pressed <Key.backspace><Key.backspace><Key.backspace><Key.backspace><Key.backspace><Key.backspace><Key.backspace><Key.backspace><Key.backspace><Key.backspace><Key.backspace><Key.backspace><Key.backspace><Key.backspace><Key.backspace><Key.backspace>01/02/1900
Screenshot: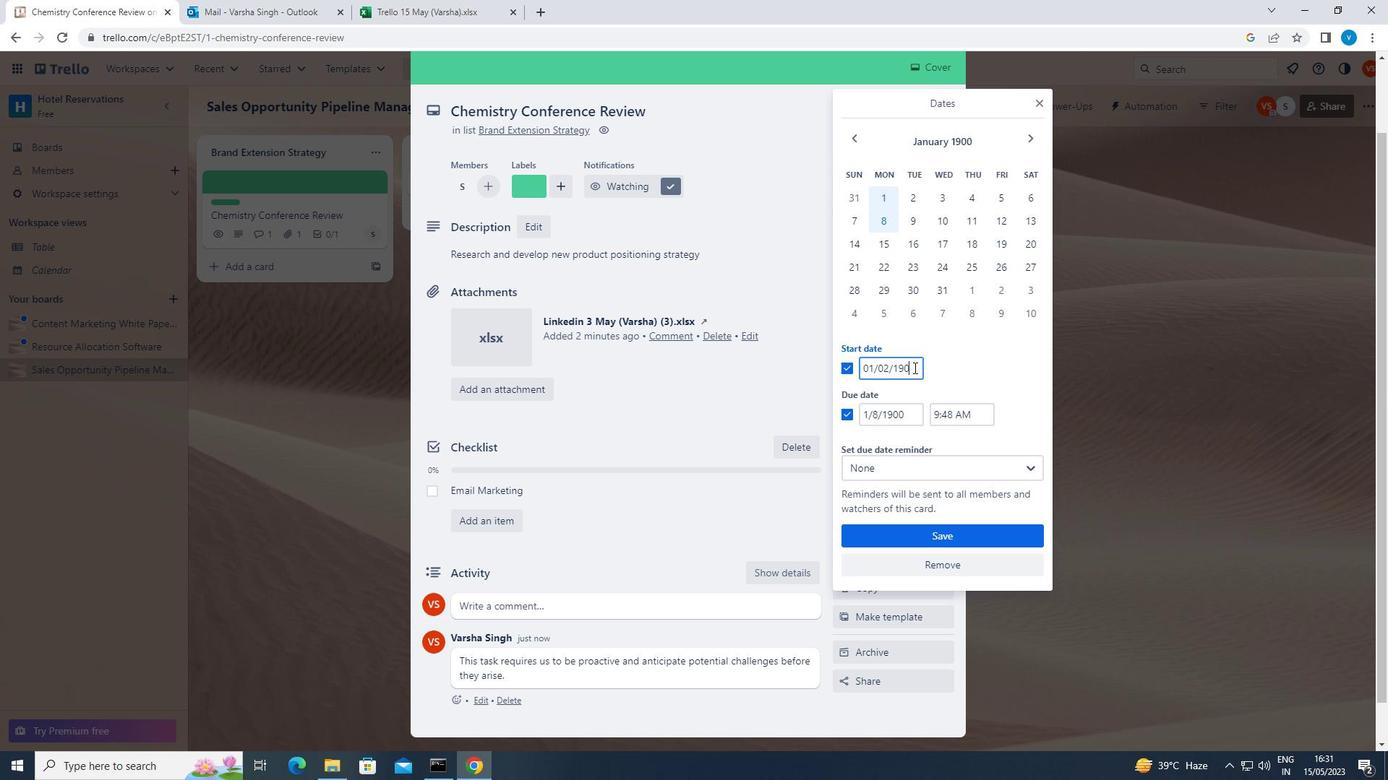 
Action: Mouse moved to (906, 415)
Screenshot: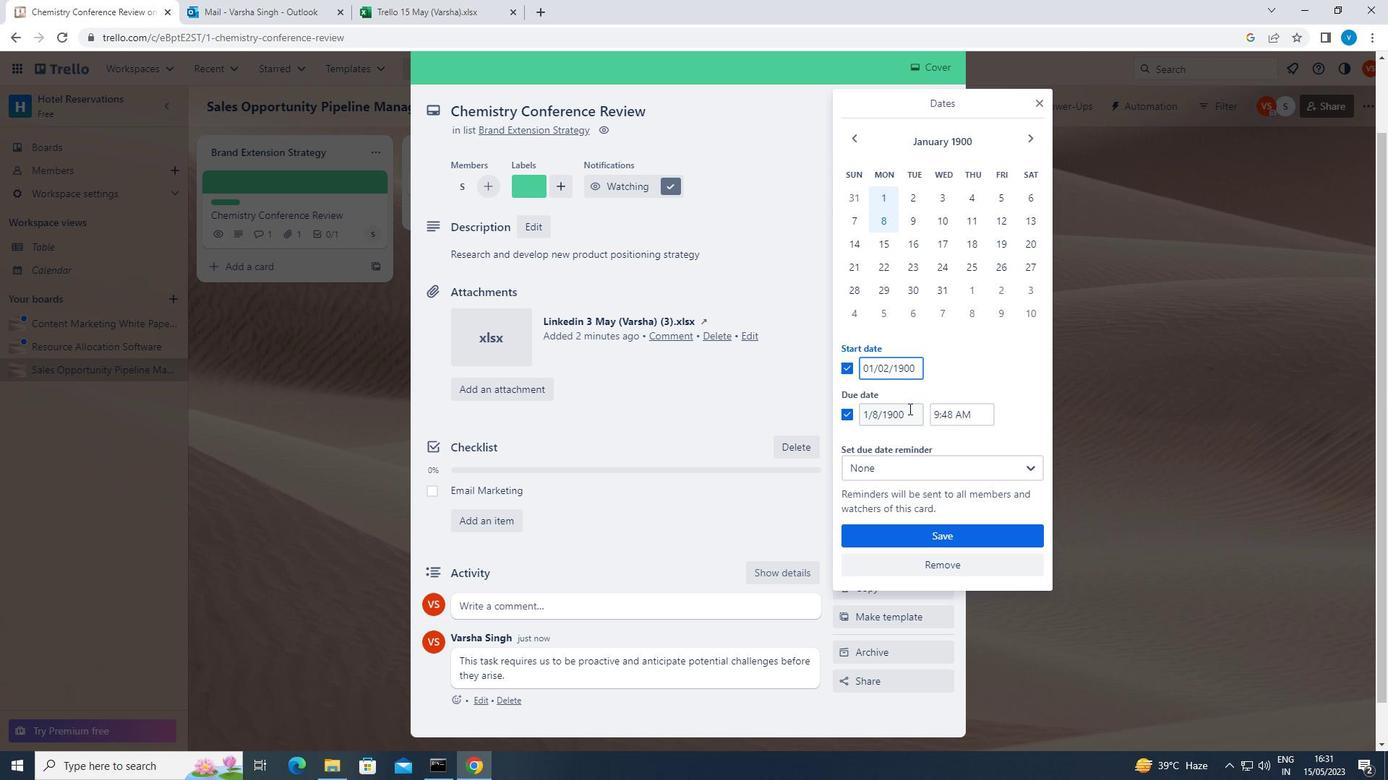 
Action: Mouse pressed left at (906, 415)
Screenshot: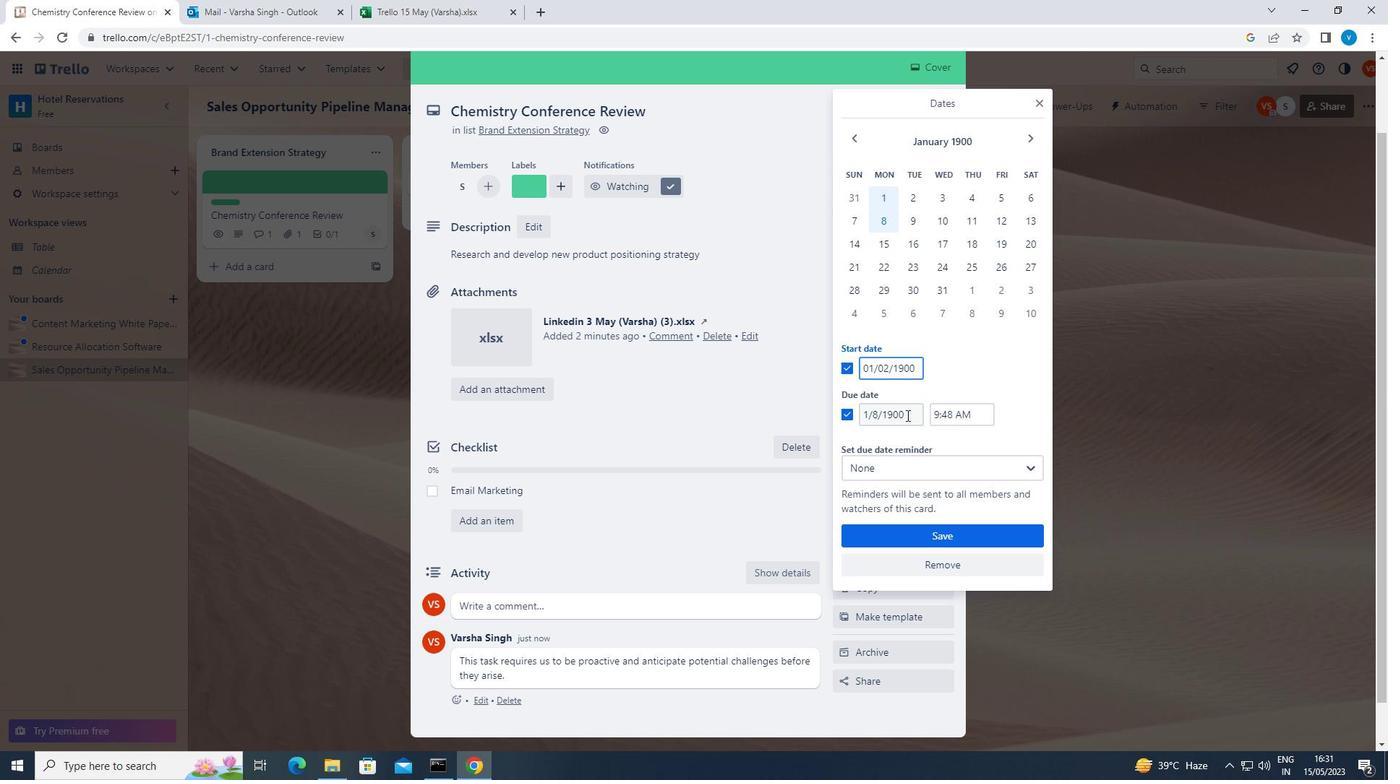 
Action: Key pressed <Key.backspace><Key.backspace><Key.backspace><Key.backspace><Key.backspace><Key.backspace><Key.backspace><Key.backspace><Key.backspace><Key.backspace><Key.backspace><Key.backspace>01/09/1900
Screenshot: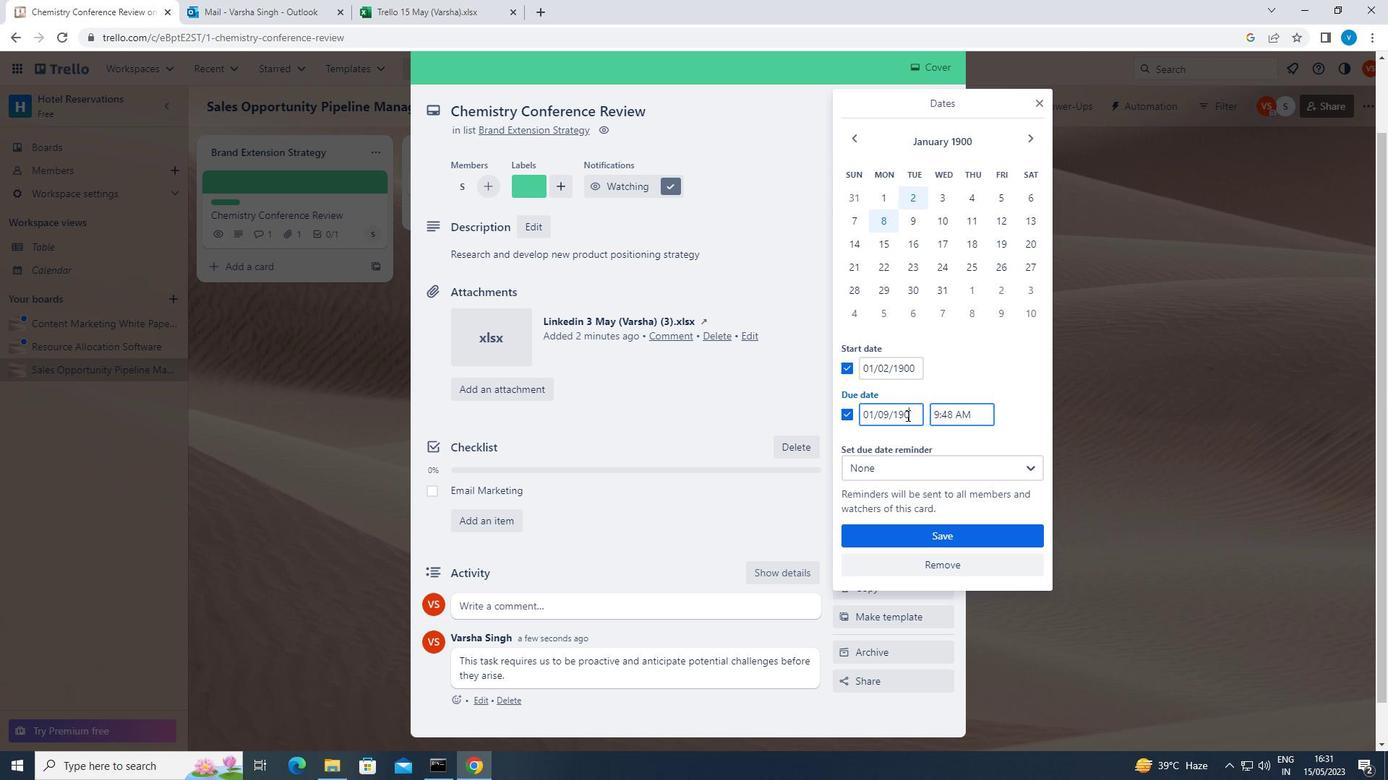 
Action: Mouse moved to (947, 540)
Screenshot: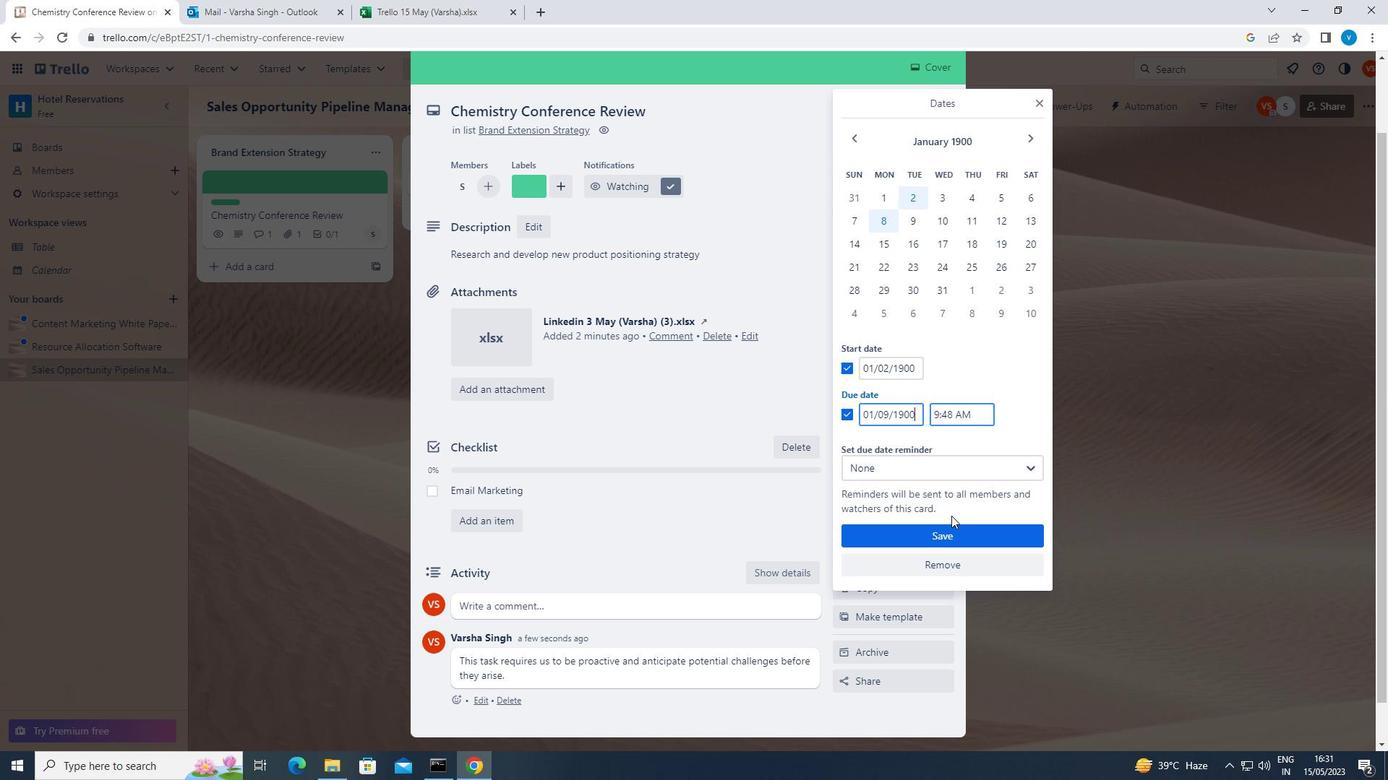 
Action: Mouse pressed left at (947, 540)
Screenshot: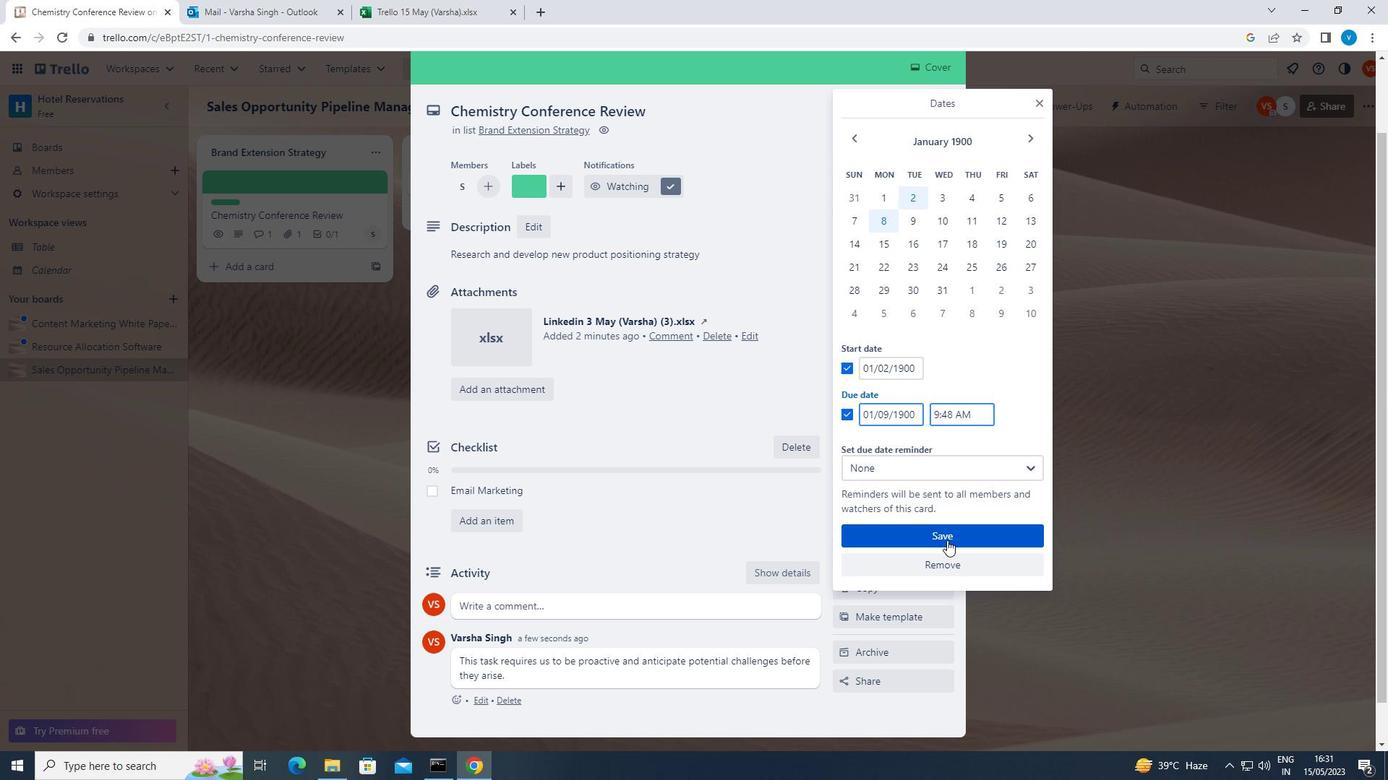 
